 Task: Search one way flight ticket for 2 adults, 4 children and 1 infant on lap in business from Watertown: Watertown International Airport to Greensboro: Piedmont Triad International Airport on 5-1-2023. Price is upto 60000. Outbound departure time preference is 7:45.
Action: Mouse moved to (247, 409)
Screenshot: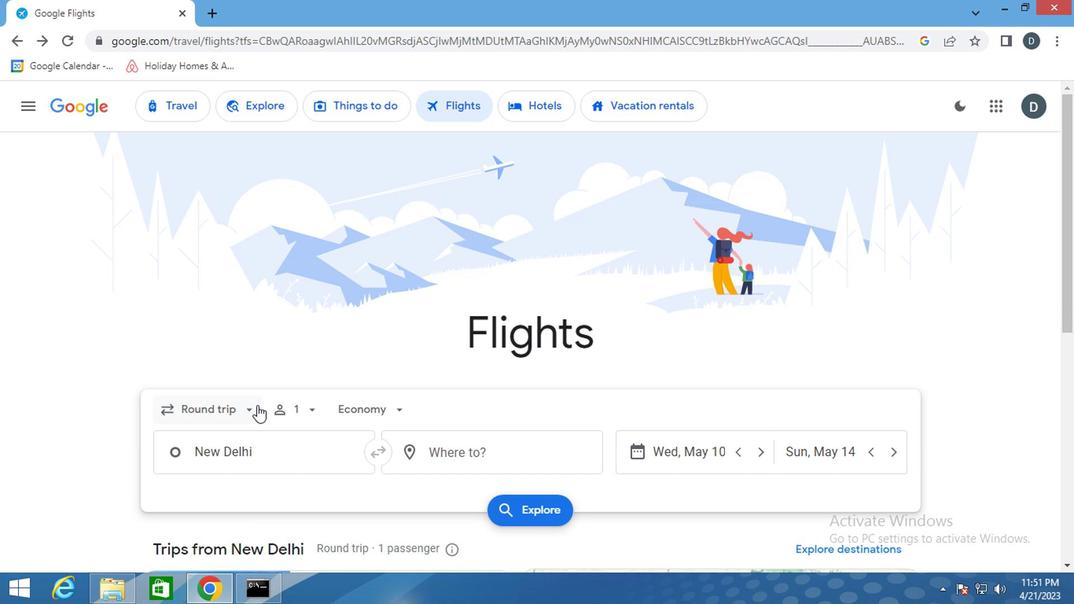 
Action: Mouse pressed left at (247, 409)
Screenshot: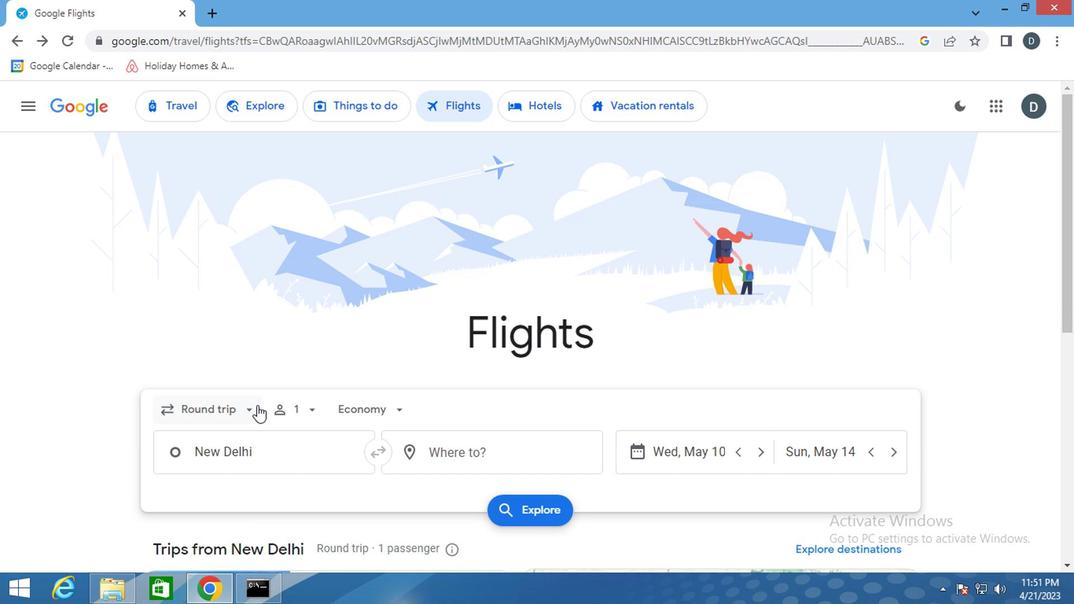 
Action: Mouse moved to (246, 469)
Screenshot: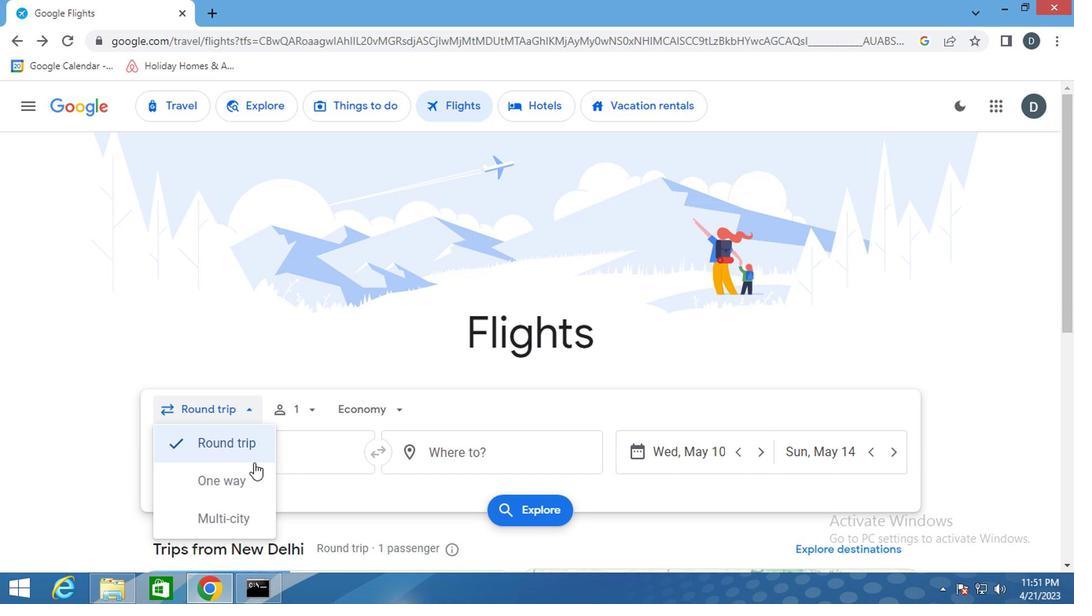
Action: Mouse pressed left at (246, 469)
Screenshot: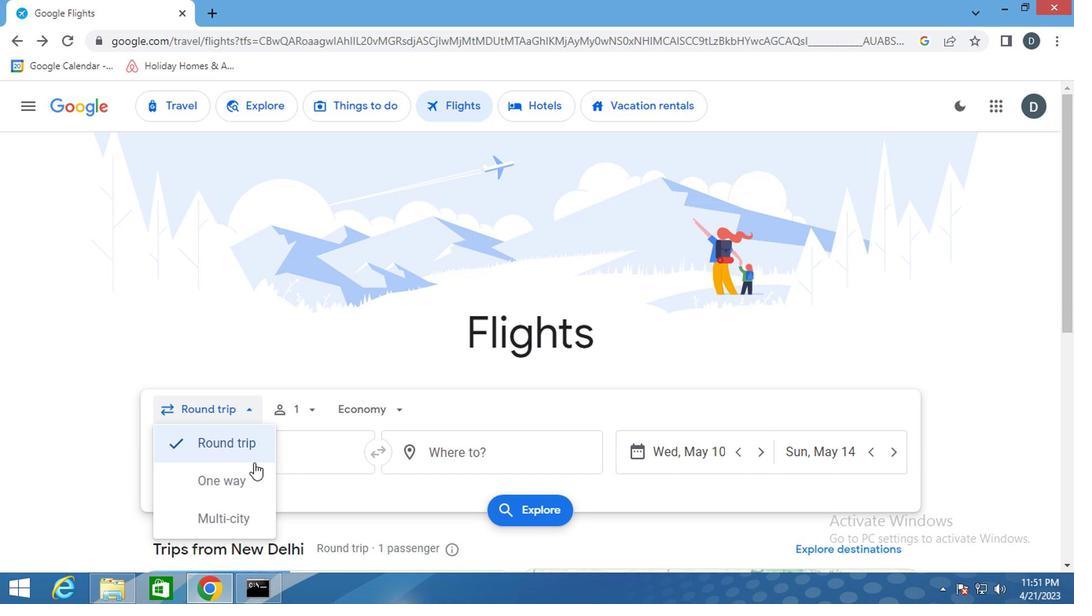 
Action: Mouse moved to (304, 409)
Screenshot: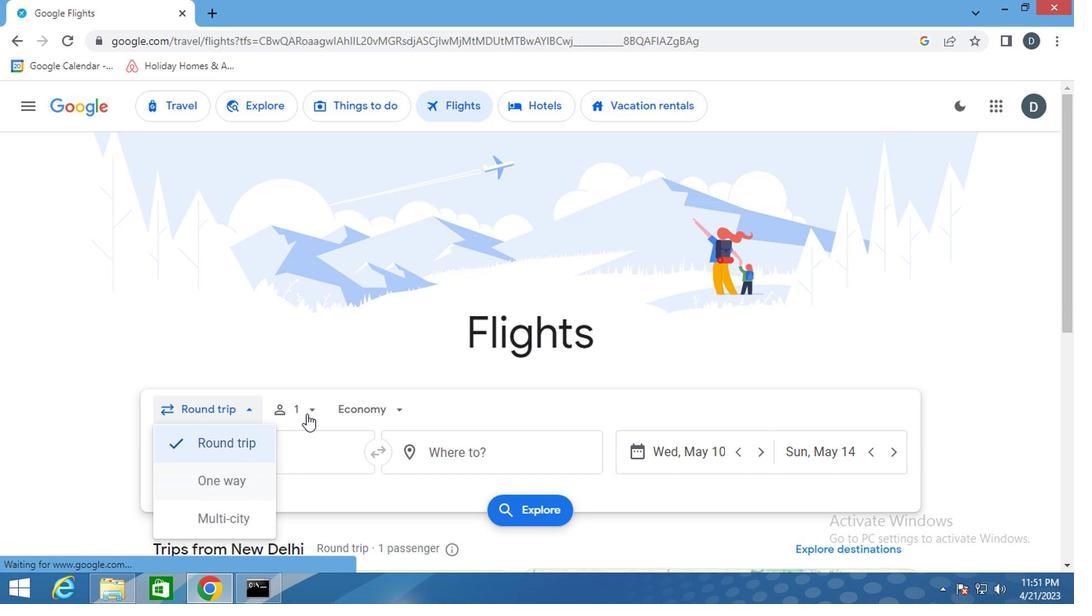 
Action: Mouse pressed left at (304, 409)
Screenshot: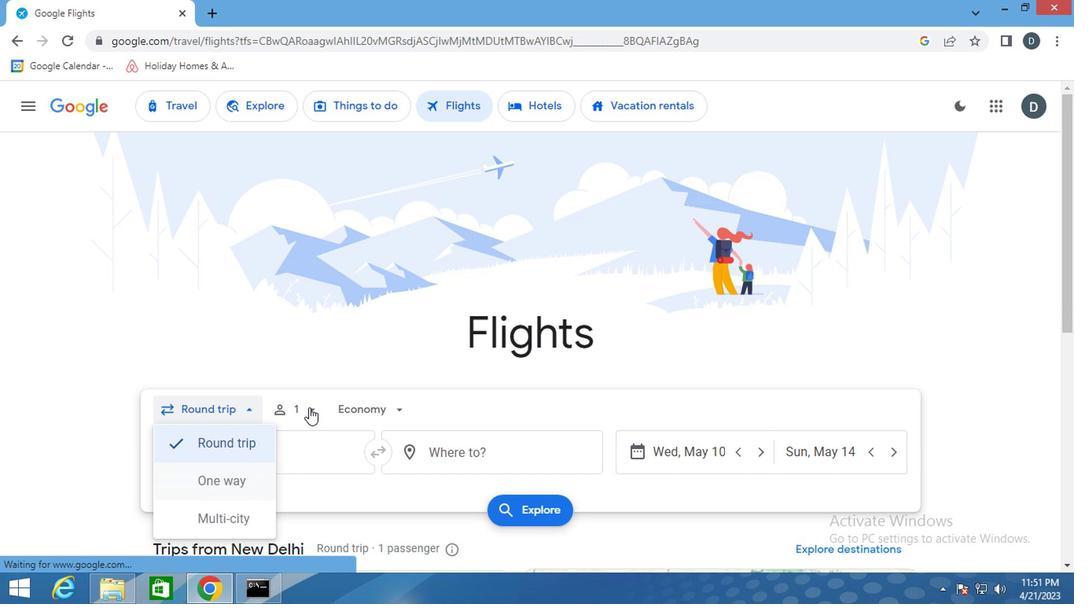 
Action: Mouse moved to (416, 450)
Screenshot: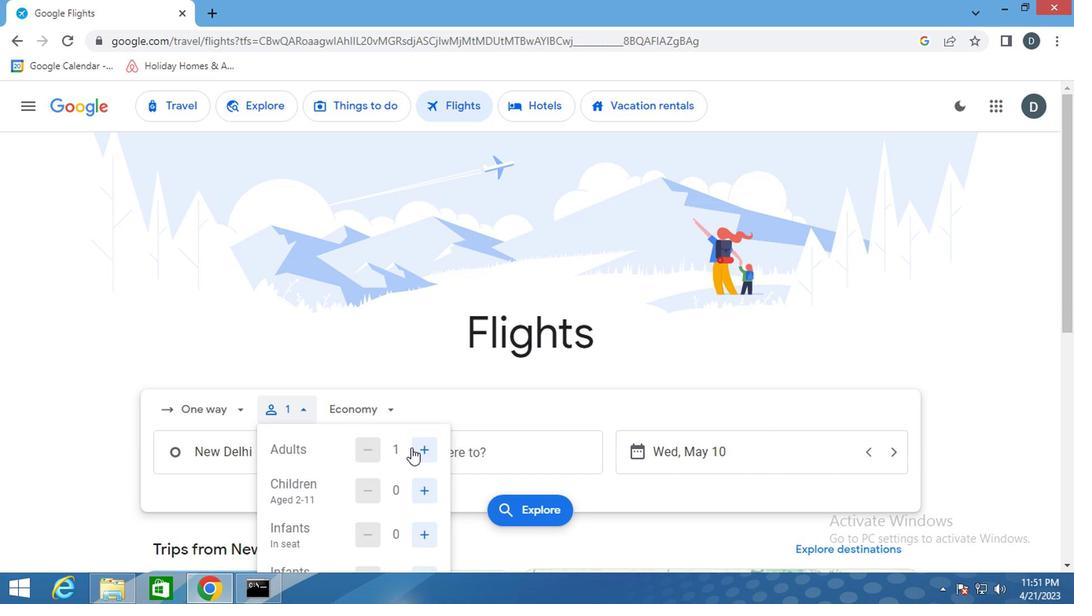 
Action: Mouse pressed left at (416, 450)
Screenshot: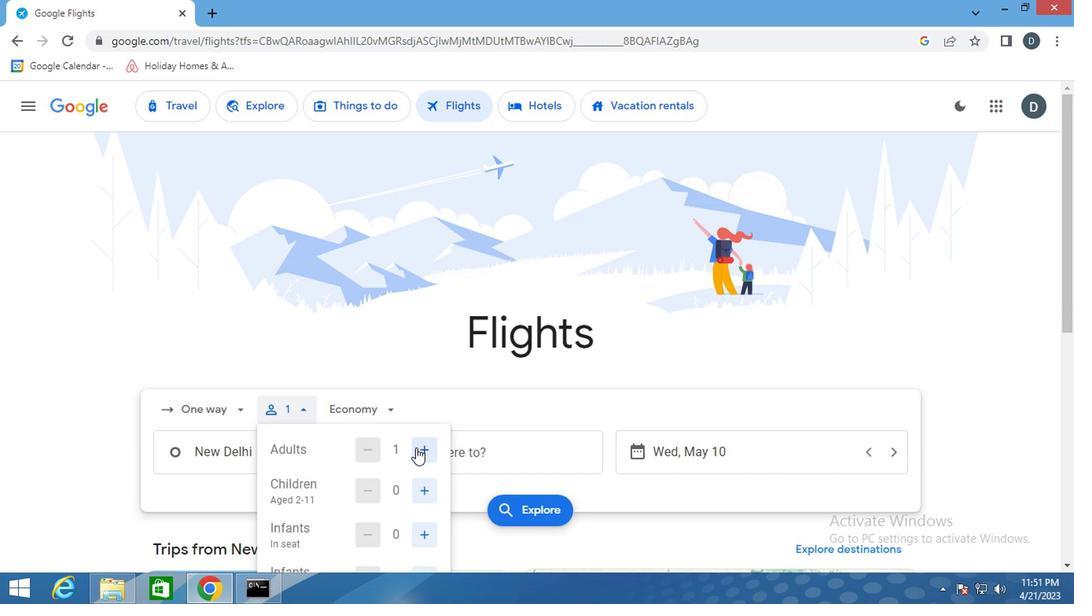 
Action: Mouse moved to (419, 494)
Screenshot: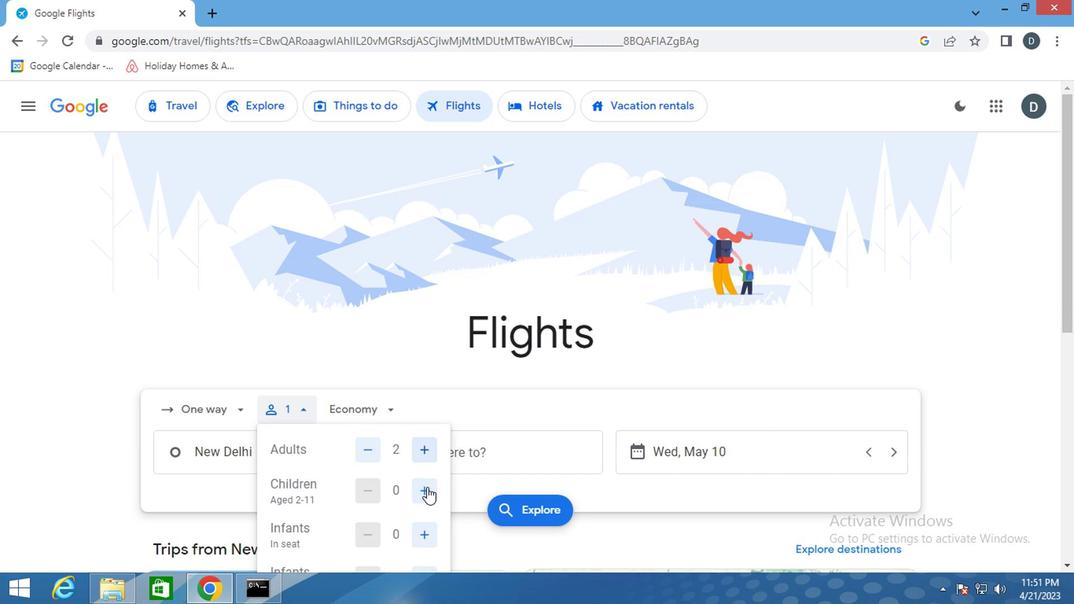 
Action: Mouse scrolled (419, 493) with delta (0, -1)
Screenshot: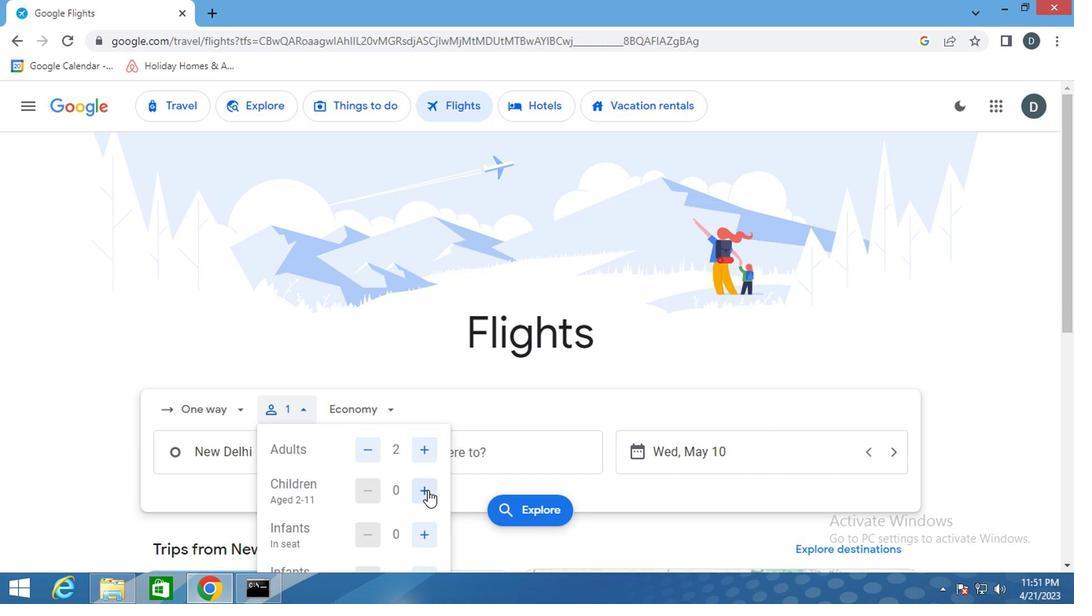 
Action: Mouse moved to (418, 406)
Screenshot: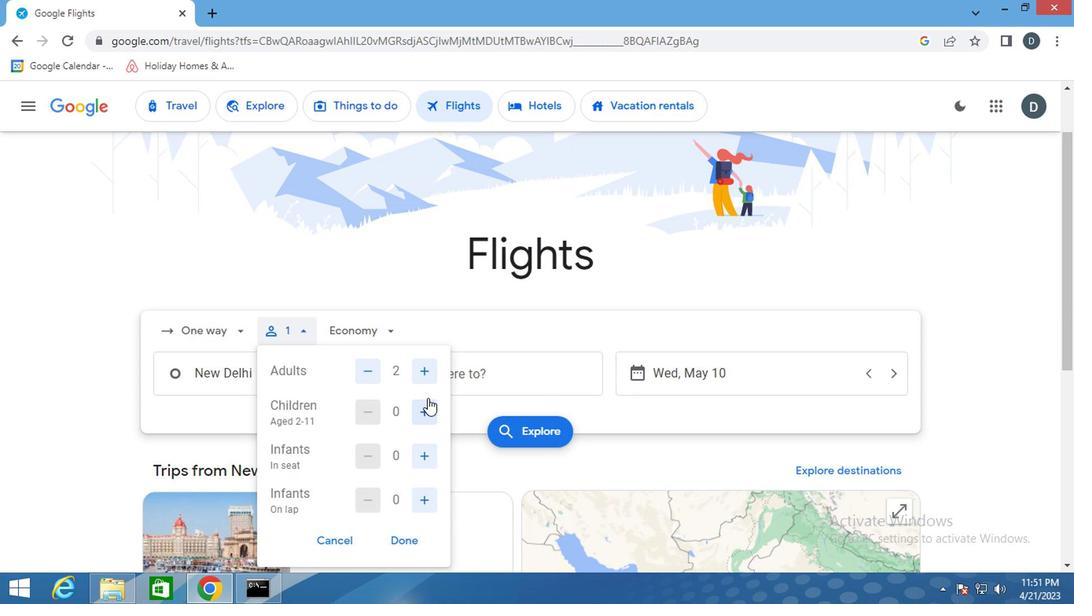 
Action: Mouse pressed left at (418, 406)
Screenshot: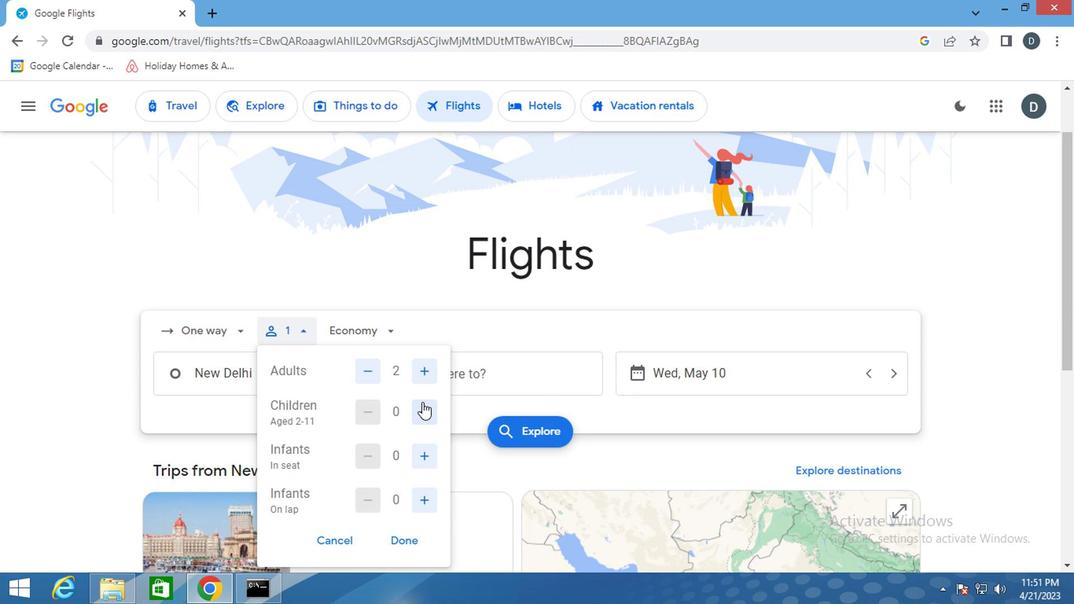 
Action: Mouse pressed left at (418, 406)
Screenshot: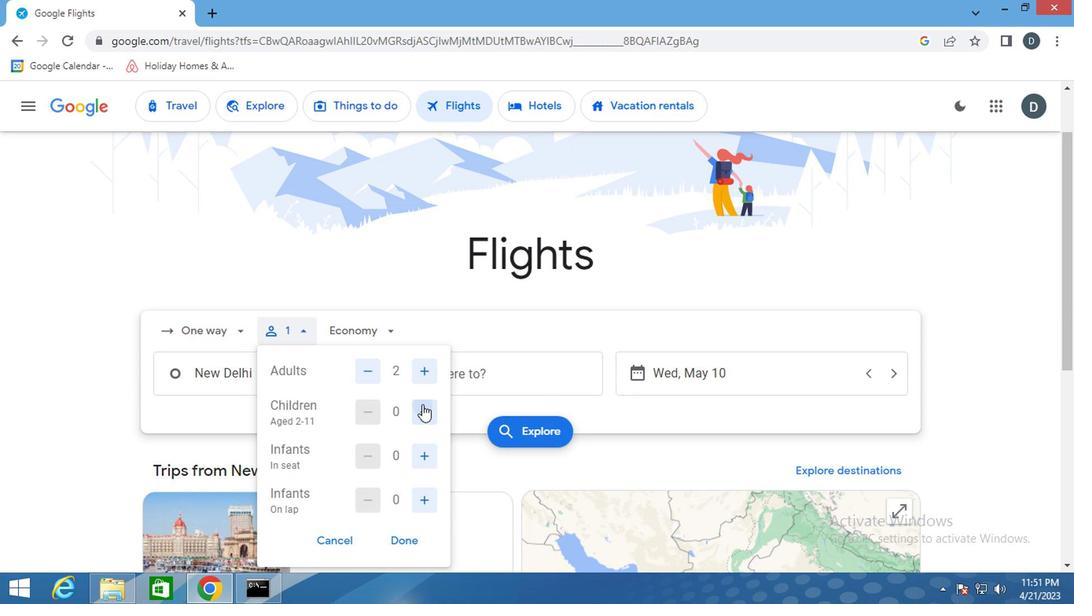 
Action: Mouse pressed left at (418, 406)
Screenshot: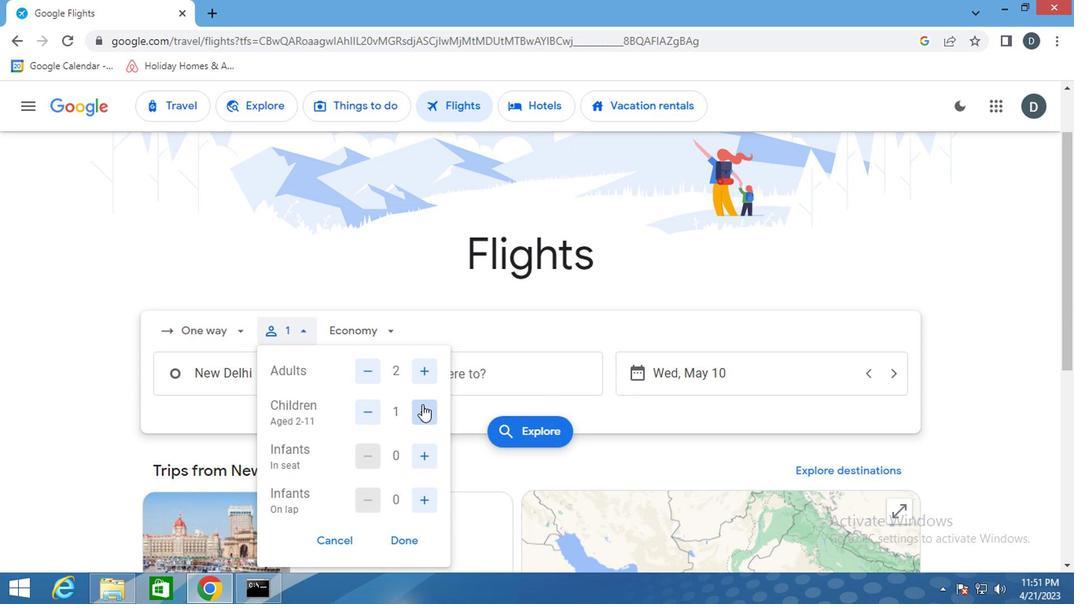 
Action: Mouse pressed left at (418, 406)
Screenshot: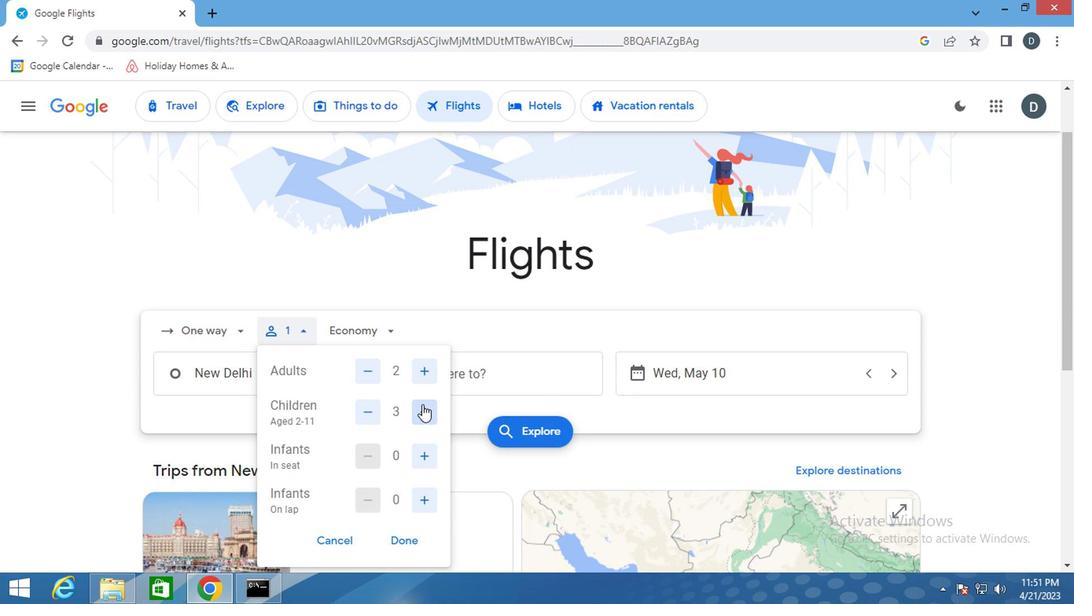 
Action: Mouse moved to (405, 501)
Screenshot: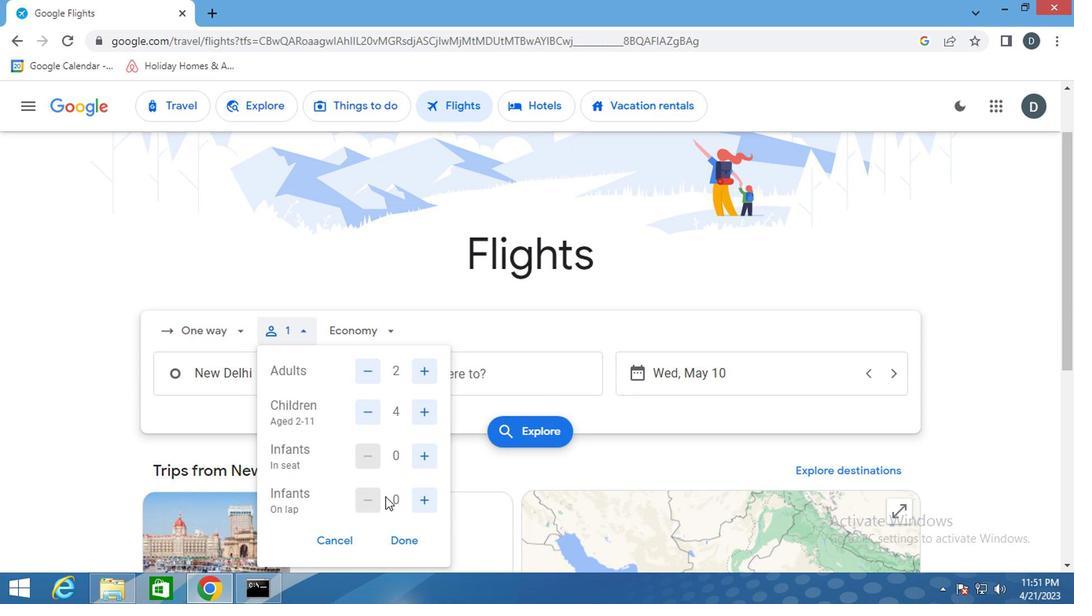 
Action: Mouse pressed left at (405, 501)
Screenshot: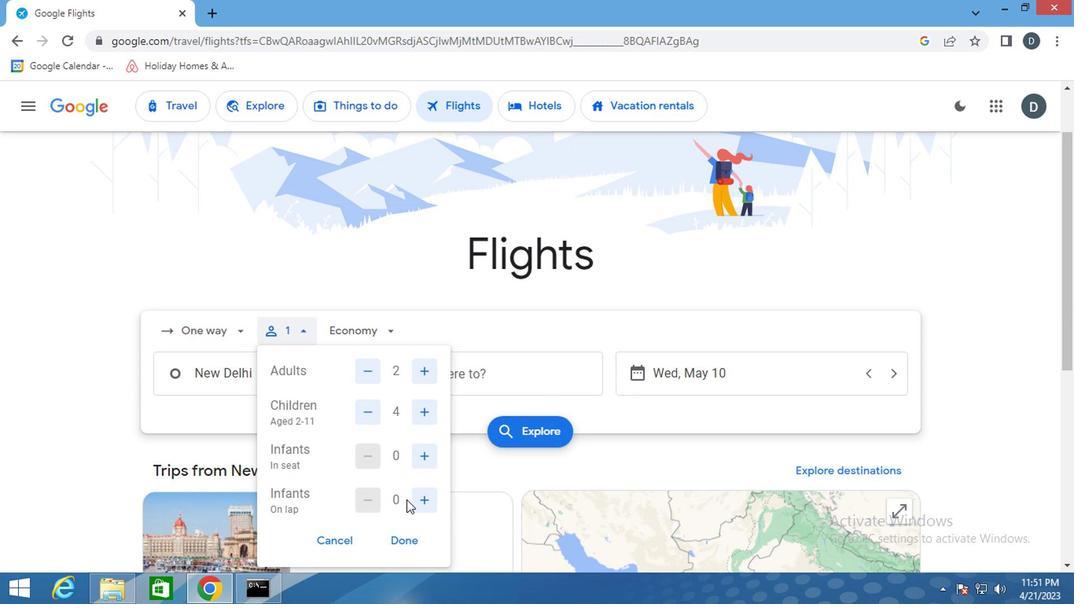 
Action: Mouse moved to (411, 545)
Screenshot: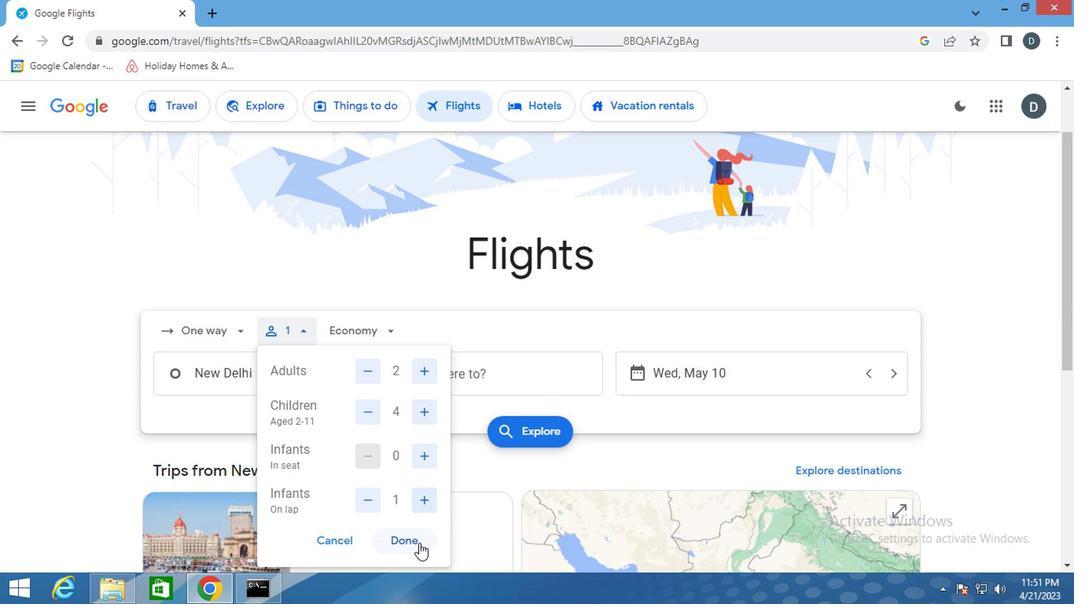 
Action: Mouse pressed left at (411, 545)
Screenshot: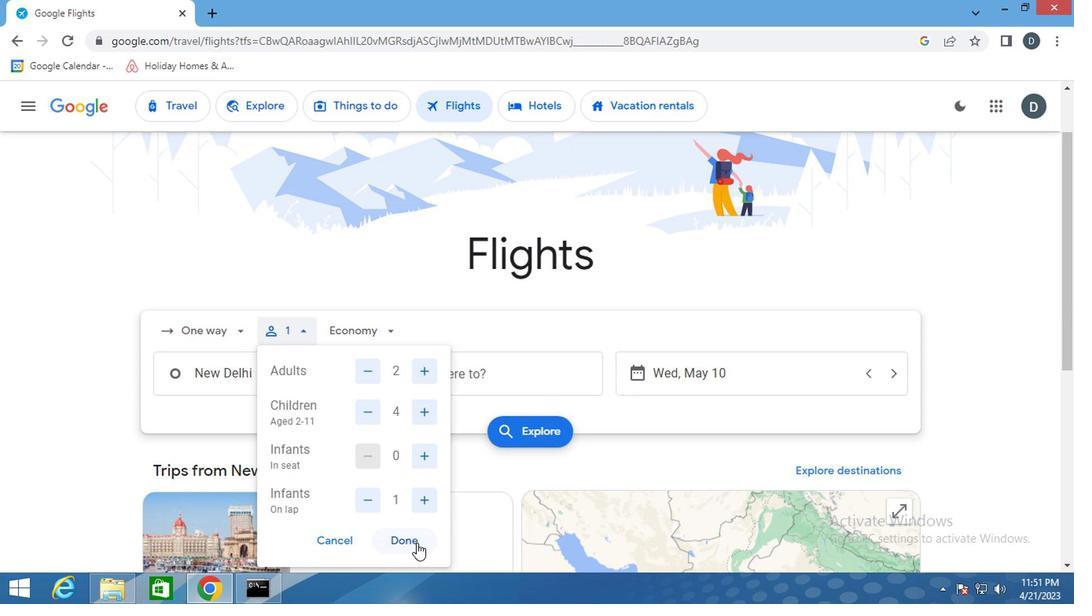 
Action: Mouse moved to (360, 340)
Screenshot: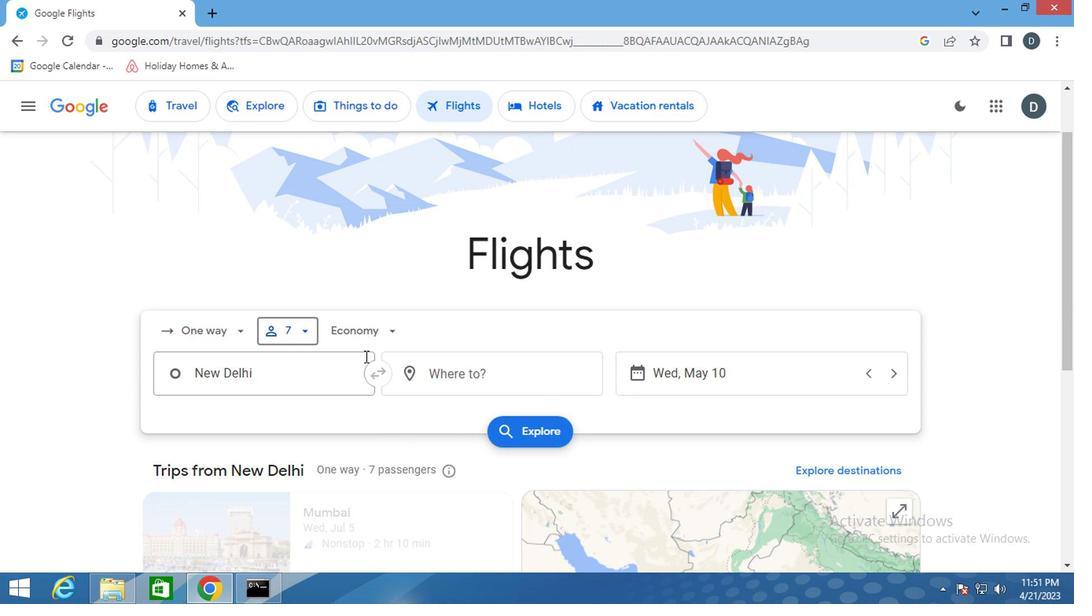 
Action: Mouse pressed left at (360, 340)
Screenshot: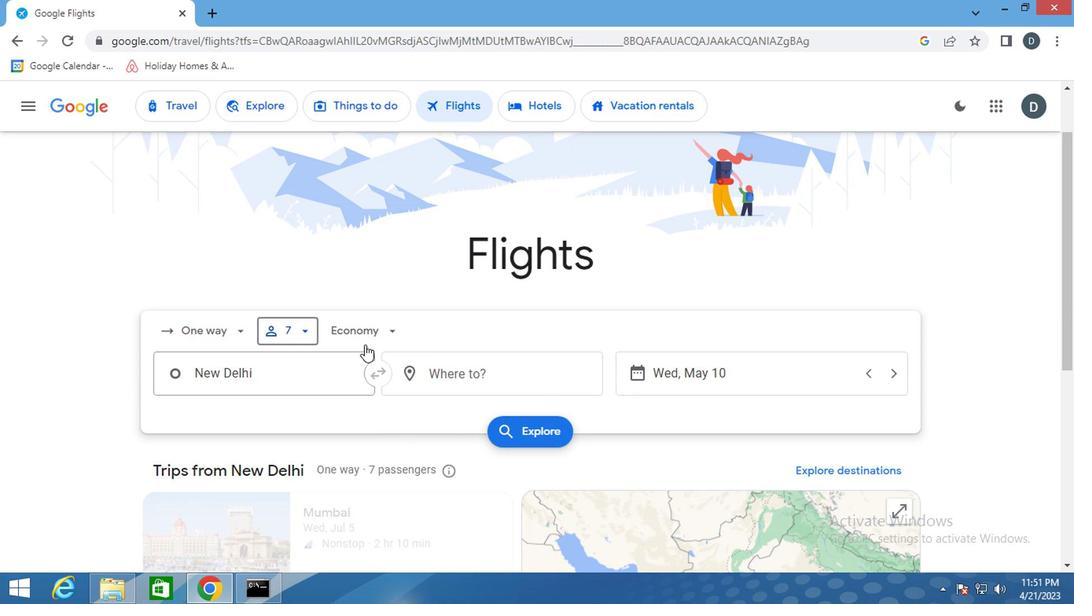 
Action: Mouse moved to (434, 427)
Screenshot: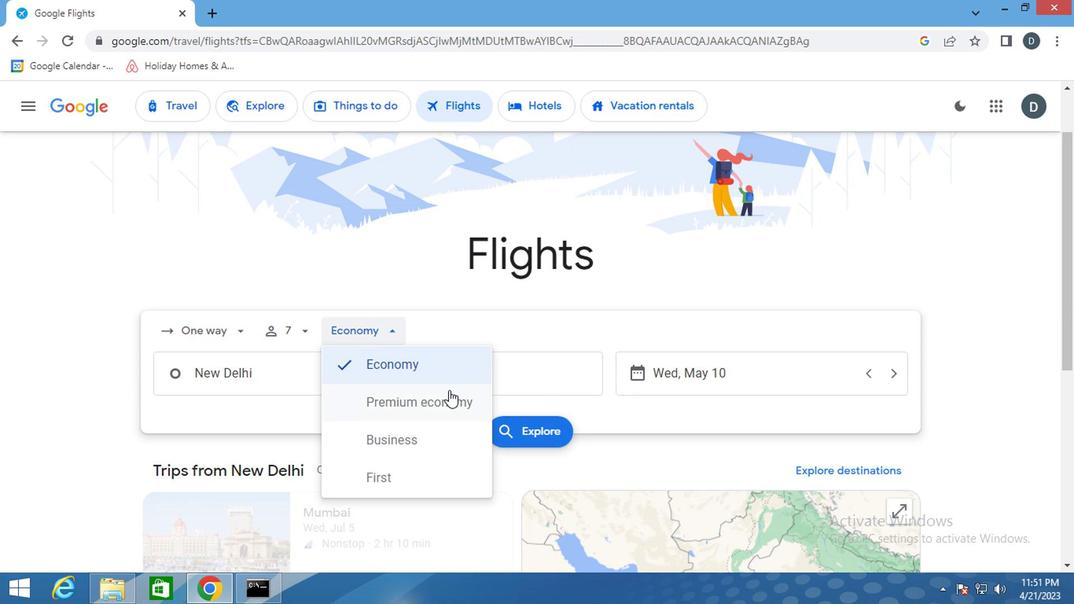 
Action: Mouse pressed left at (434, 427)
Screenshot: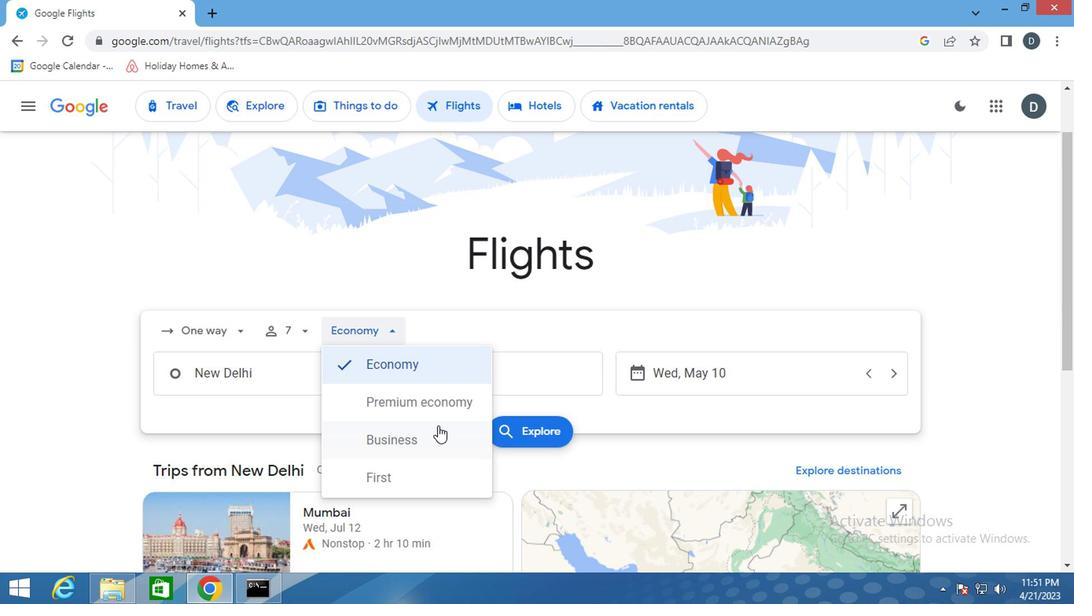 
Action: Mouse moved to (285, 371)
Screenshot: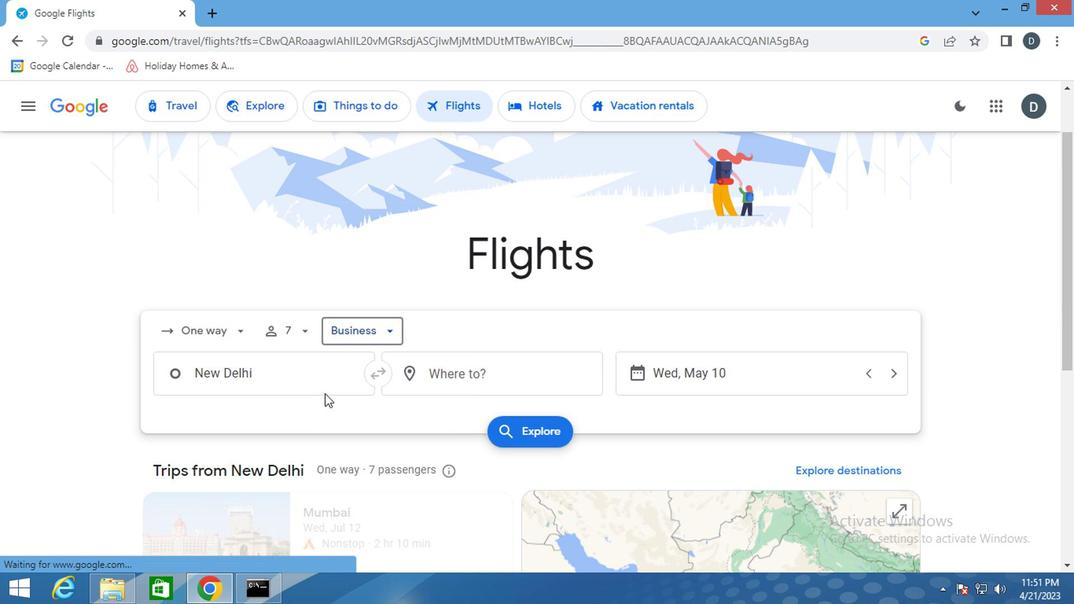 
Action: Mouse pressed left at (285, 371)
Screenshot: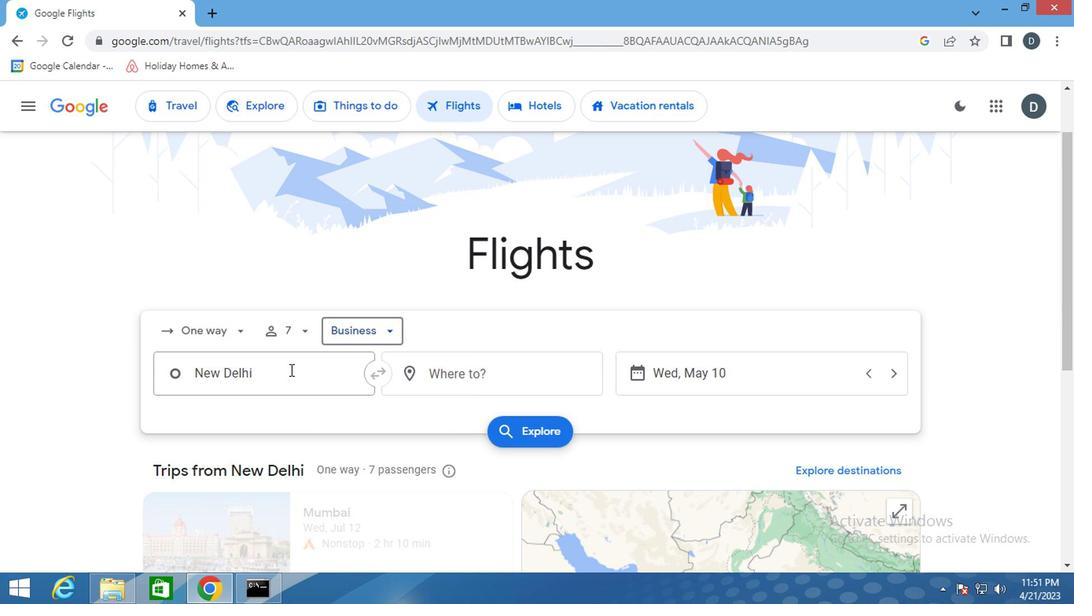 
Action: Mouse moved to (284, 371)
Screenshot: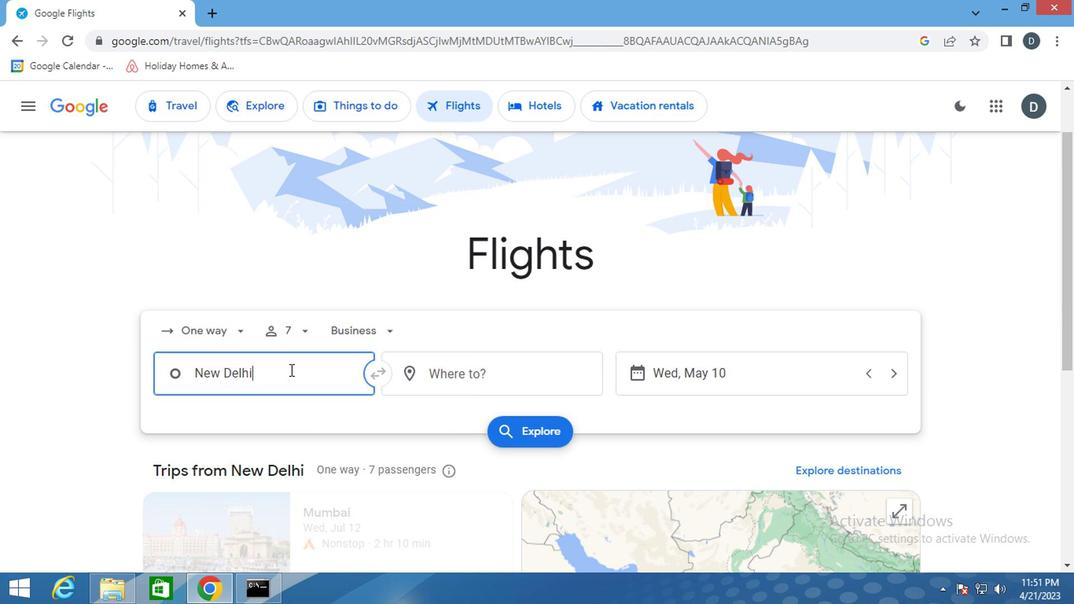 
Action: Key pressed <Key.shift>WARE<Key.backspace><Key.backspace>TERTOWN
Screenshot: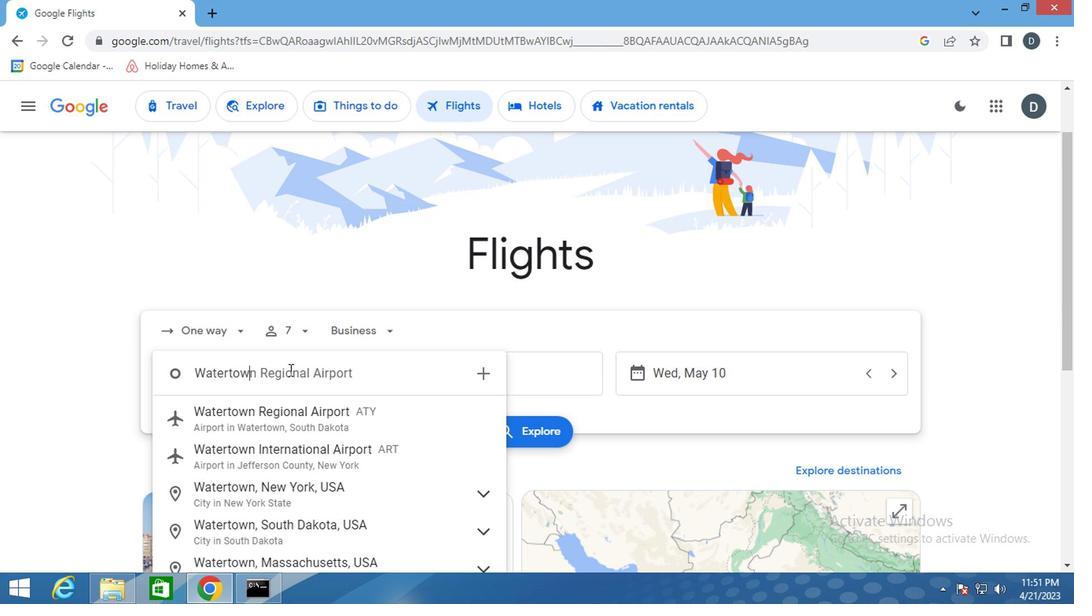 
Action: Mouse moved to (320, 469)
Screenshot: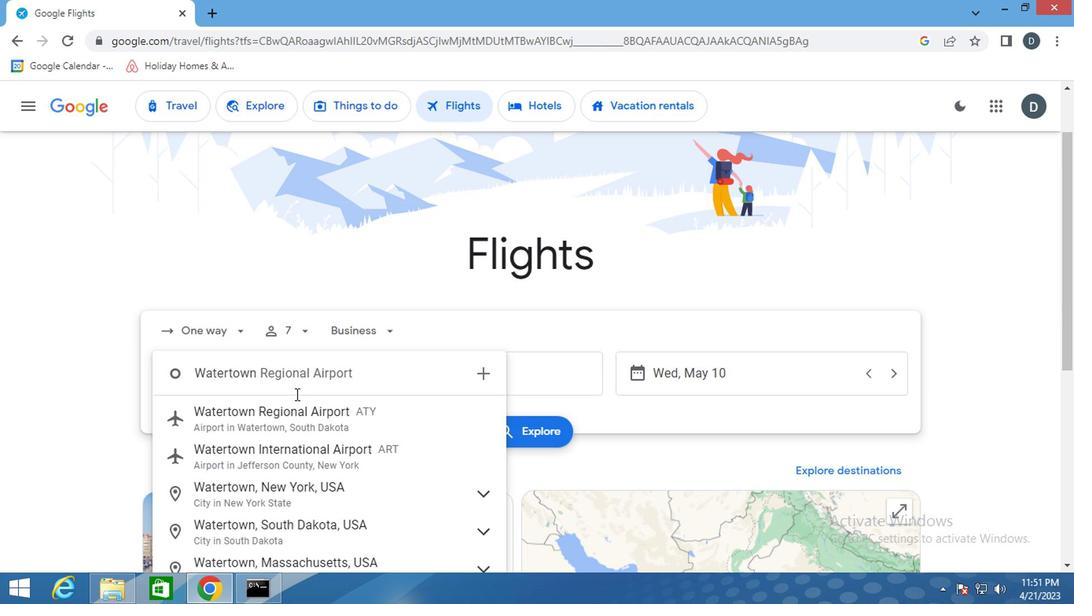 
Action: Mouse pressed left at (320, 469)
Screenshot: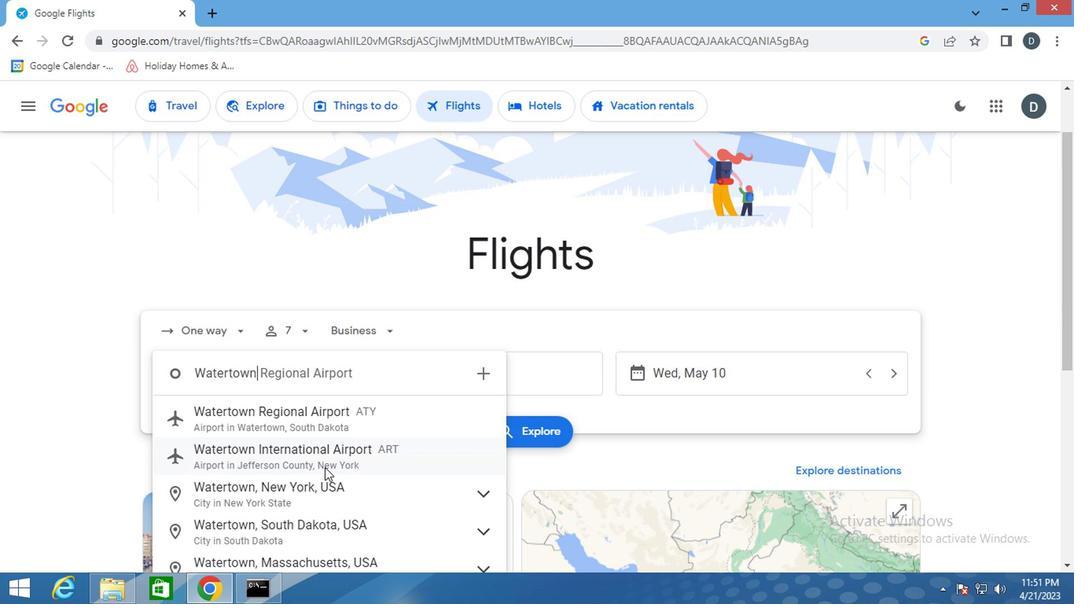 
Action: Mouse moved to (462, 380)
Screenshot: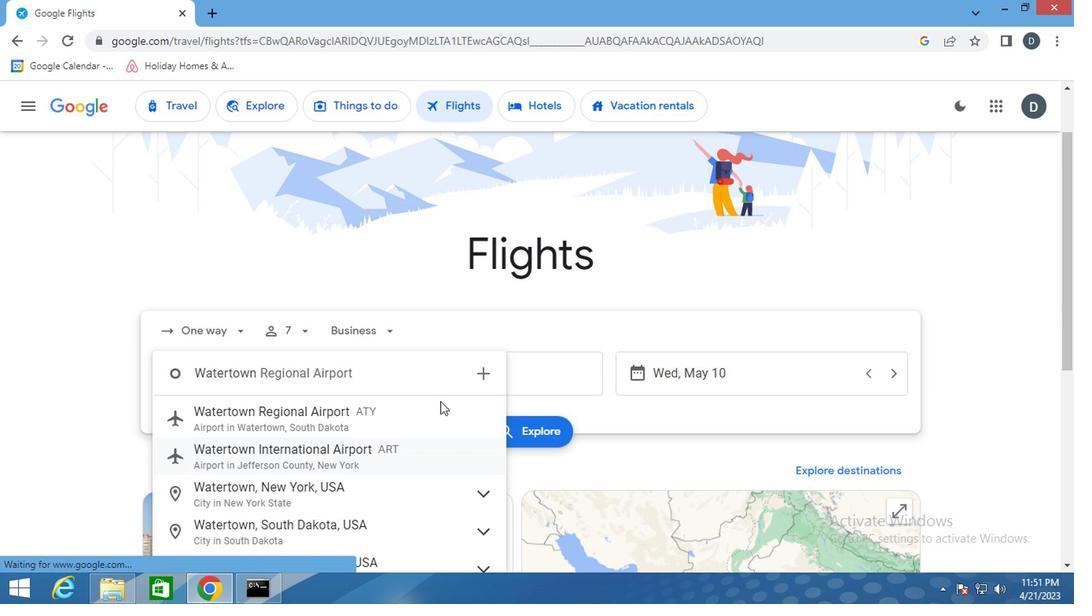 
Action: Mouse pressed left at (462, 380)
Screenshot: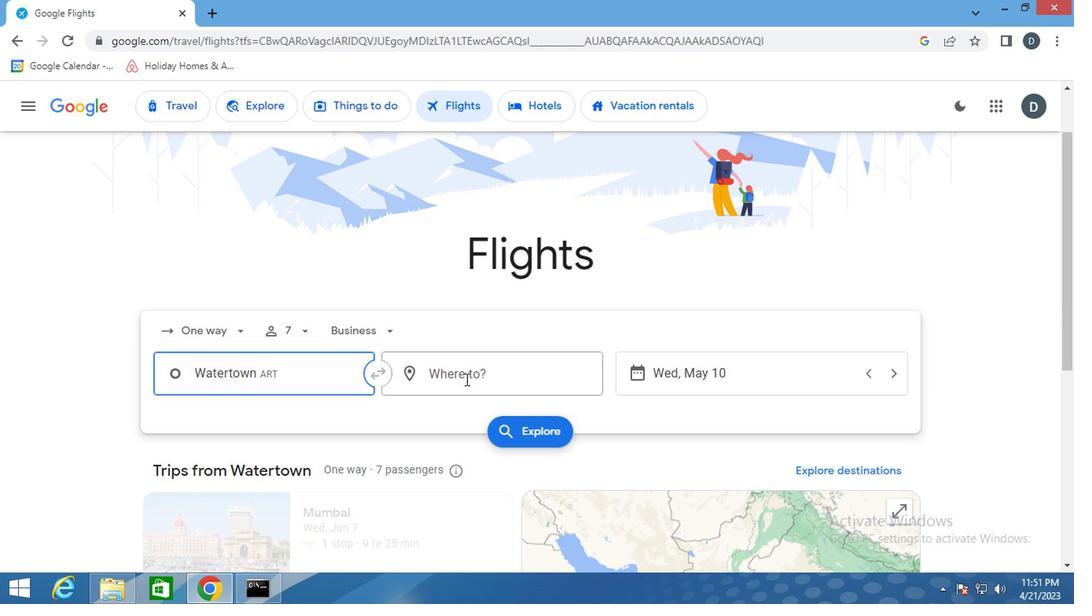 
Action: Mouse moved to (445, 386)
Screenshot: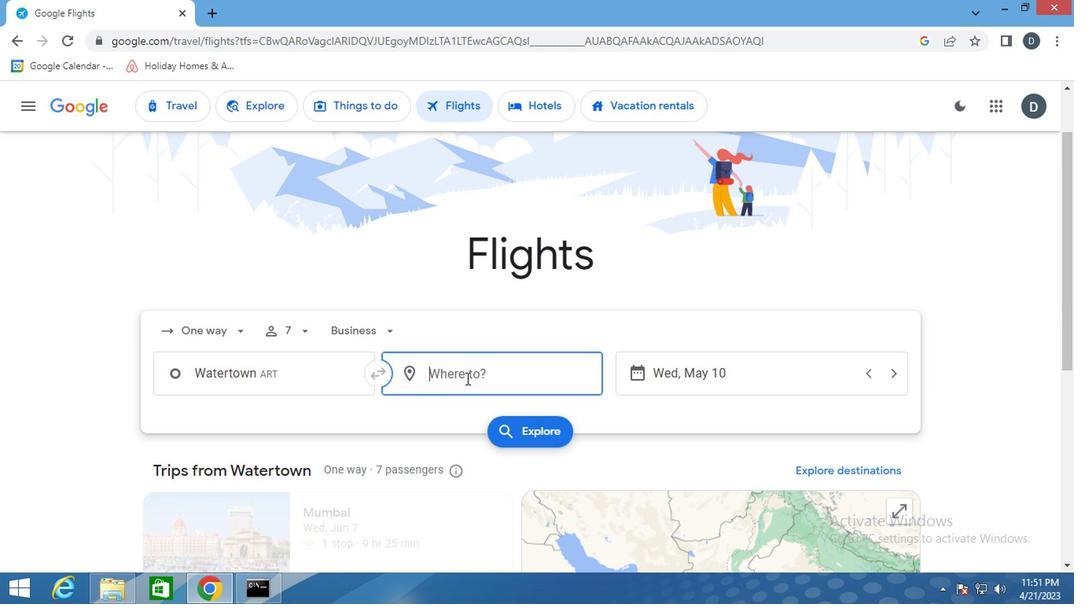 
Action: Key pressed <Key.shift>GREENSBORO
Screenshot: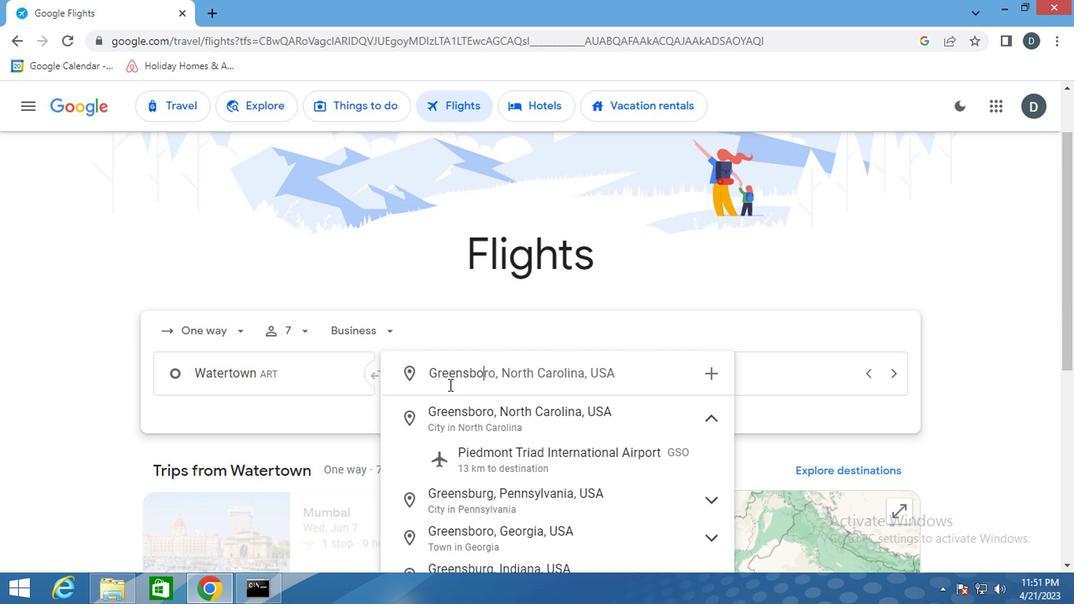 
Action: Mouse moved to (489, 460)
Screenshot: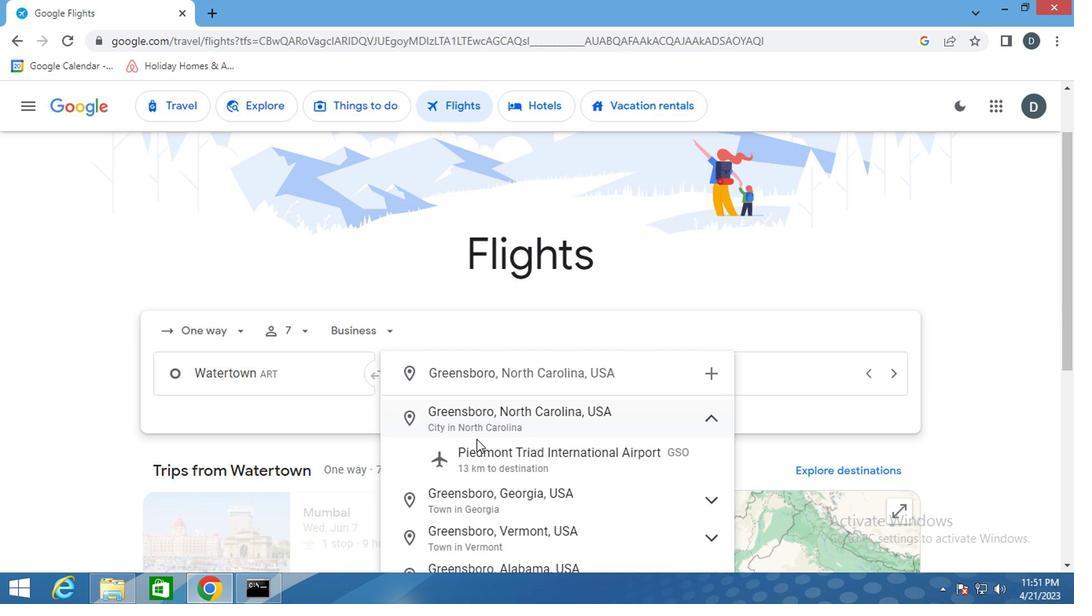 
Action: Mouse pressed left at (489, 460)
Screenshot: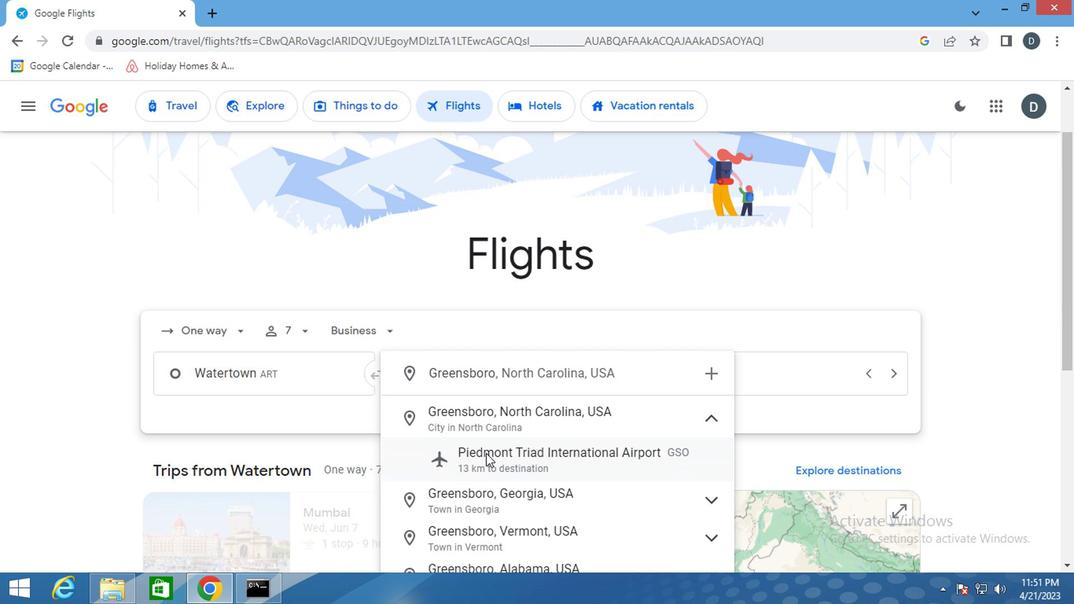 
Action: Mouse moved to (777, 387)
Screenshot: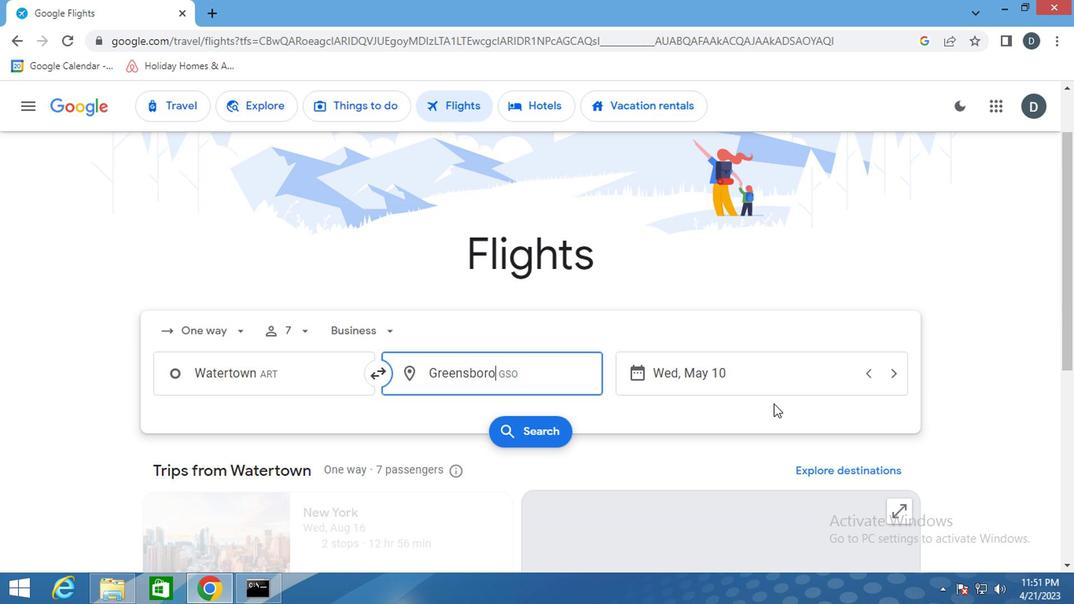 
Action: Mouse pressed left at (777, 387)
Screenshot: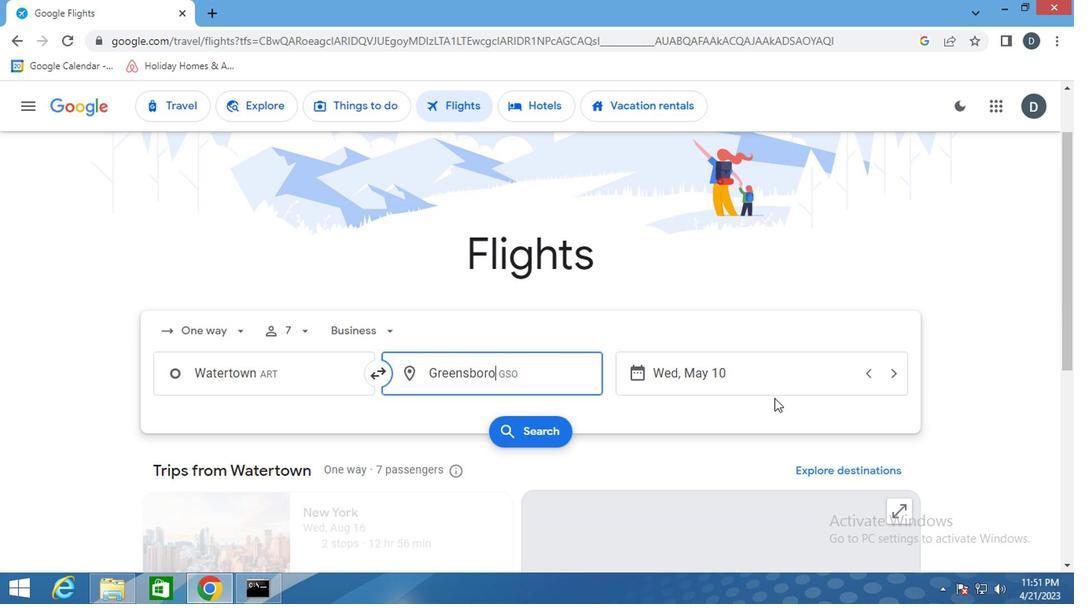 
Action: Mouse moved to (692, 292)
Screenshot: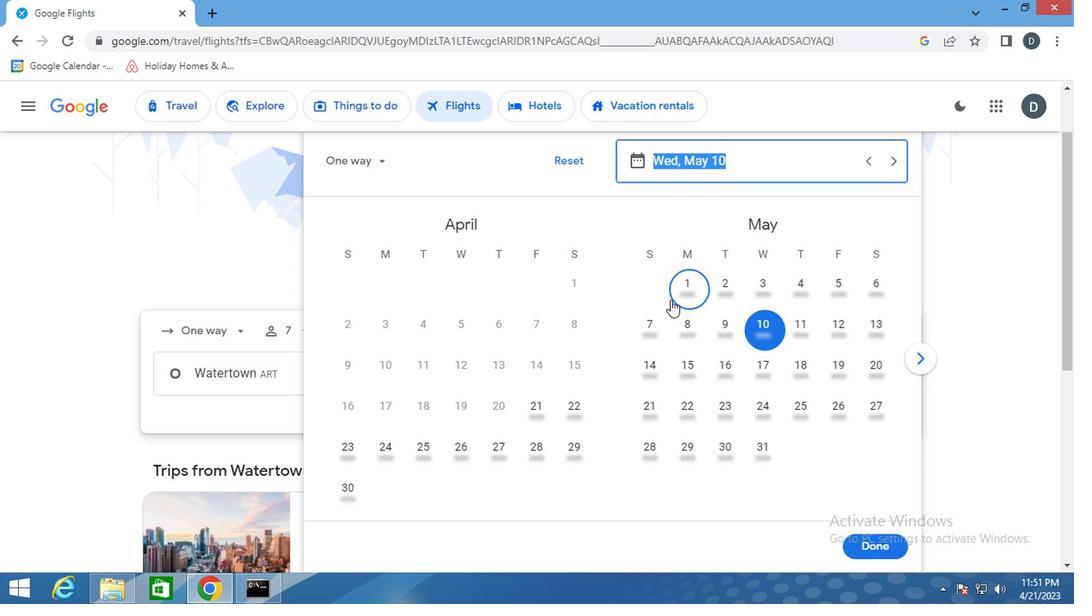 
Action: Mouse pressed left at (692, 292)
Screenshot: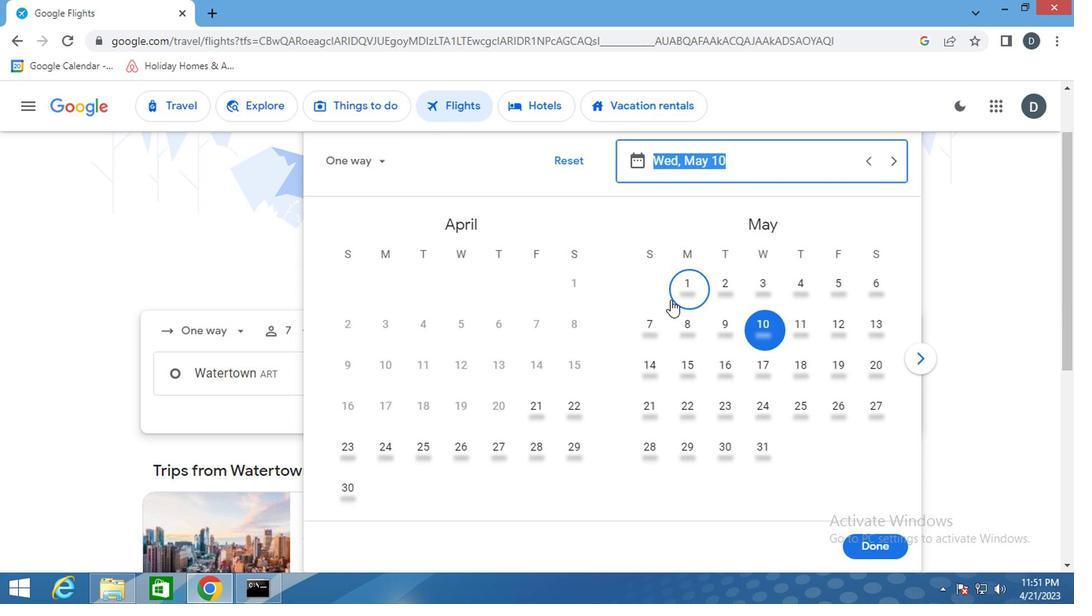 
Action: Mouse moved to (883, 552)
Screenshot: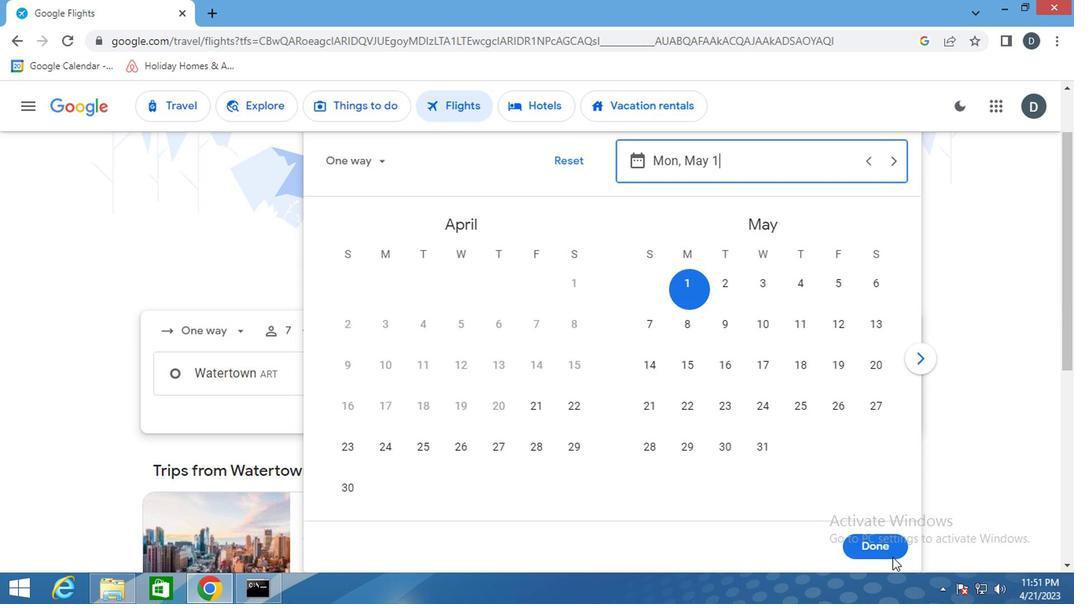 
Action: Mouse pressed left at (883, 552)
Screenshot: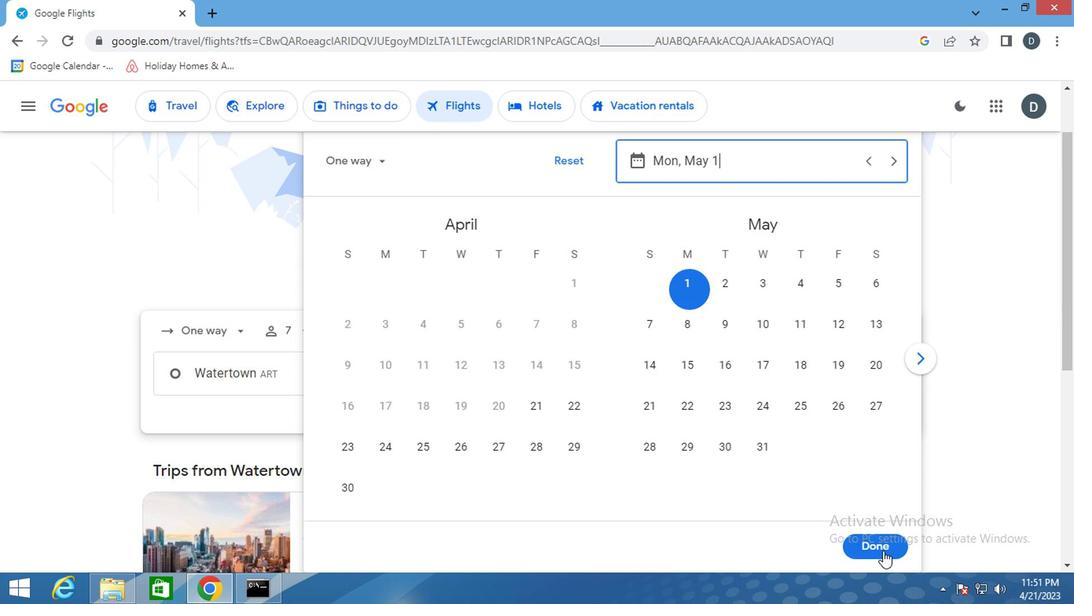 
Action: Mouse moved to (527, 437)
Screenshot: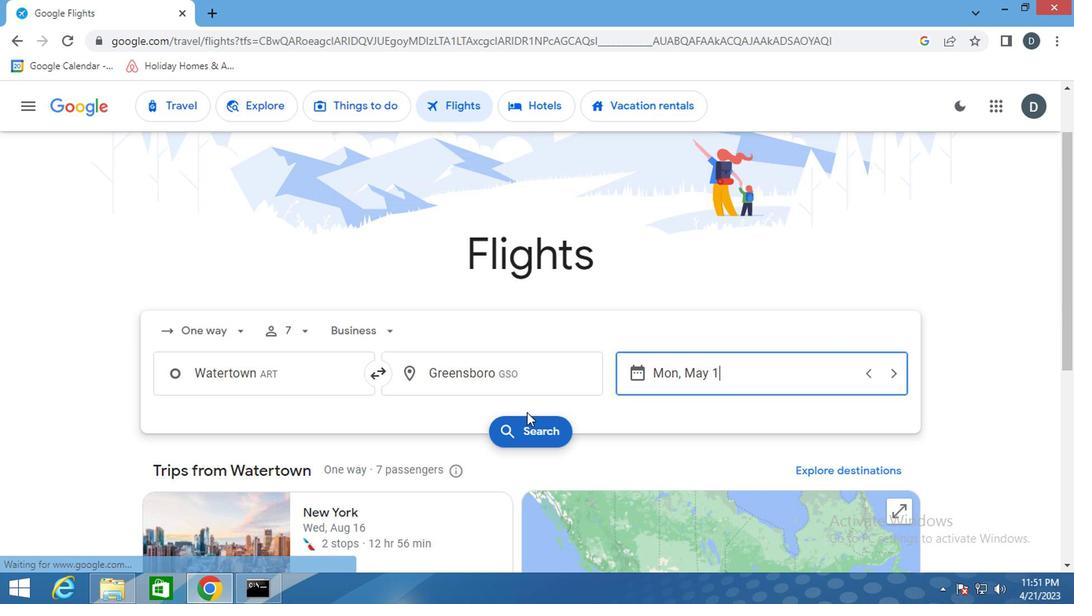 
Action: Mouse pressed left at (527, 437)
Screenshot: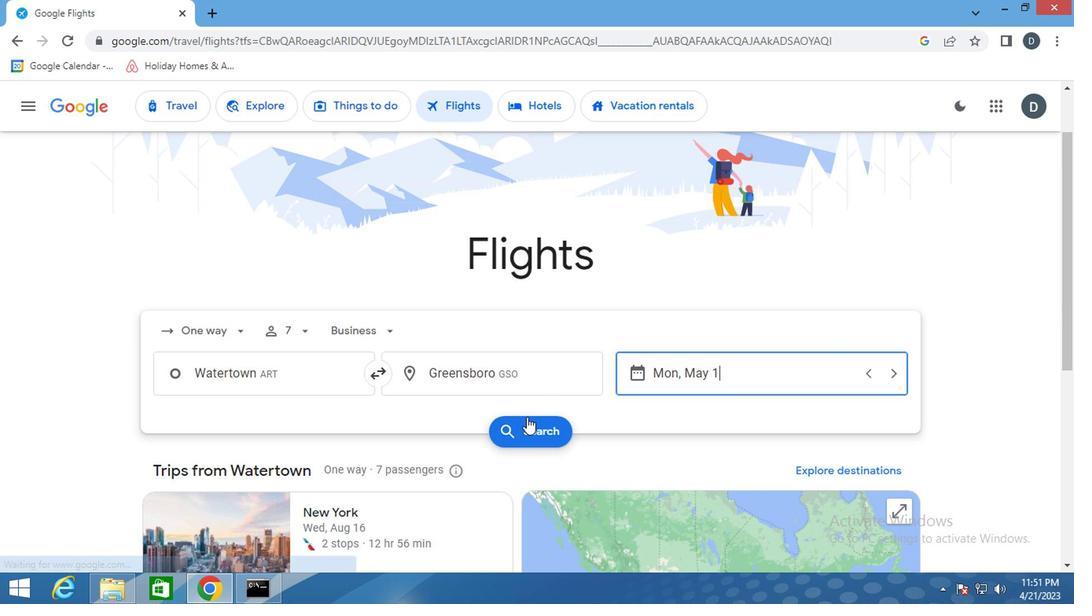 
Action: Mouse moved to (160, 238)
Screenshot: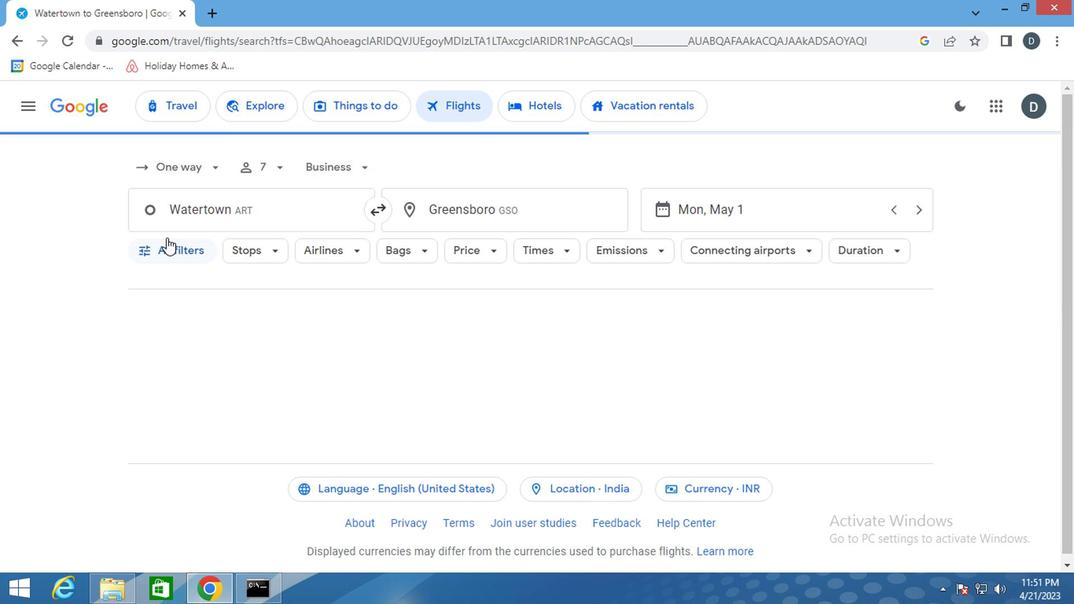 
Action: Mouse pressed left at (160, 238)
Screenshot: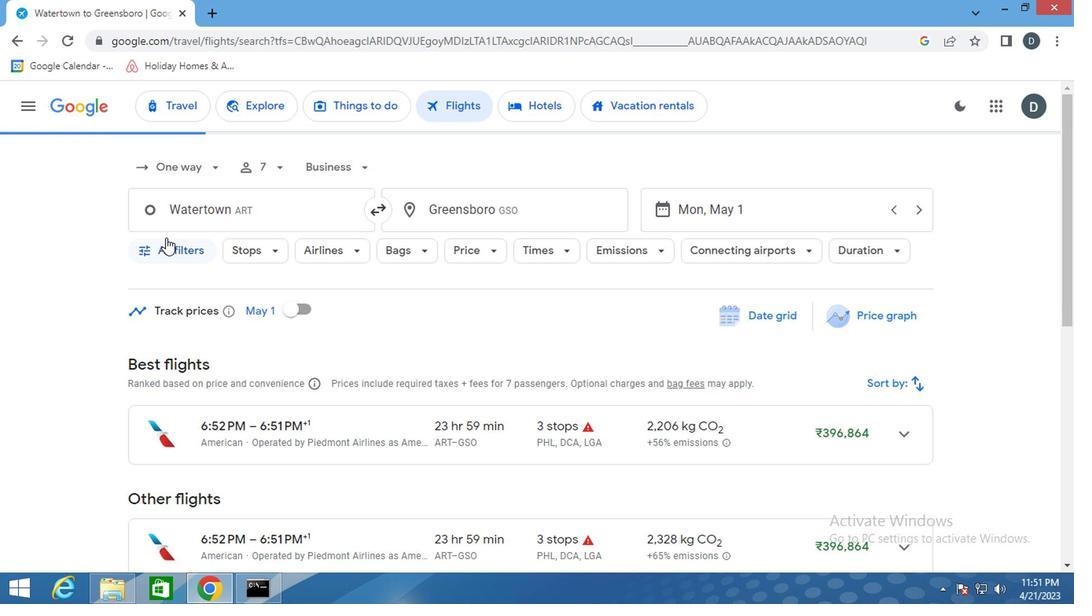
Action: Mouse moved to (249, 375)
Screenshot: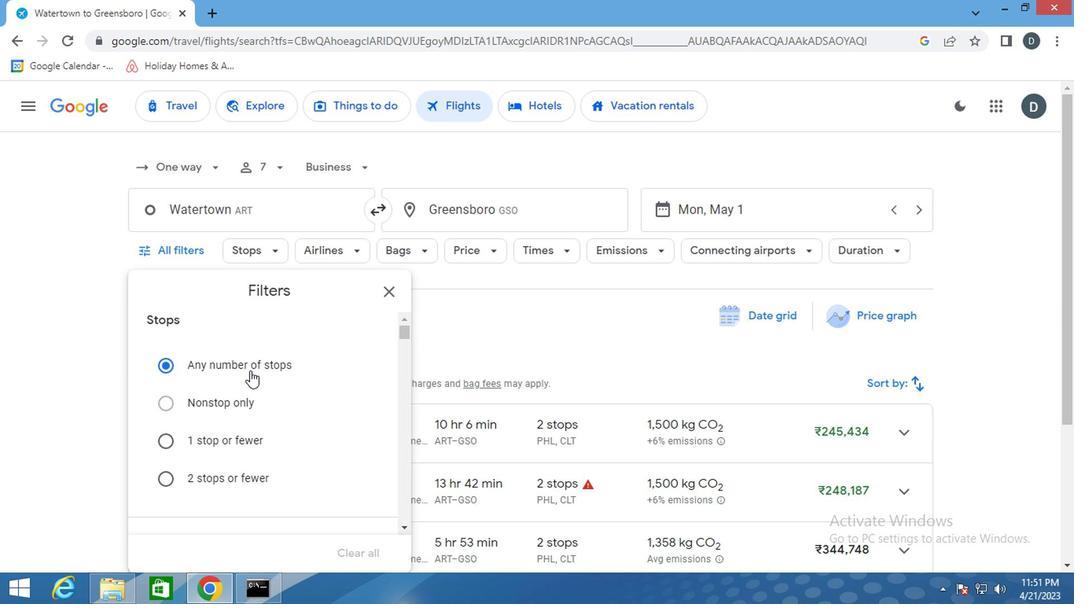
Action: Mouse scrolled (249, 374) with delta (0, -1)
Screenshot: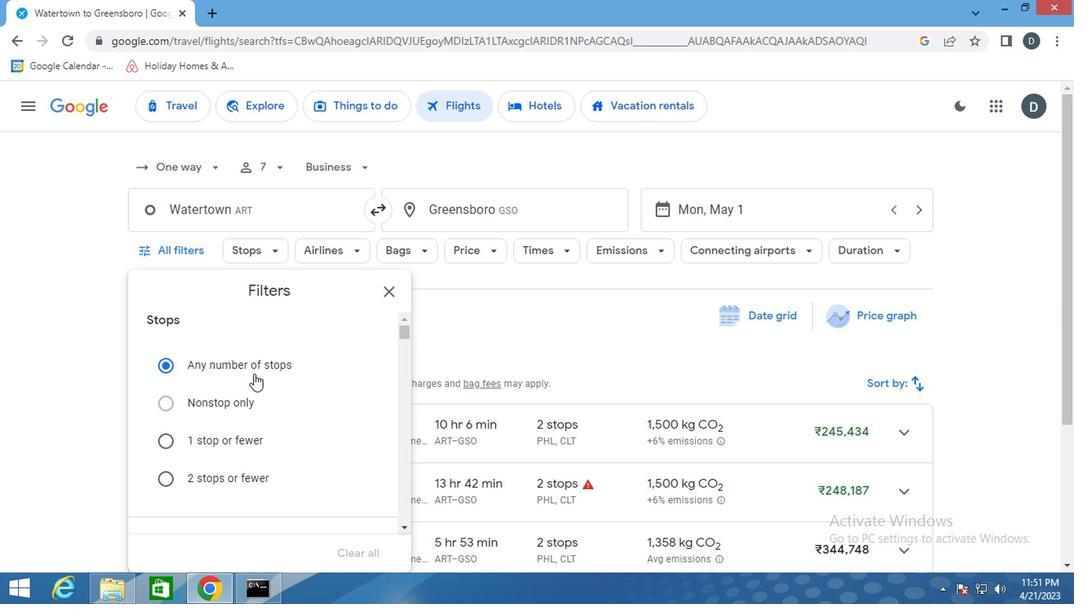 
Action: Mouse scrolled (249, 374) with delta (0, -1)
Screenshot: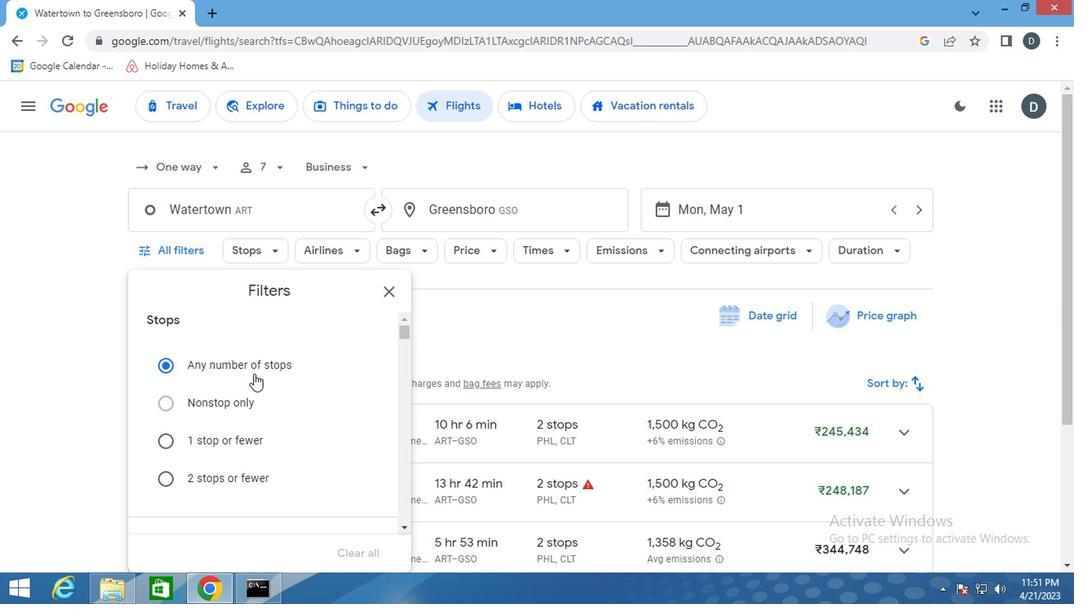 
Action: Mouse moved to (334, 391)
Screenshot: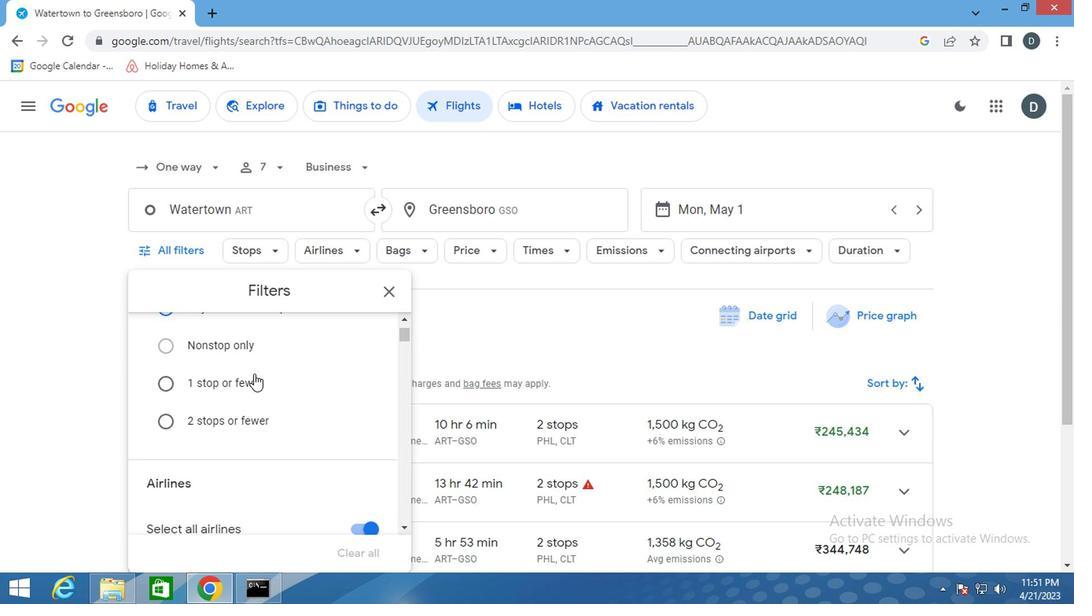 
Action: Mouse scrolled (334, 391) with delta (0, 0)
Screenshot: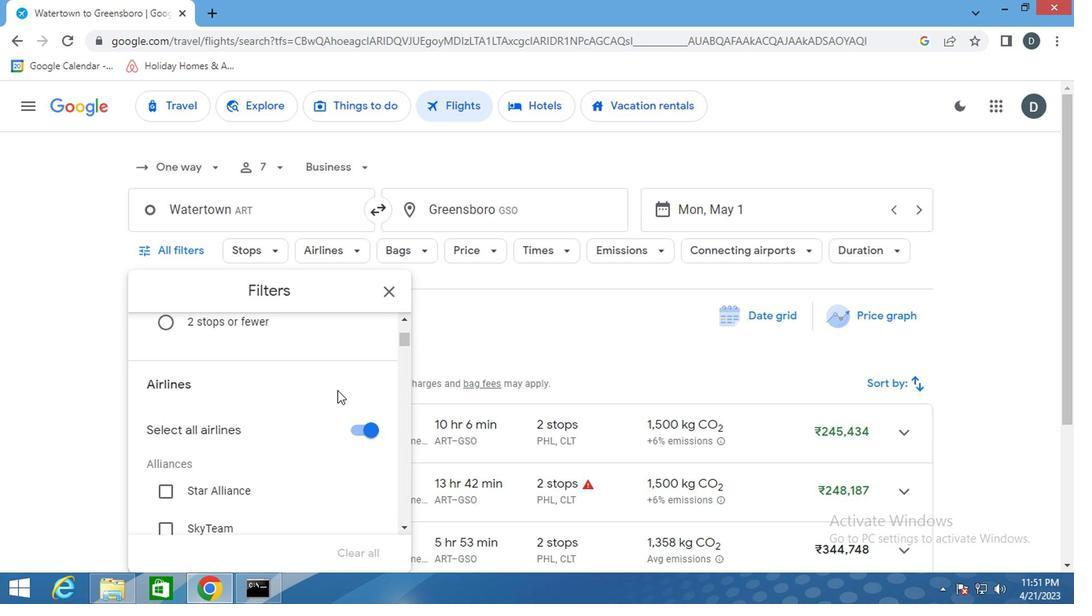 
Action: Mouse moved to (354, 400)
Screenshot: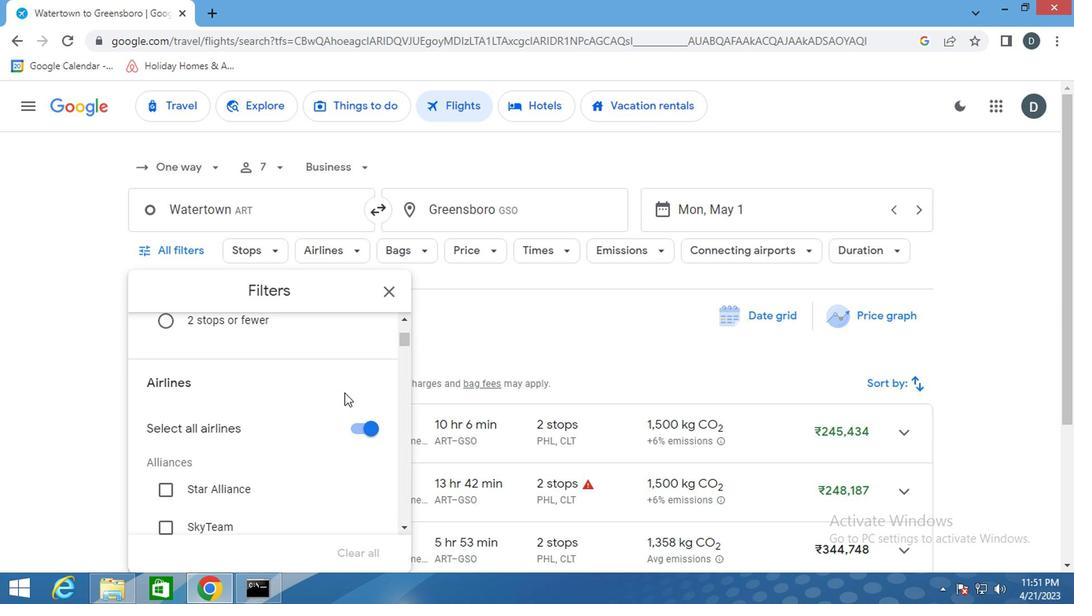 
Action: Mouse scrolled (354, 399) with delta (0, -1)
Screenshot: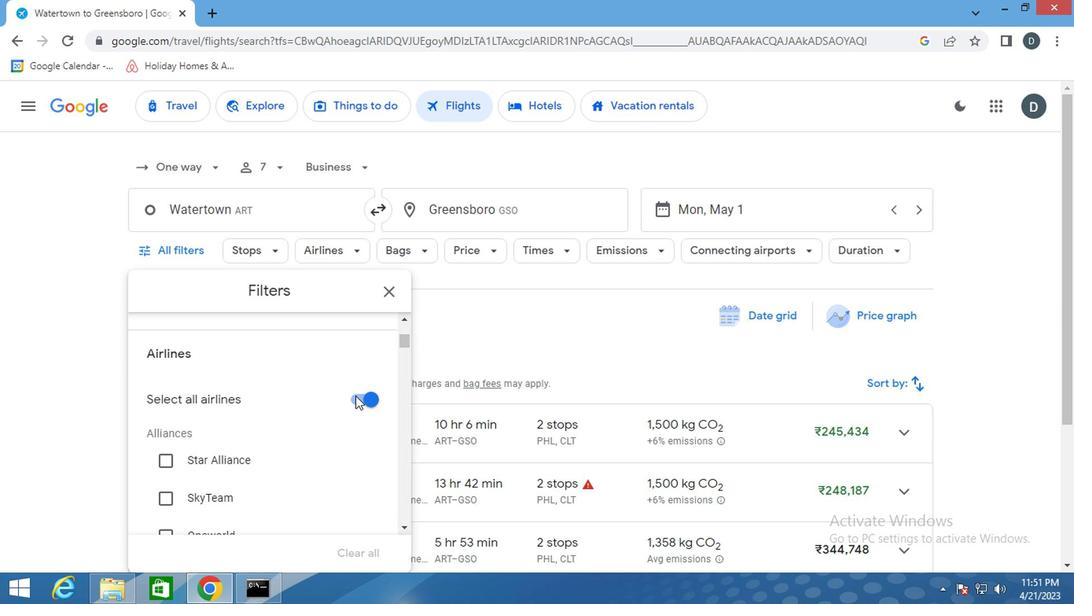 
Action: Mouse moved to (354, 400)
Screenshot: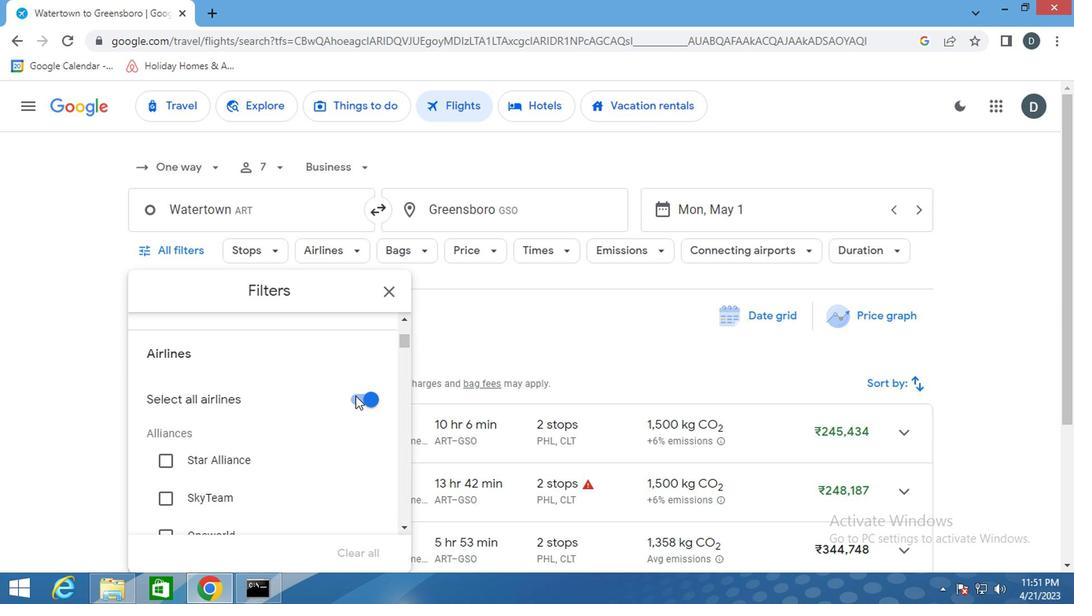 
Action: Mouse scrolled (354, 399) with delta (0, -1)
Screenshot: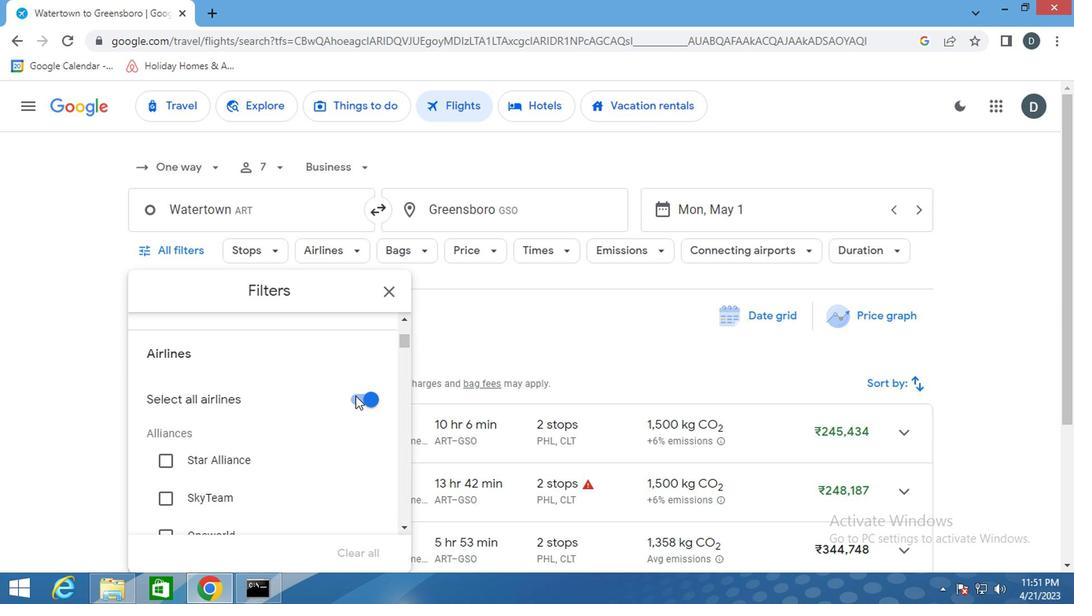 
Action: Mouse scrolled (354, 399) with delta (0, -1)
Screenshot: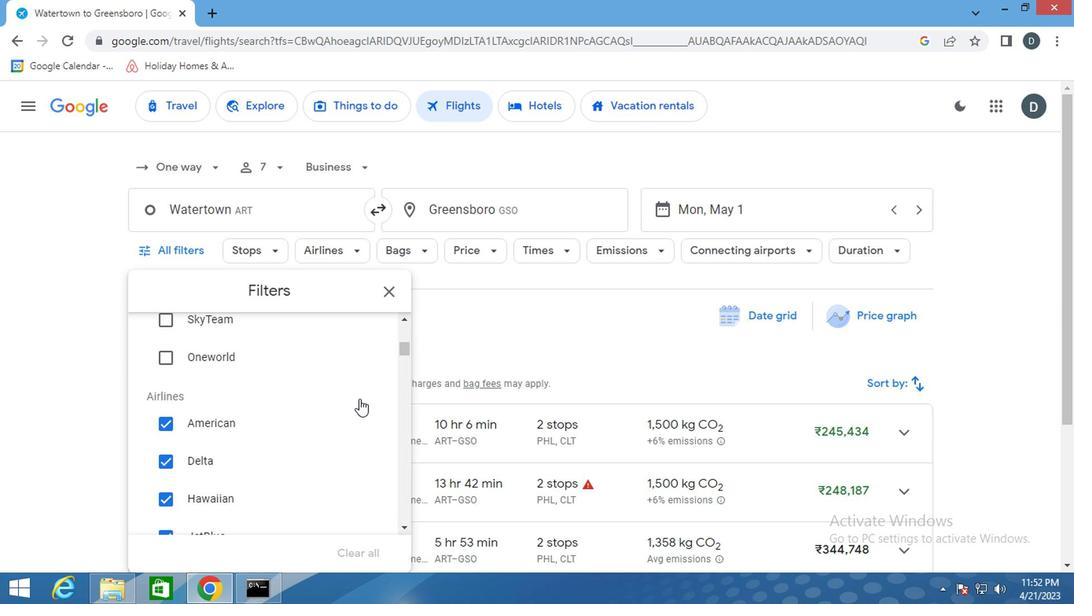 
Action: Mouse scrolled (354, 399) with delta (0, -1)
Screenshot: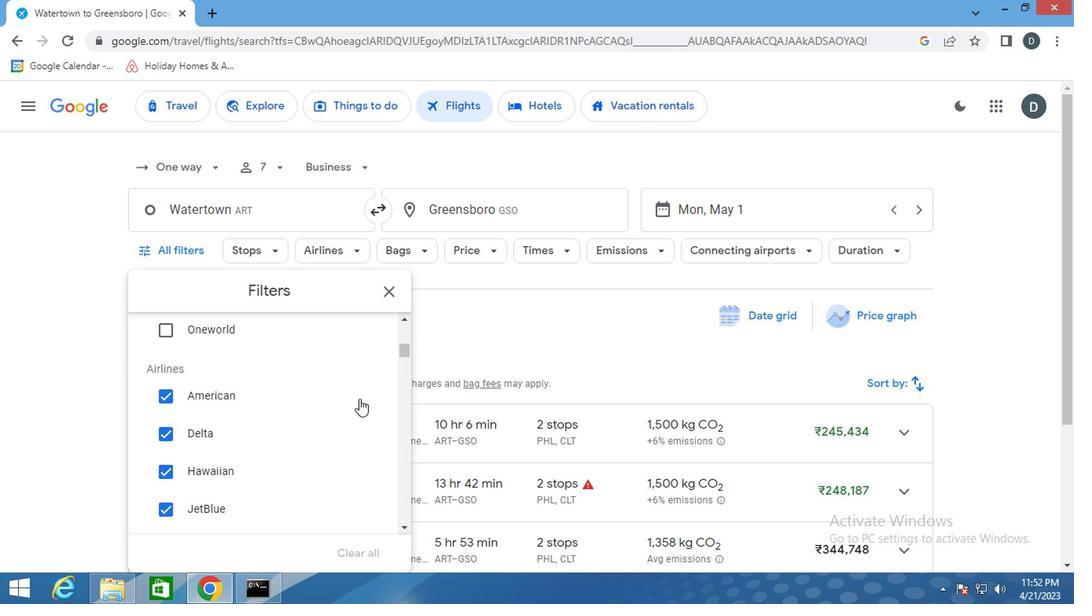 
Action: Mouse scrolled (354, 399) with delta (0, -1)
Screenshot: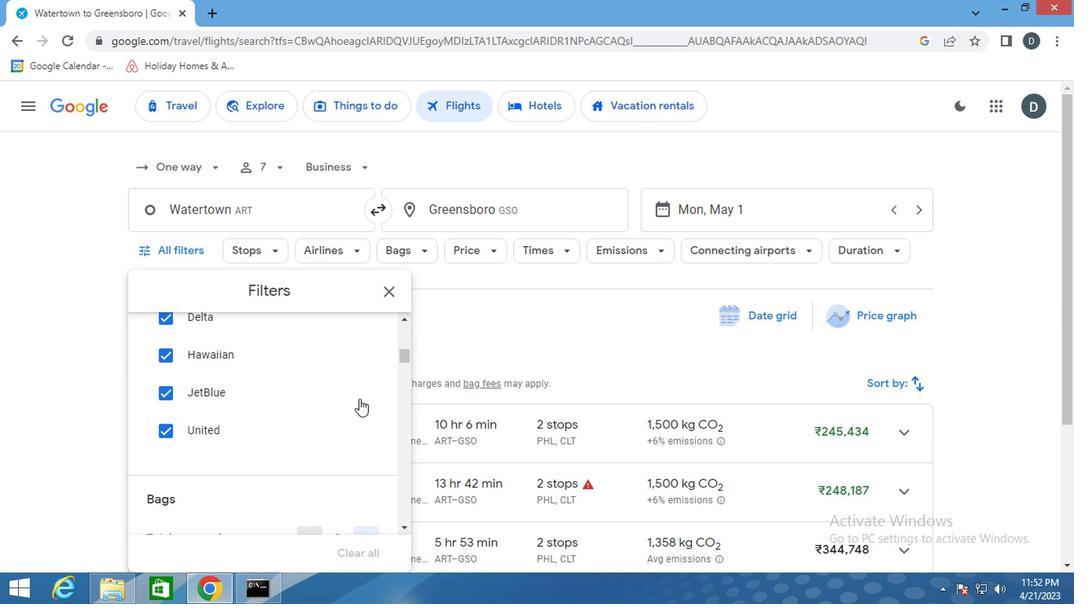 
Action: Mouse scrolled (354, 399) with delta (0, -1)
Screenshot: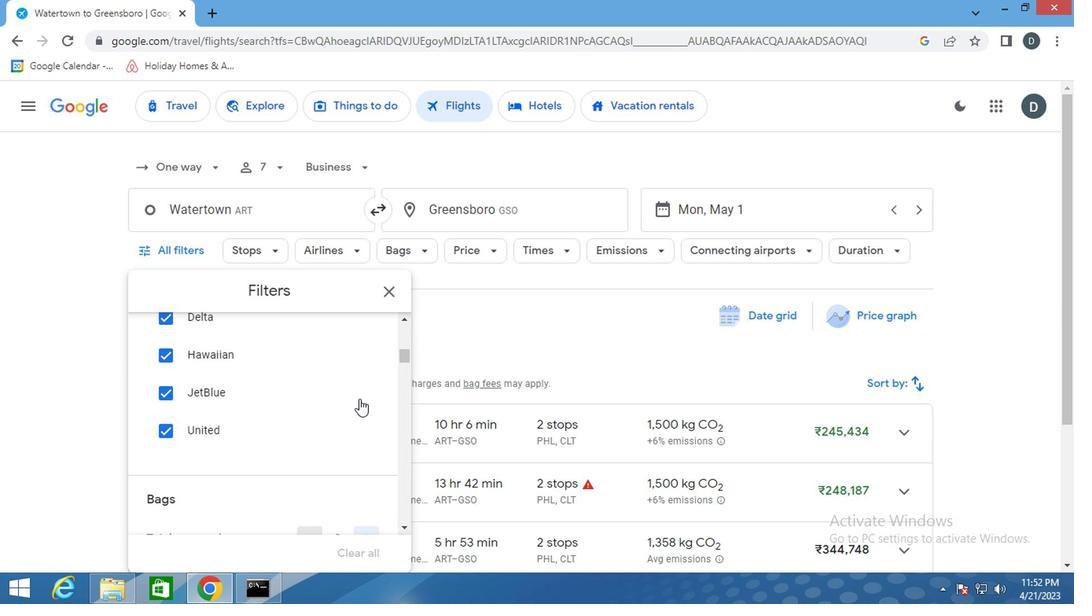 
Action: Mouse scrolled (354, 399) with delta (0, -1)
Screenshot: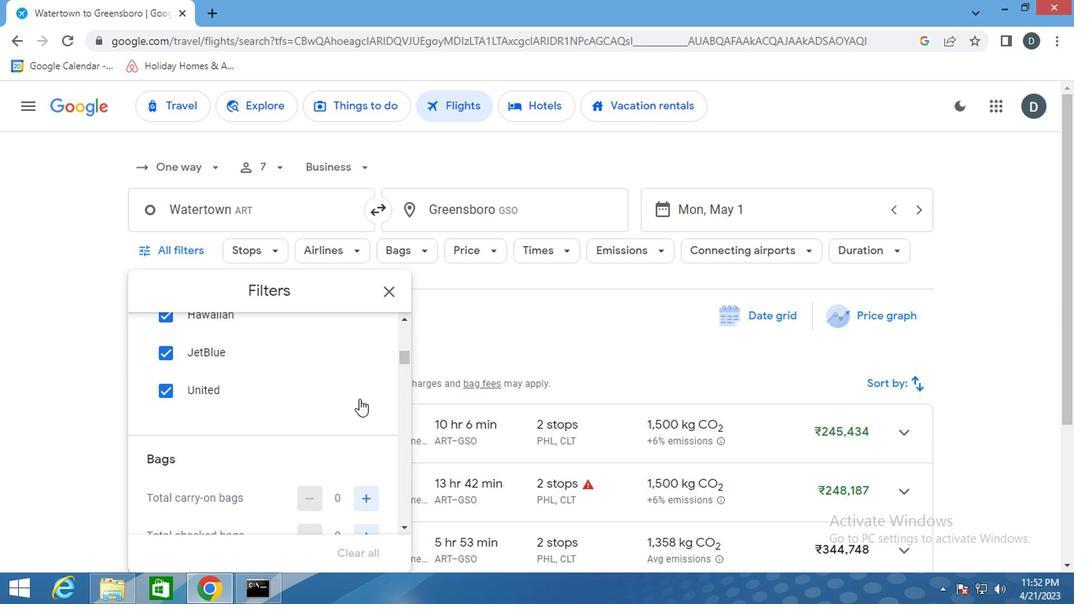 
Action: Mouse moved to (364, 452)
Screenshot: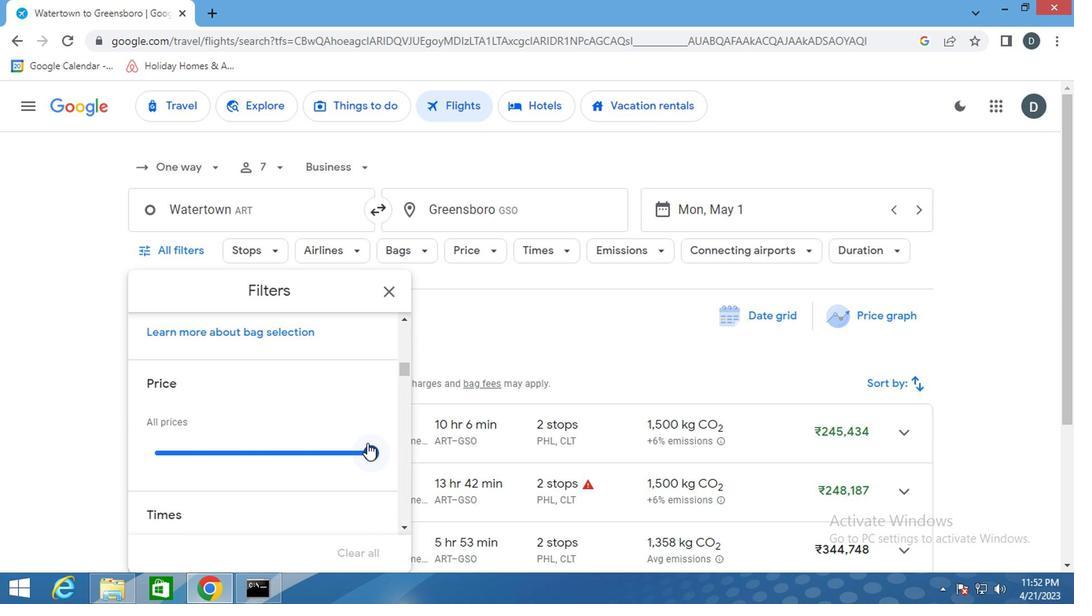 
Action: Mouse pressed left at (364, 452)
Screenshot: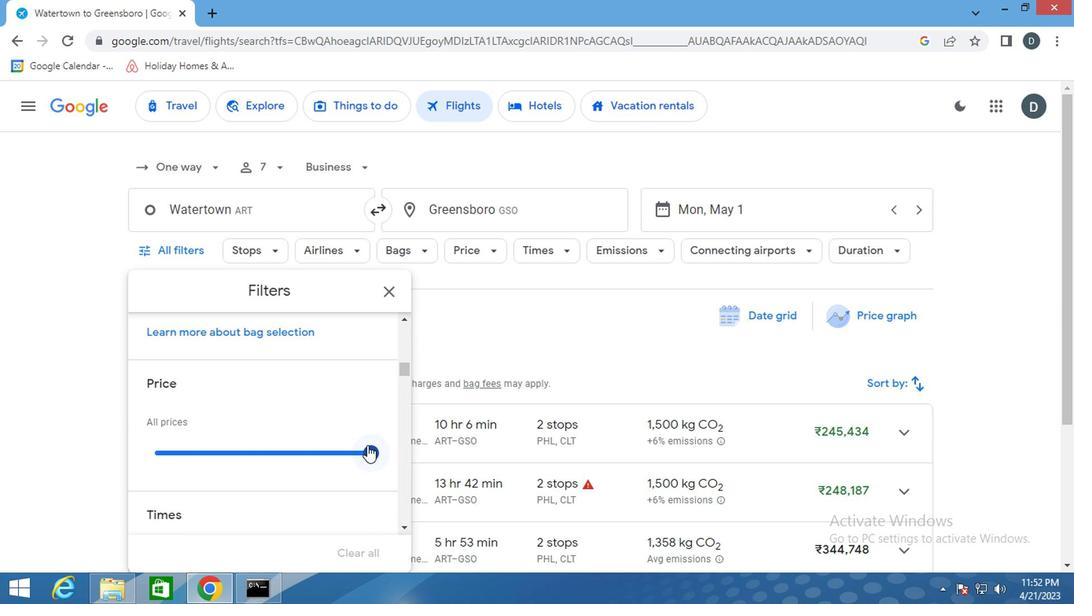 
Action: Mouse moved to (233, 475)
Screenshot: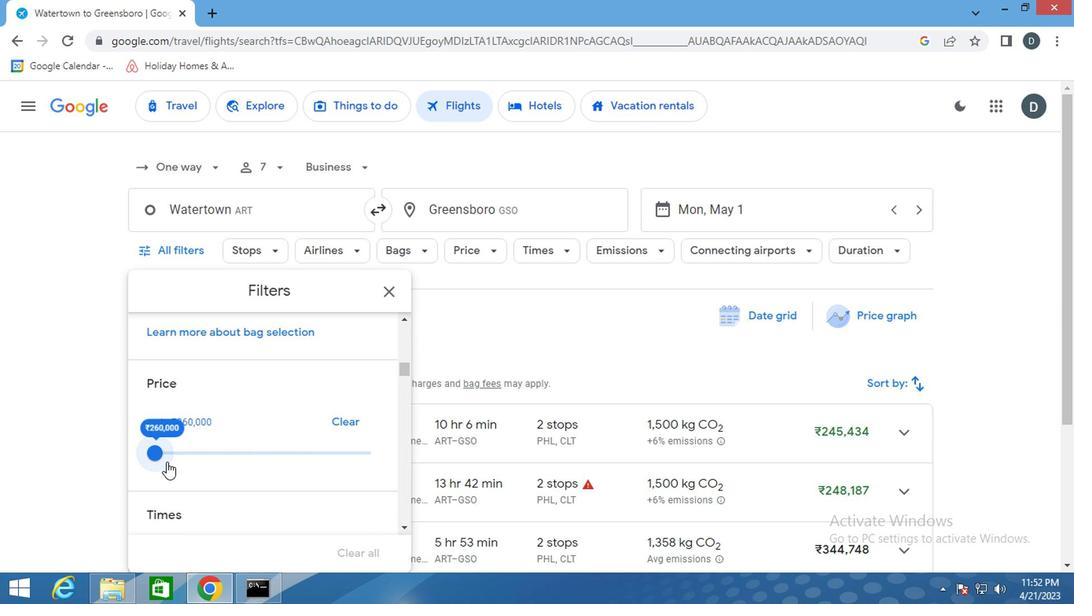 
Action: Mouse scrolled (233, 475) with delta (0, 0)
Screenshot: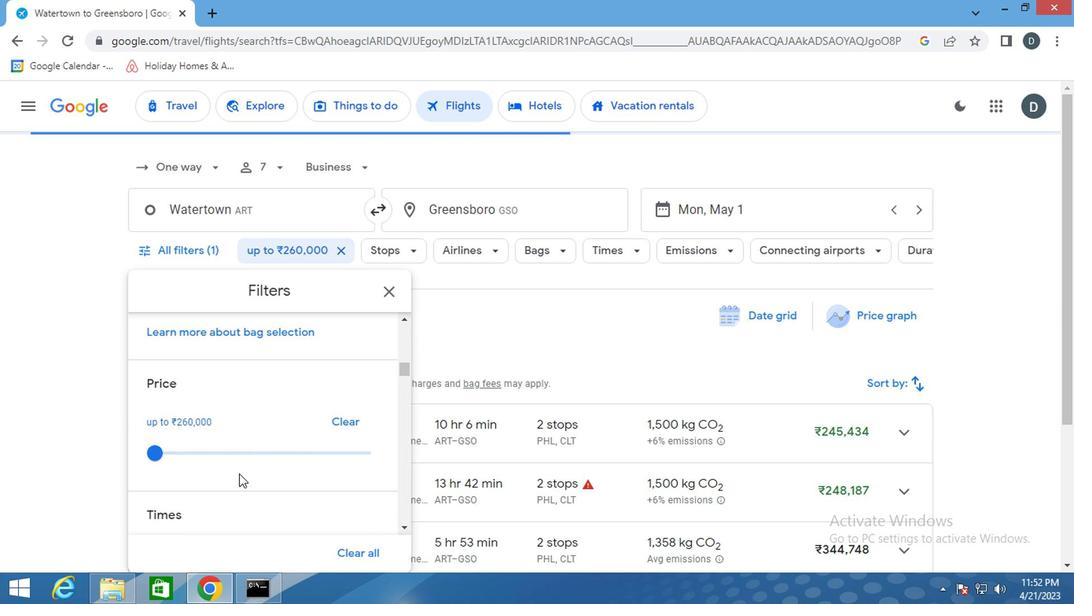 
Action: Mouse moved to (221, 458)
Screenshot: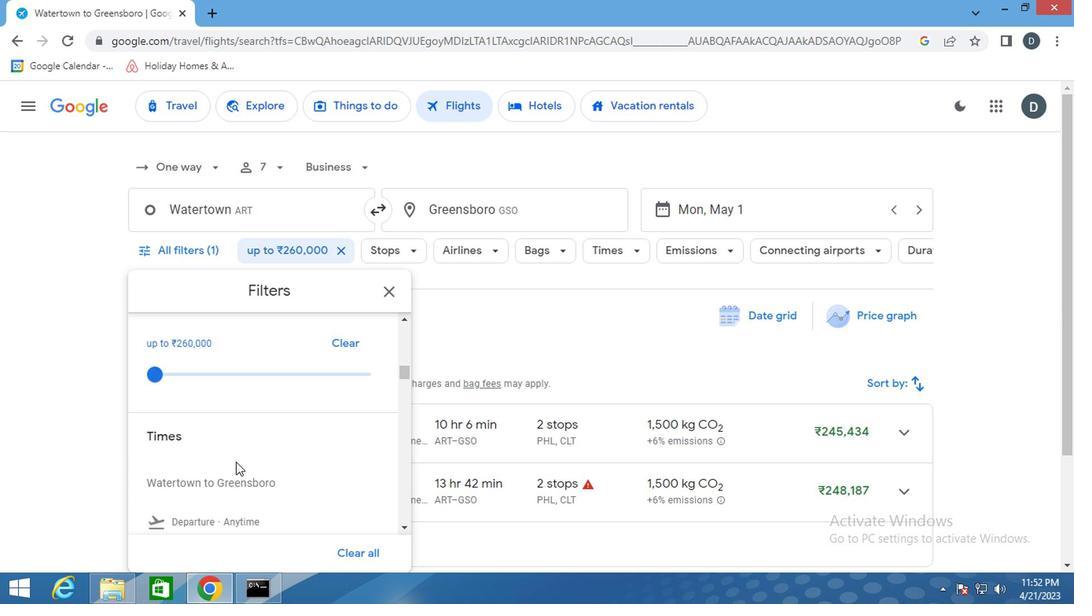 
Action: Mouse scrolled (221, 457) with delta (0, -1)
Screenshot: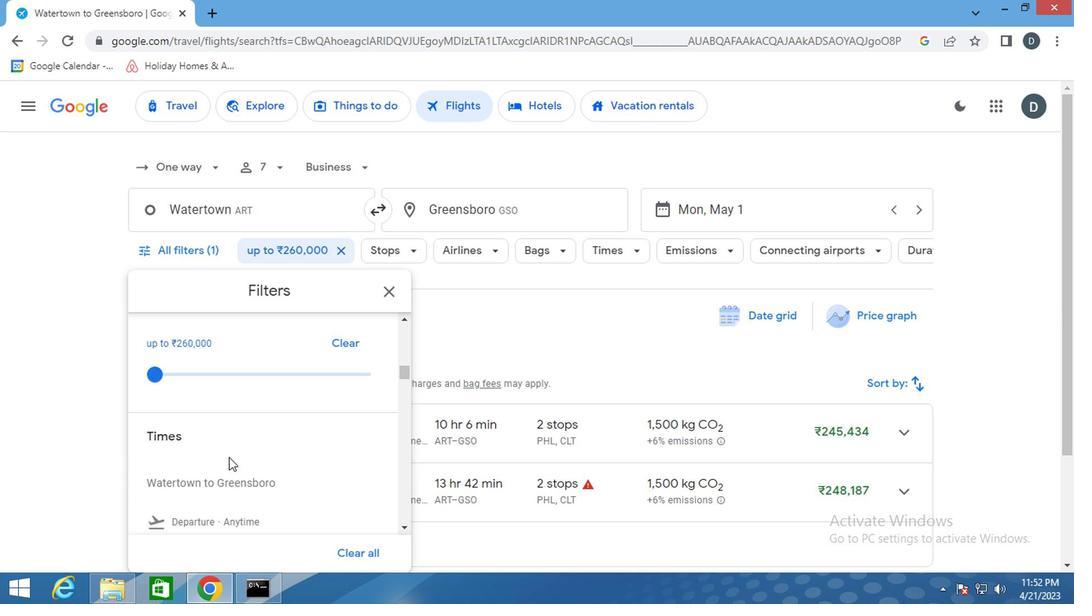 
Action: Mouse moved to (212, 447)
Screenshot: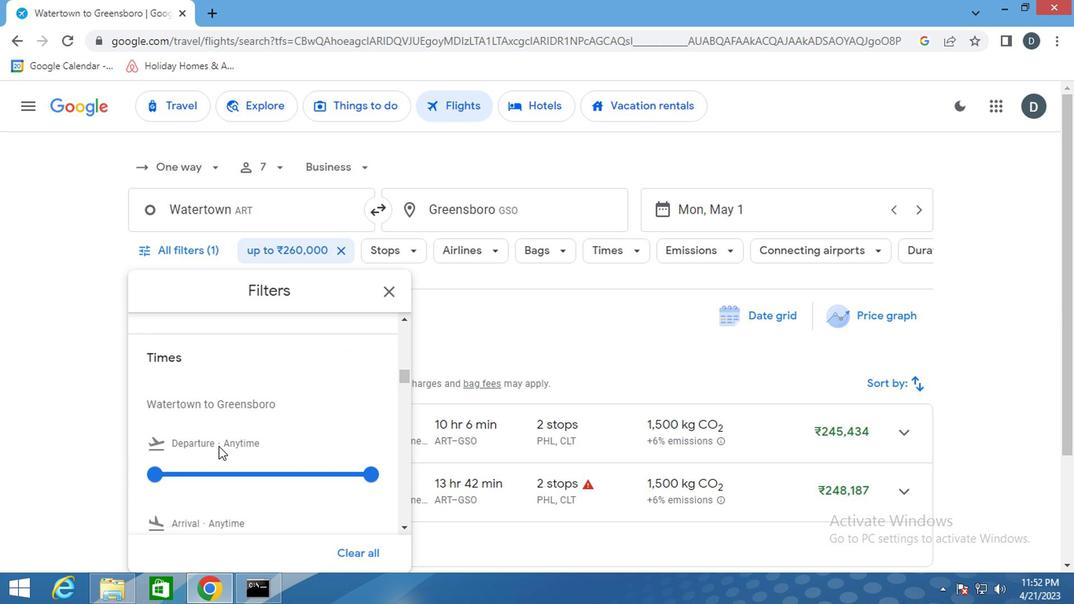 
Action: Mouse scrolled (212, 446) with delta (0, 0)
Screenshot: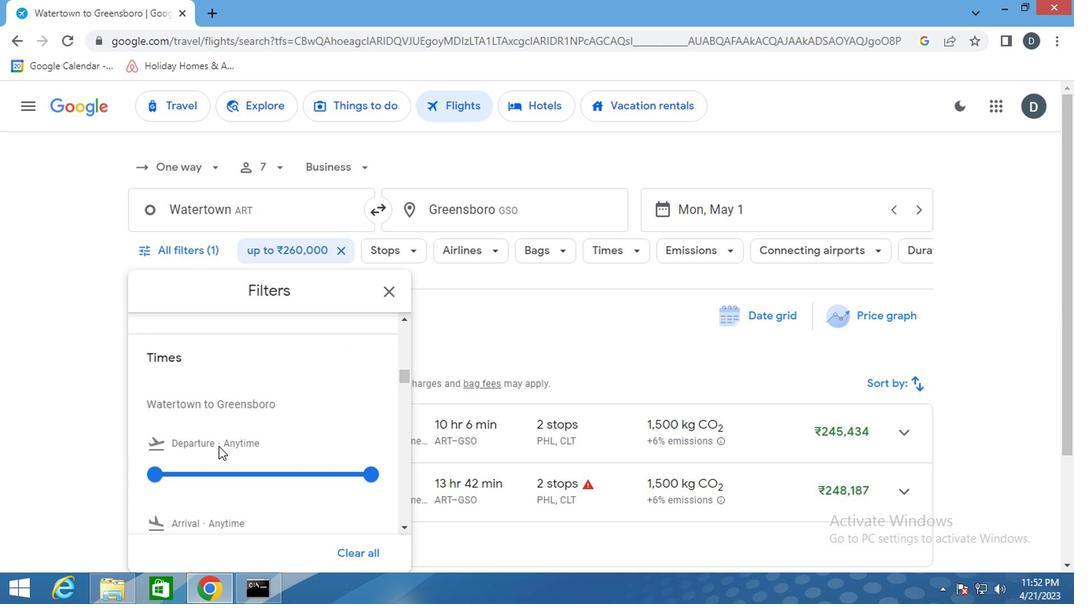 
Action: Mouse scrolled (212, 446) with delta (0, 0)
Screenshot: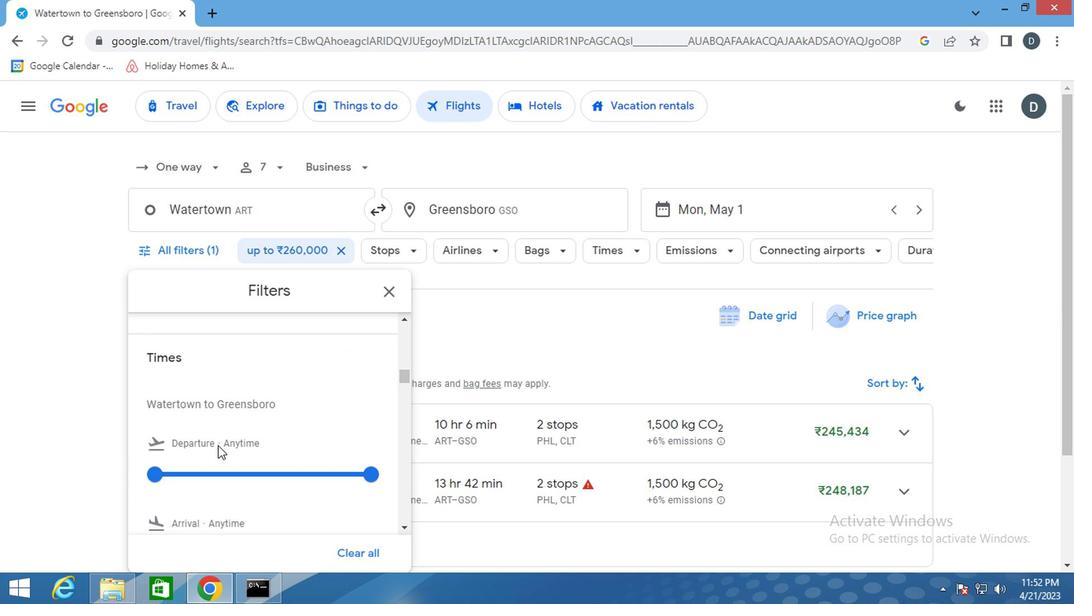 
Action: Mouse moved to (156, 334)
Screenshot: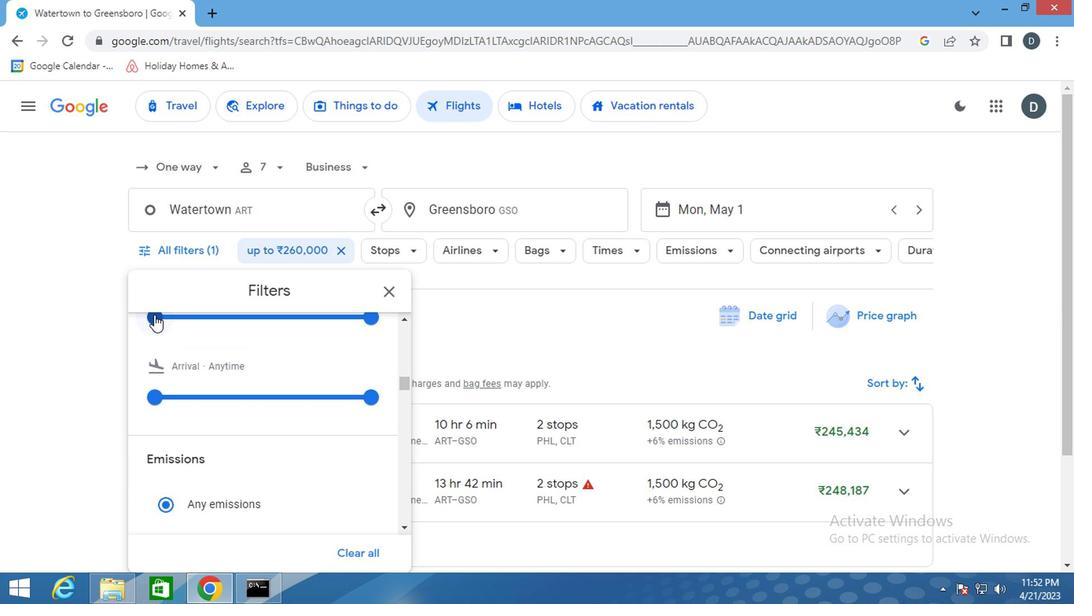 
Action: Mouse scrolled (156, 335) with delta (0, 1)
Screenshot: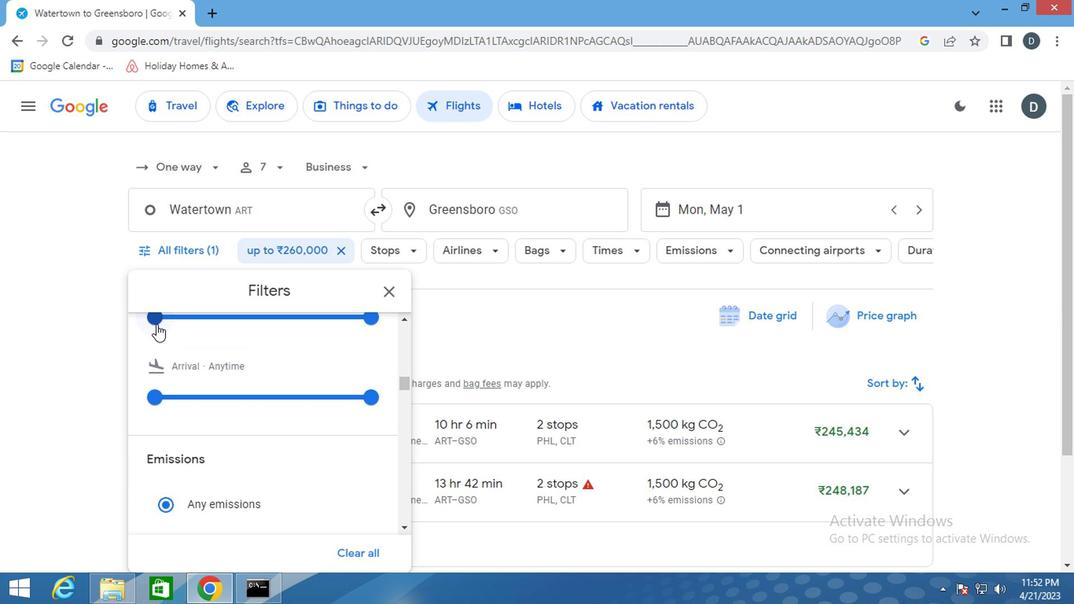 
Action: Mouse moved to (152, 395)
Screenshot: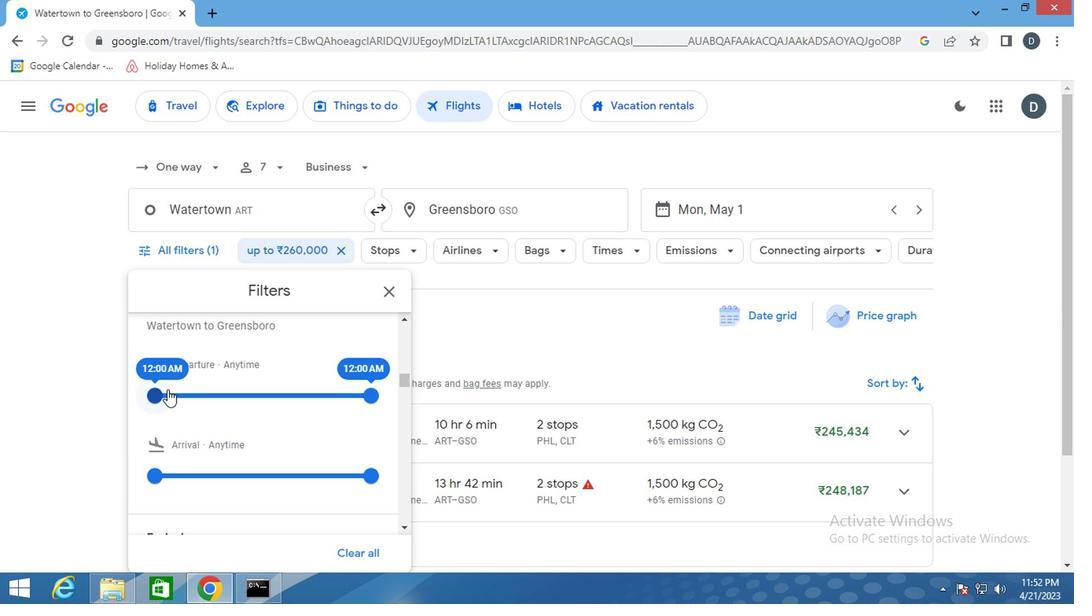 
Action: Mouse pressed left at (152, 395)
Screenshot: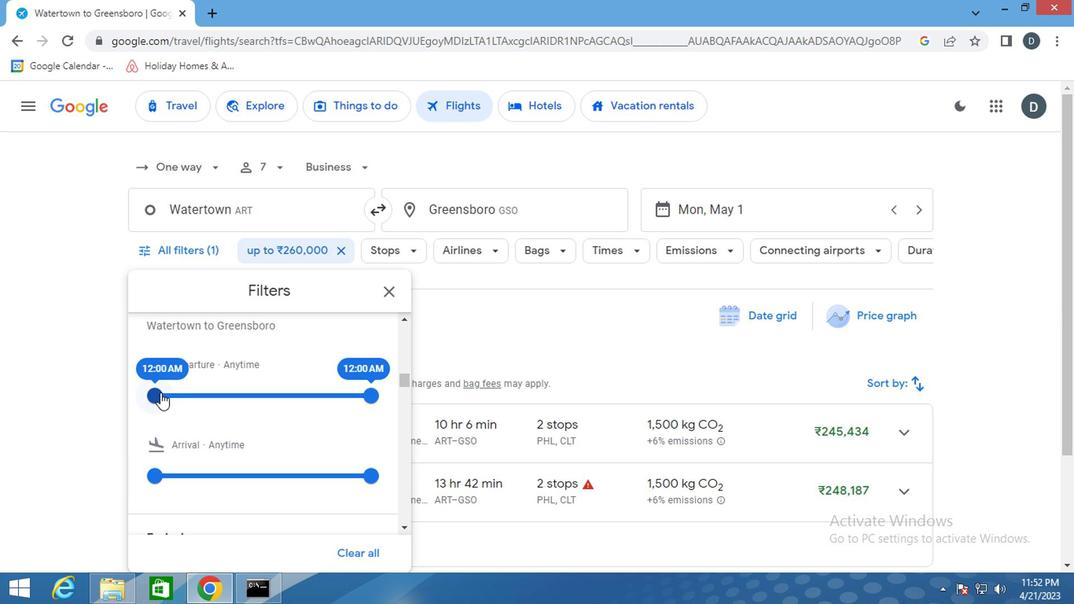 
Action: Mouse moved to (367, 393)
Screenshot: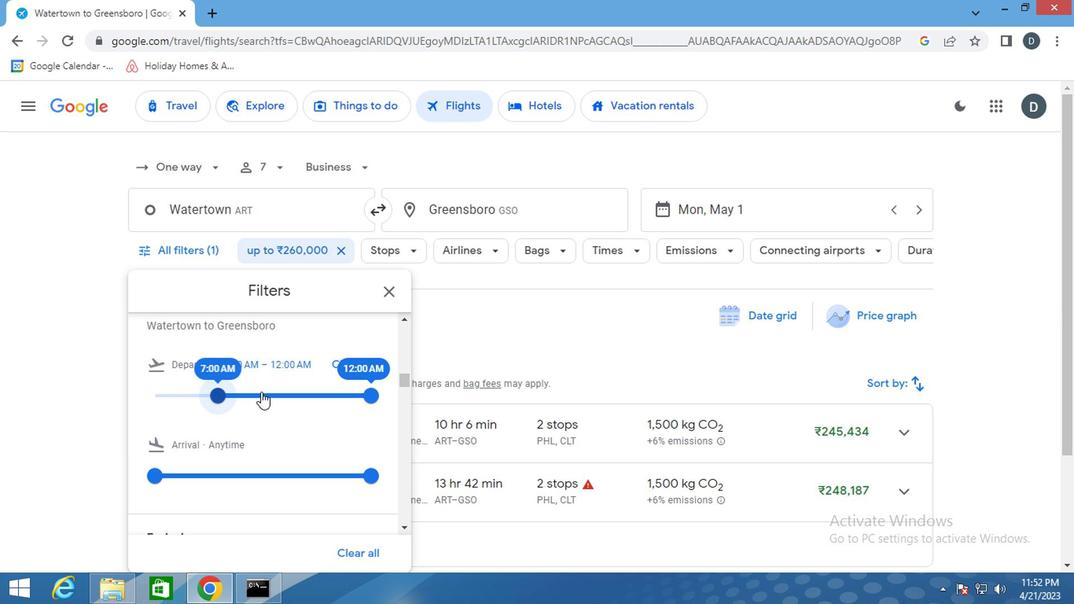 
Action: Mouse pressed left at (367, 393)
Screenshot: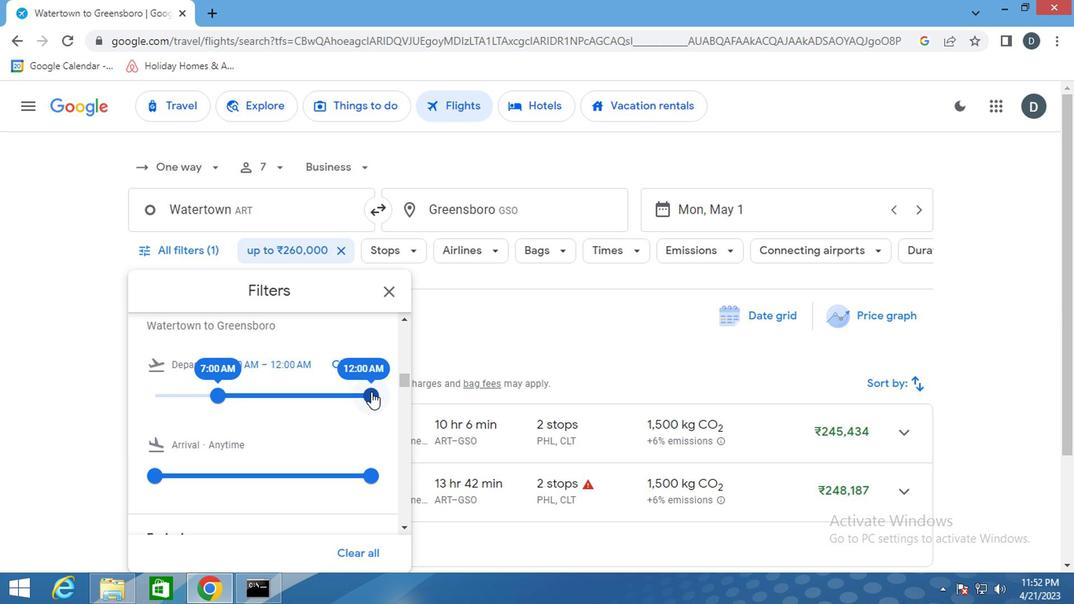 
Action: Mouse moved to (271, 454)
Screenshot: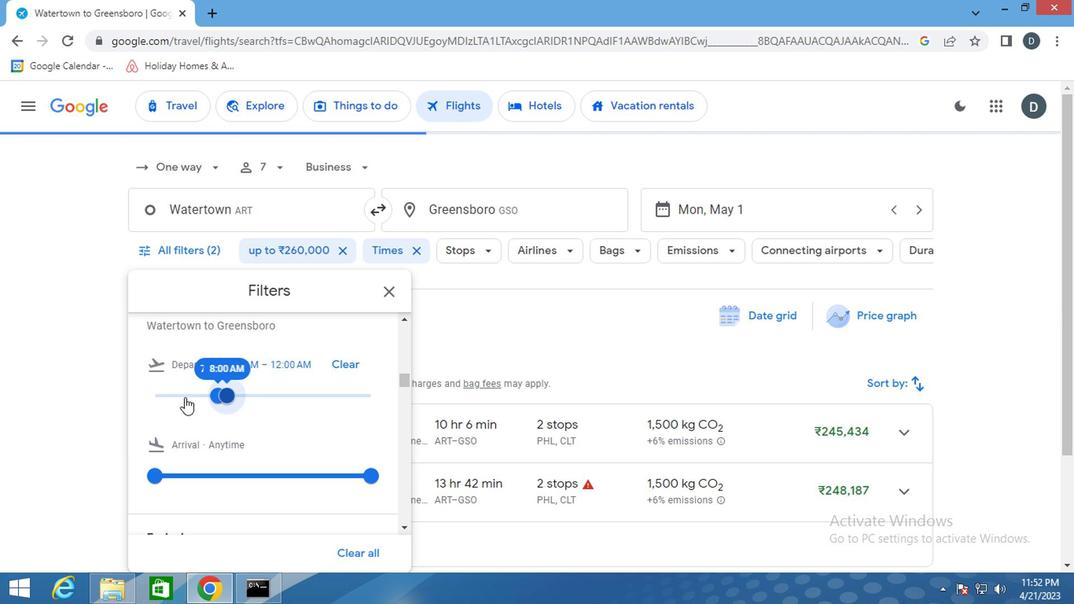 
Action: Mouse scrolled (271, 453) with delta (0, -1)
Screenshot: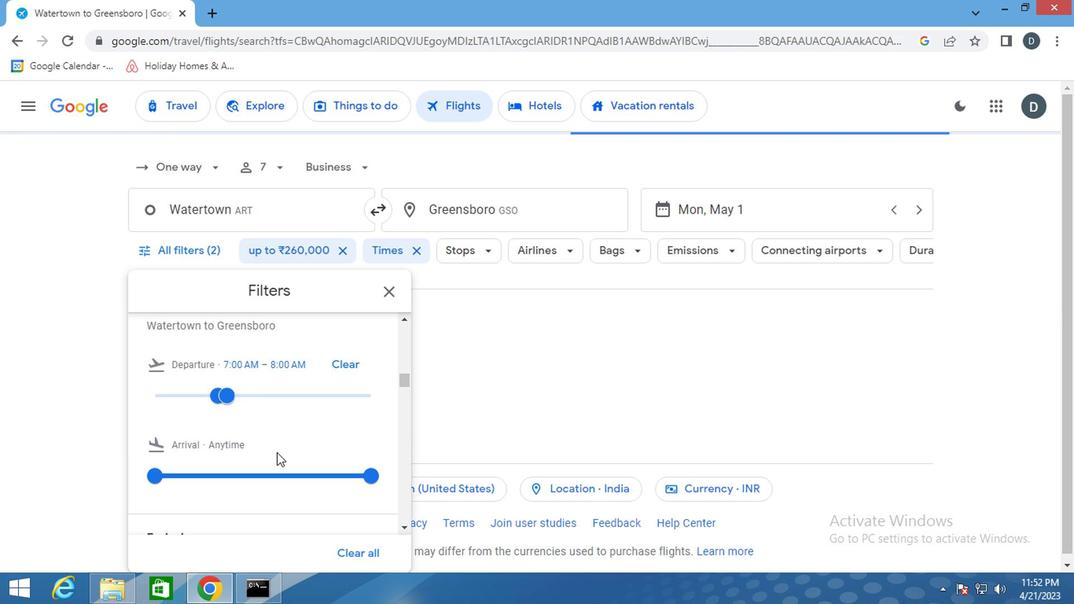 
Action: Mouse scrolled (271, 453) with delta (0, -1)
Screenshot: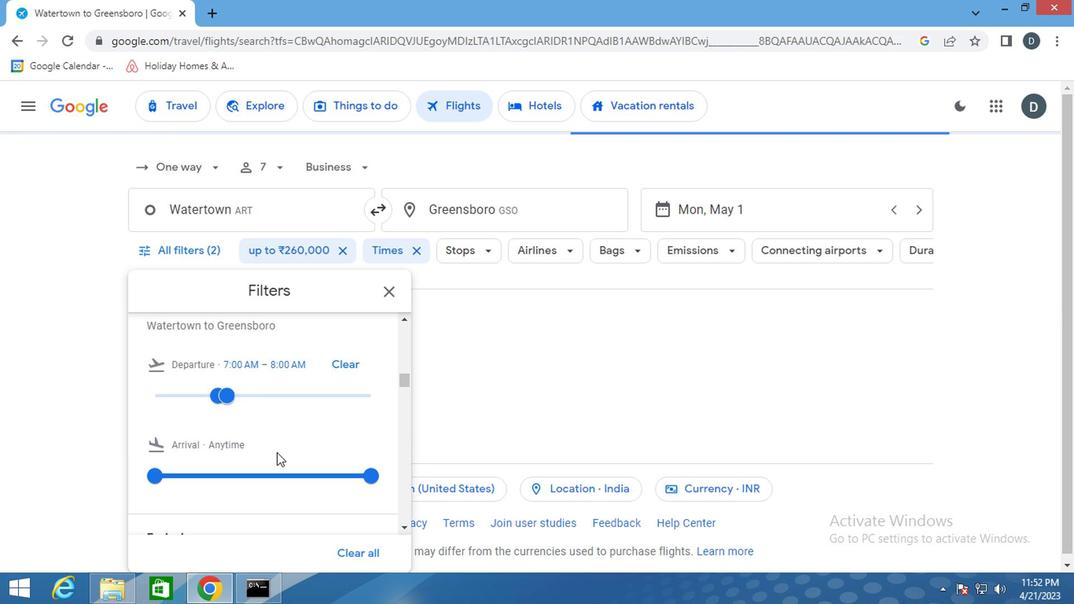 
Action: Mouse scrolled (271, 453) with delta (0, -1)
Screenshot: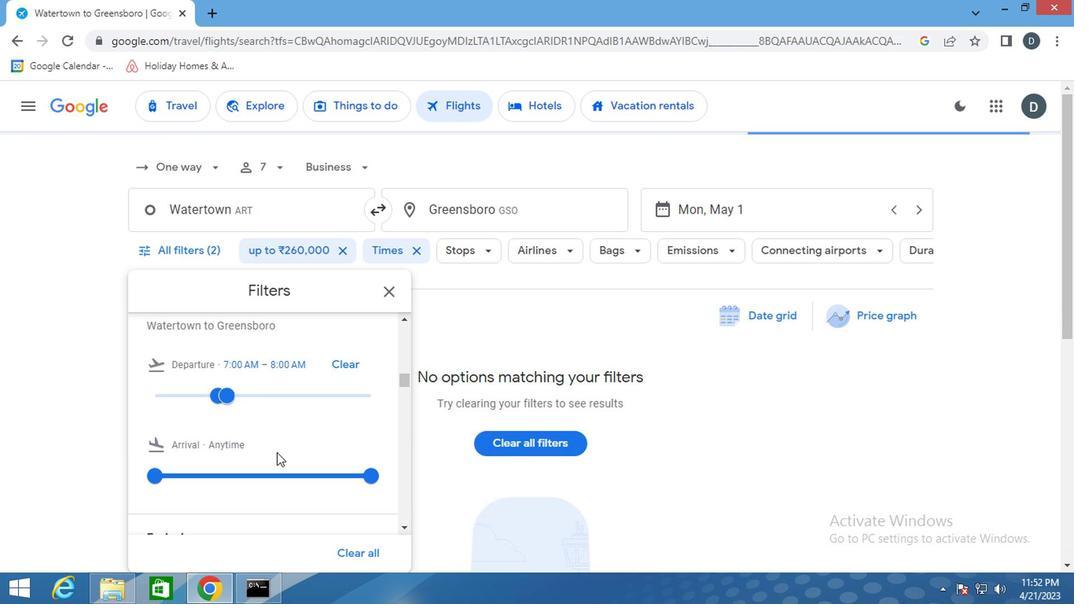 
Action: Mouse scrolled (271, 453) with delta (0, -1)
Screenshot: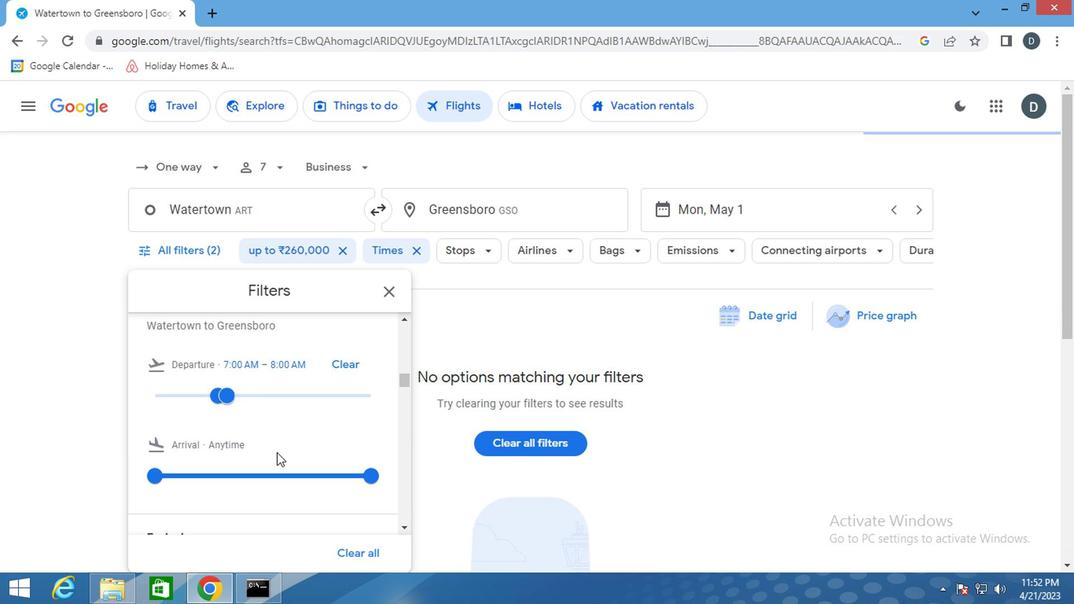
Action: Mouse moved to (274, 454)
Screenshot: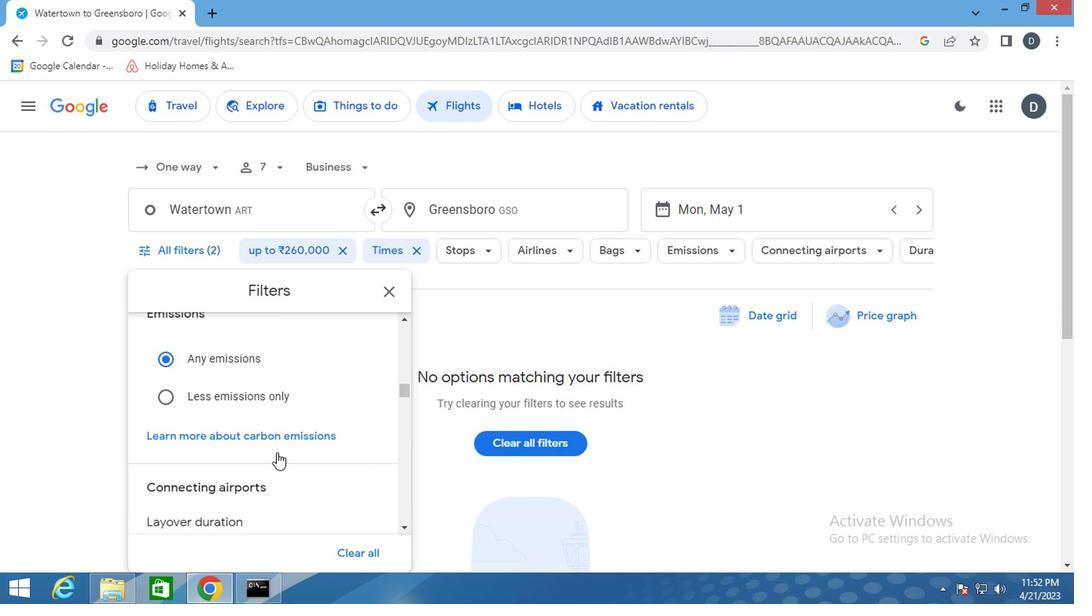 
Action: Mouse scrolled (274, 453) with delta (0, -1)
Screenshot: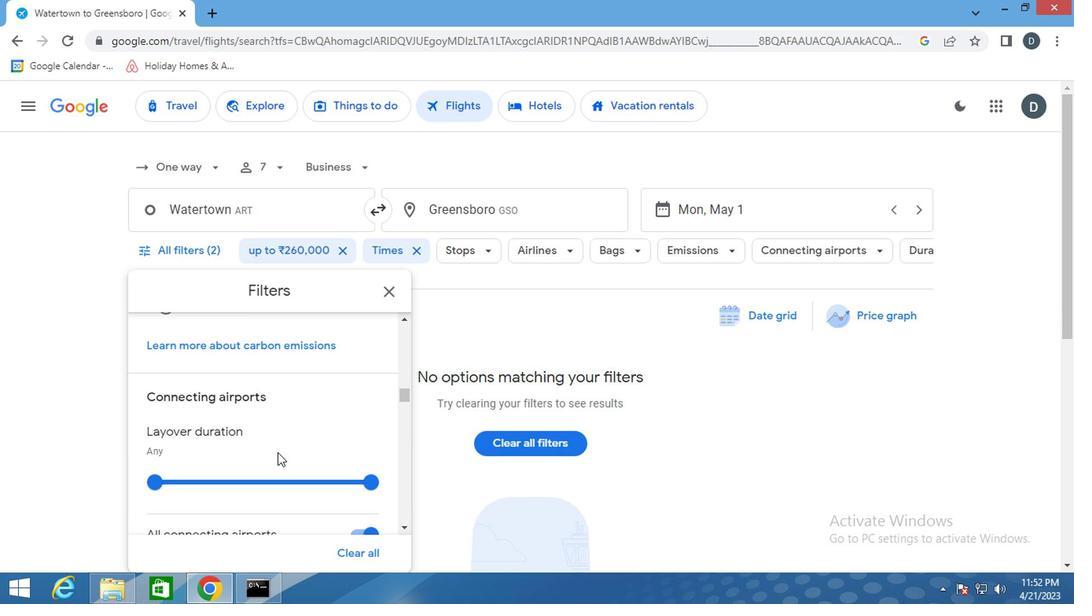 
Action: Mouse scrolled (274, 453) with delta (0, -1)
Screenshot: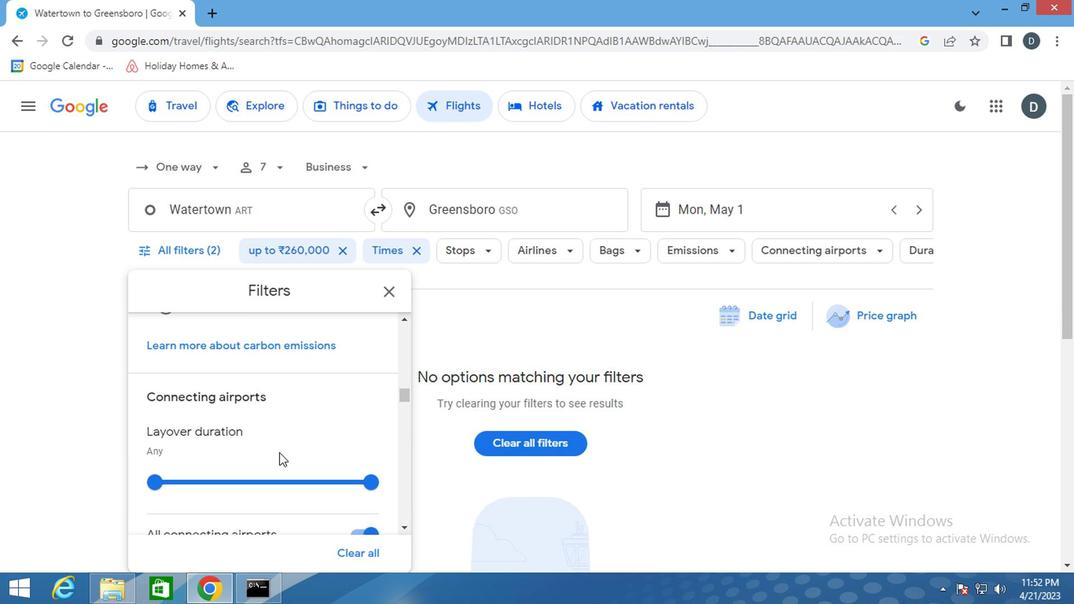 
Action: Mouse scrolled (274, 453) with delta (0, -1)
Screenshot: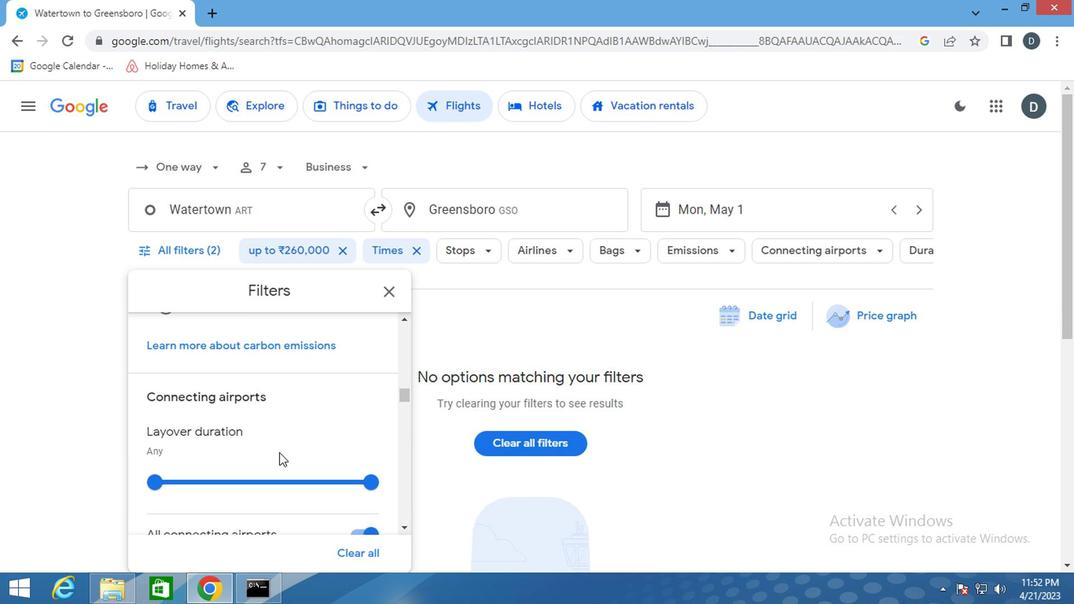 
Action: Mouse scrolled (274, 453) with delta (0, -1)
Screenshot: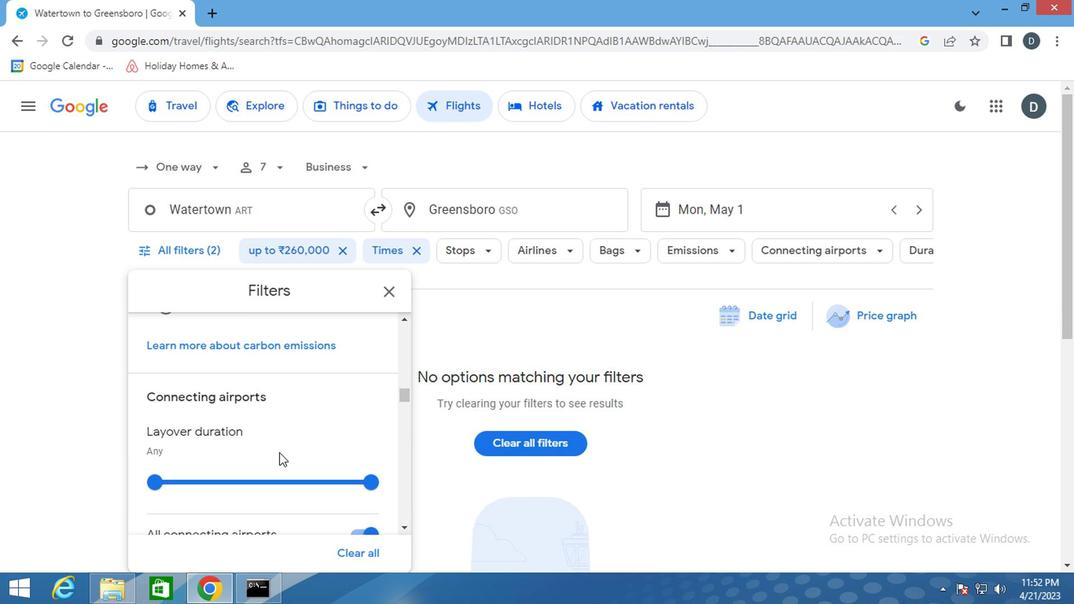 
Action: Mouse scrolled (274, 453) with delta (0, -1)
Screenshot: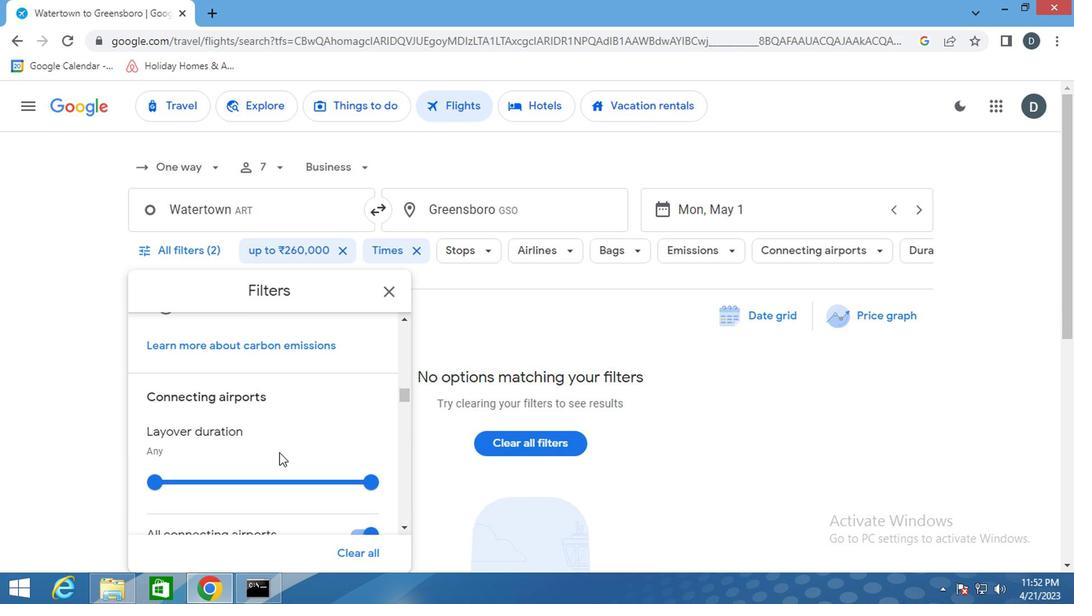 
Action: Mouse moved to (280, 453)
Screenshot: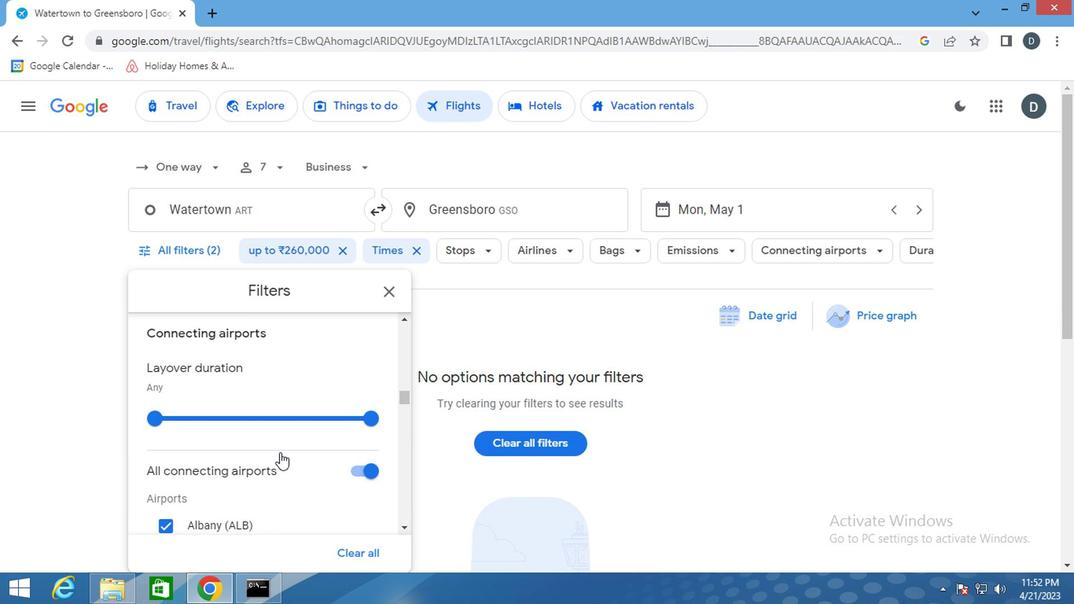 
Action: Mouse scrolled (280, 452) with delta (0, 0)
Screenshot: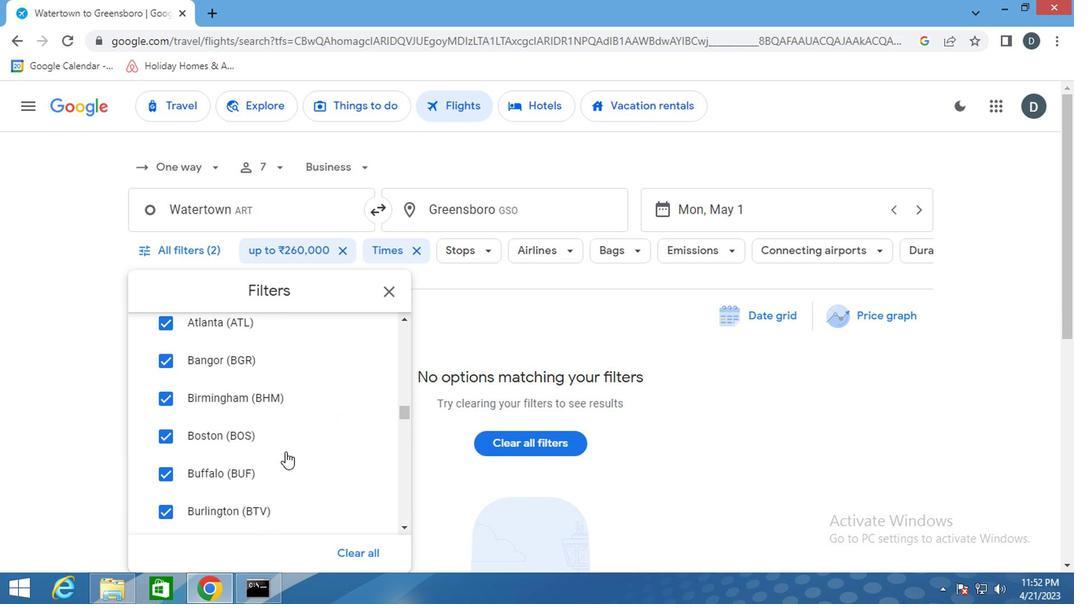 
Action: Mouse scrolled (280, 452) with delta (0, 0)
Screenshot: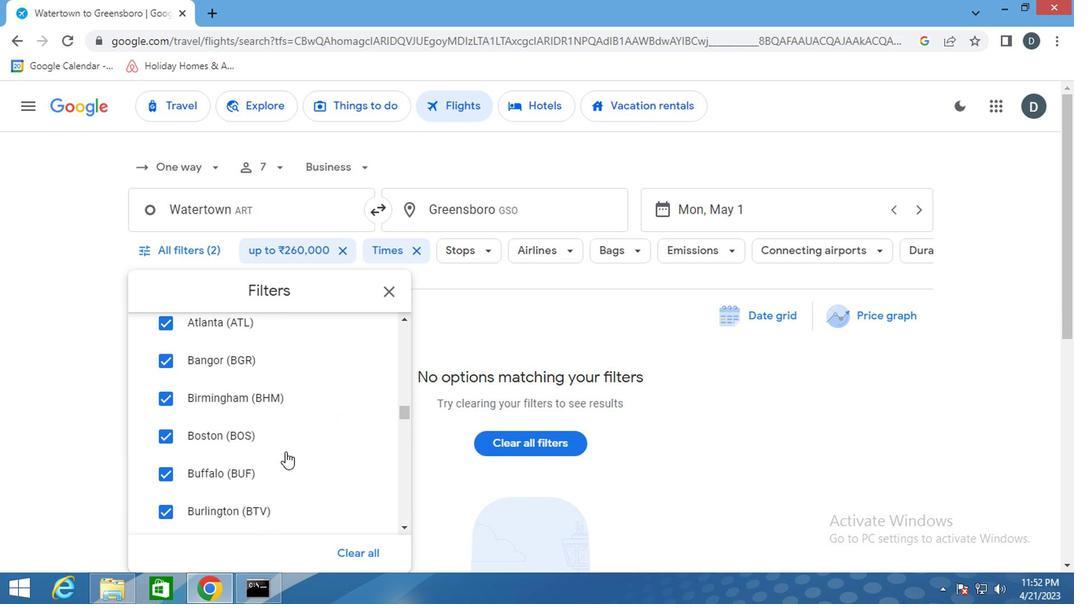 
Action: Mouse scrolled (280, 452) with delta (0, 0)
Screenshot: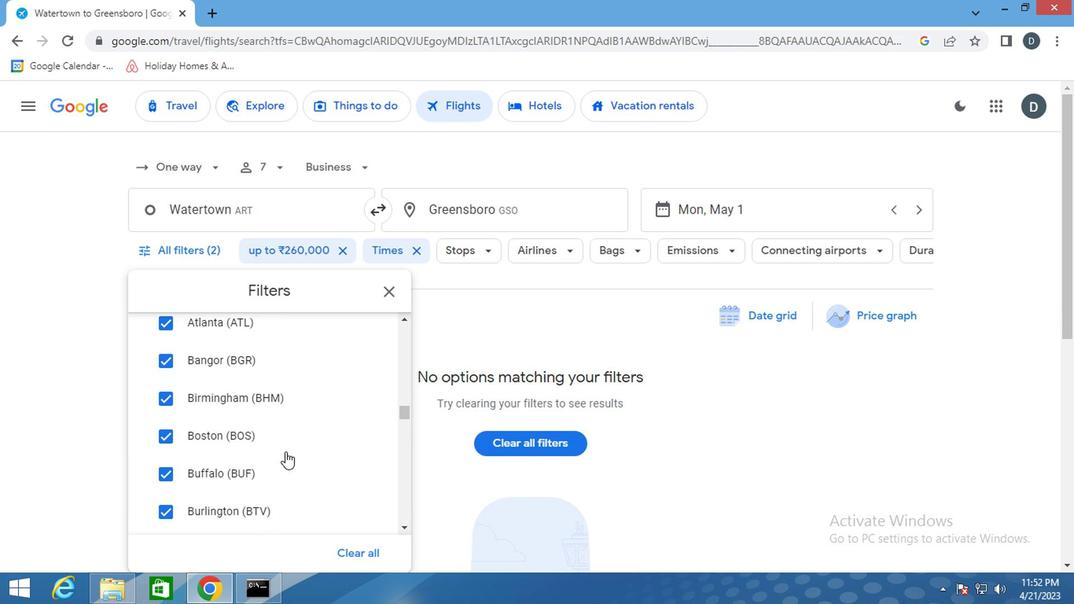 
Action: Mouse moved to (281, 453)
Screenshot: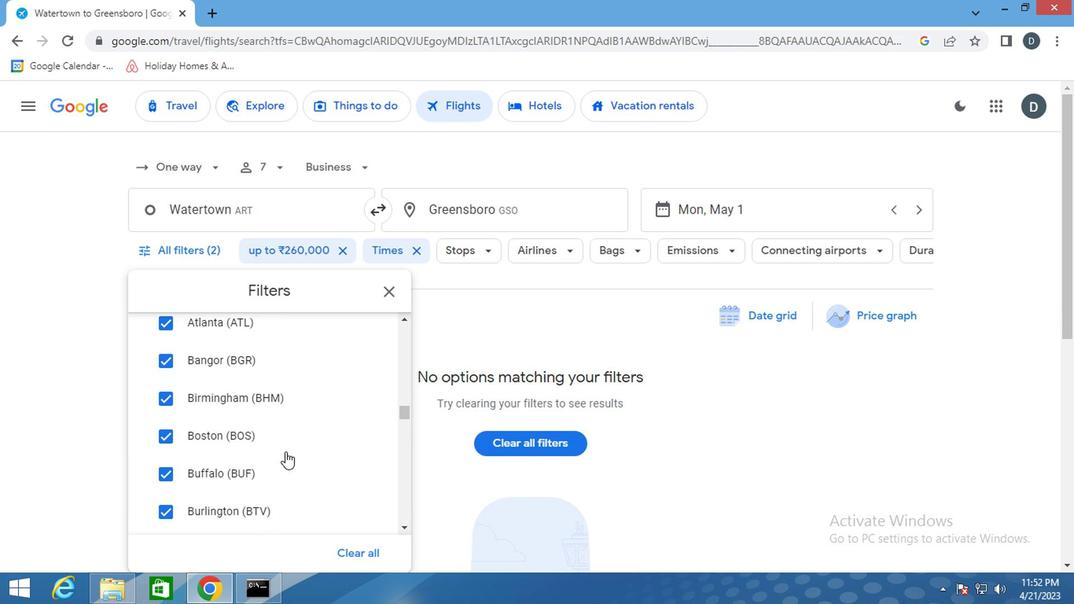 
Action: Mouse scrolled (281, 452) with delta (0, 0)
Screenshot: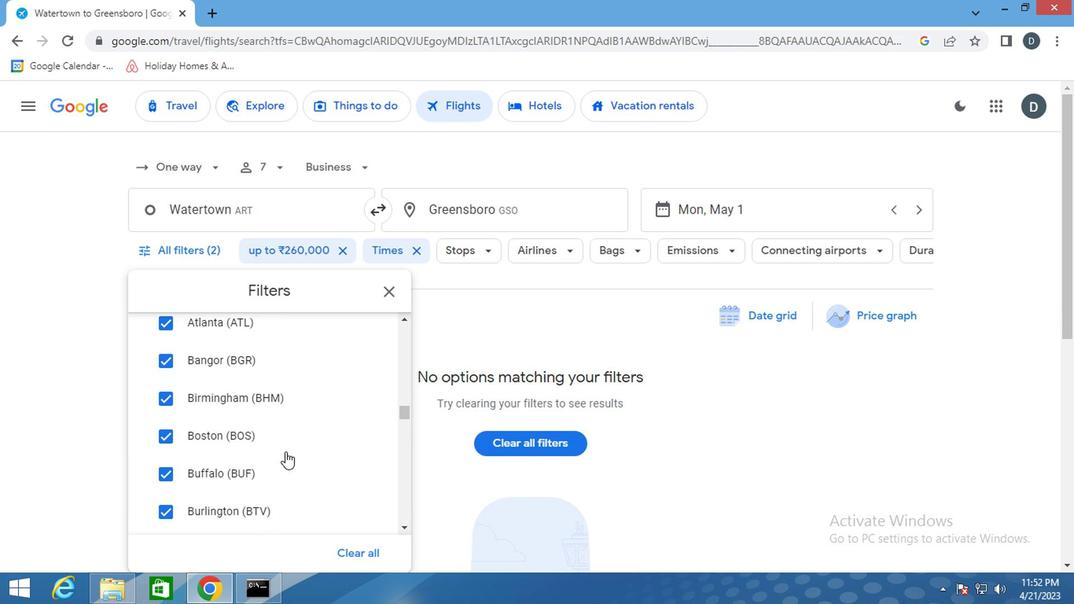 
Action: Mouse moved to (282, 452)
Screenshot: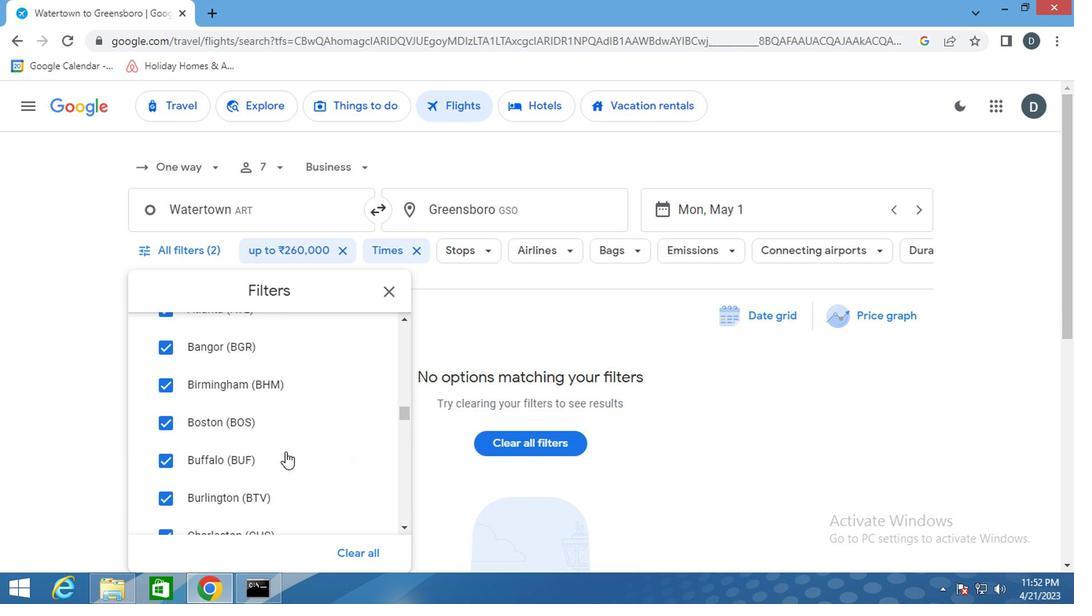 
Action: Mouse scrolled (282, 452) with delta (0, 0)
Screenshot: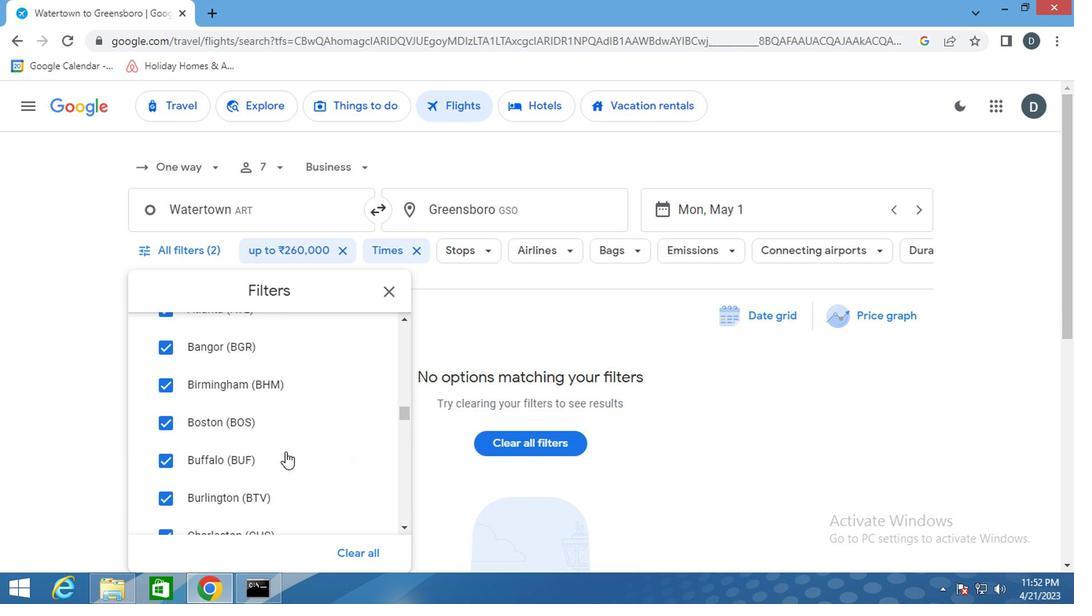 
Action: Mouse moved to (282, 452)
Screenshot: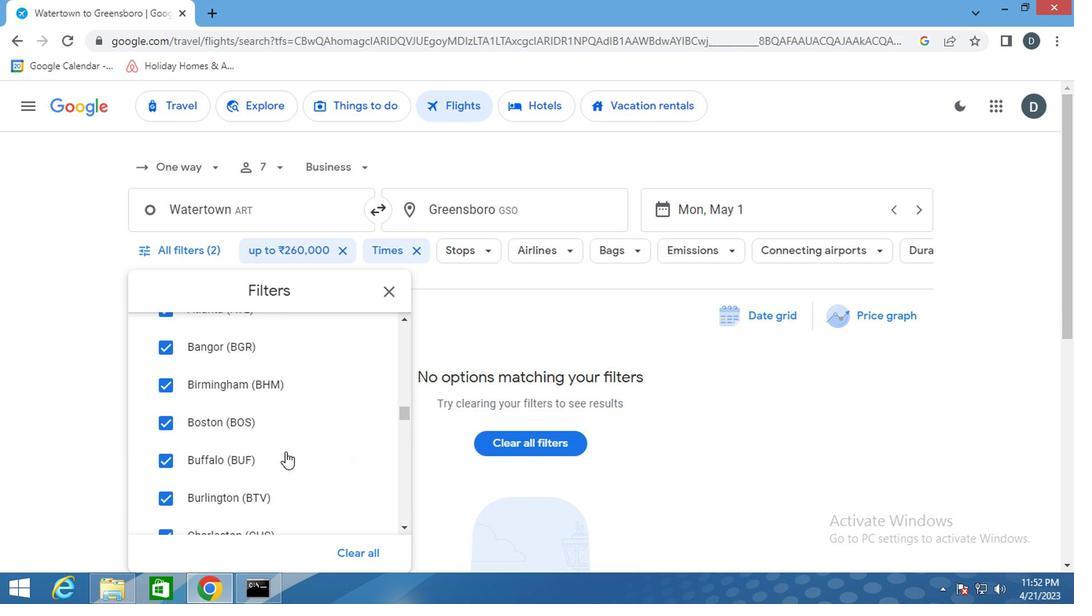 
Action: Mouse scrolled (282, 452) with delta (0, 0)
Screenshot: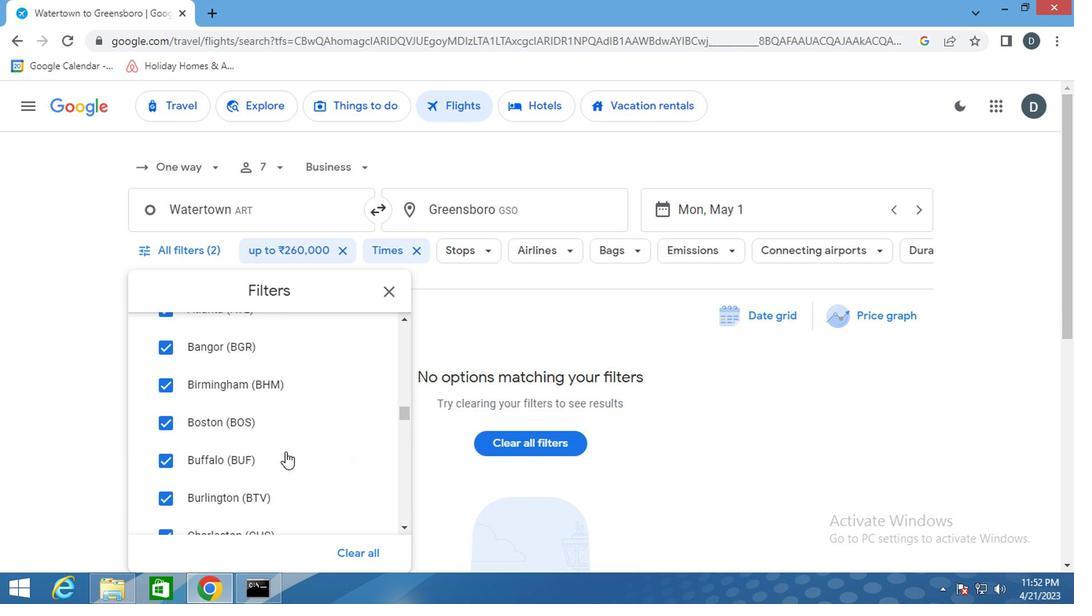 
Action: Mouse moved to (291, 450)
Screenshot: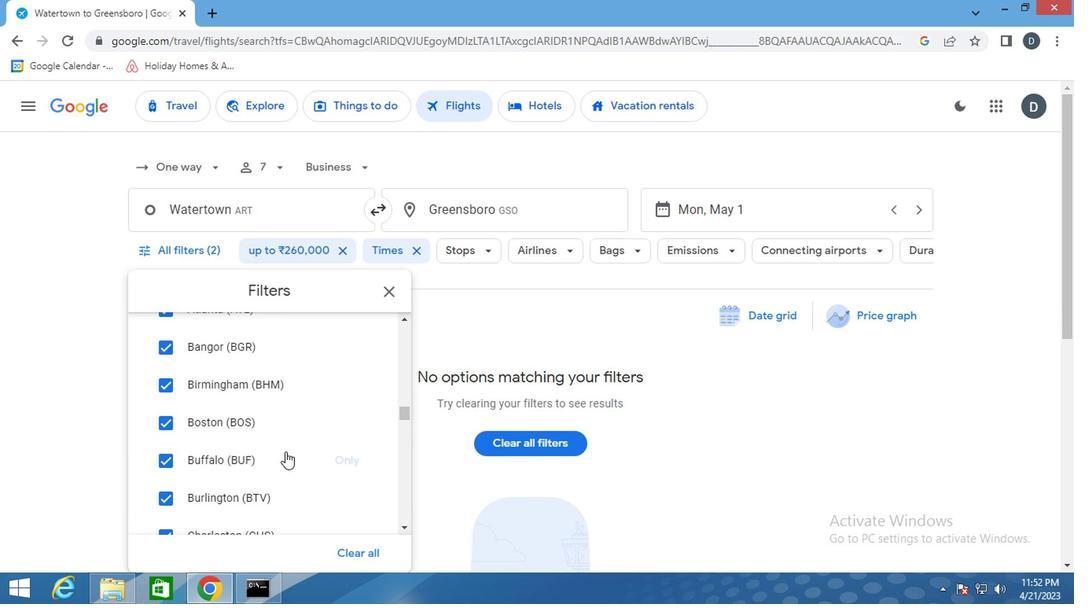
Action: Mouse scrolled (291, 449) with delta (0, -1)
Screenshot: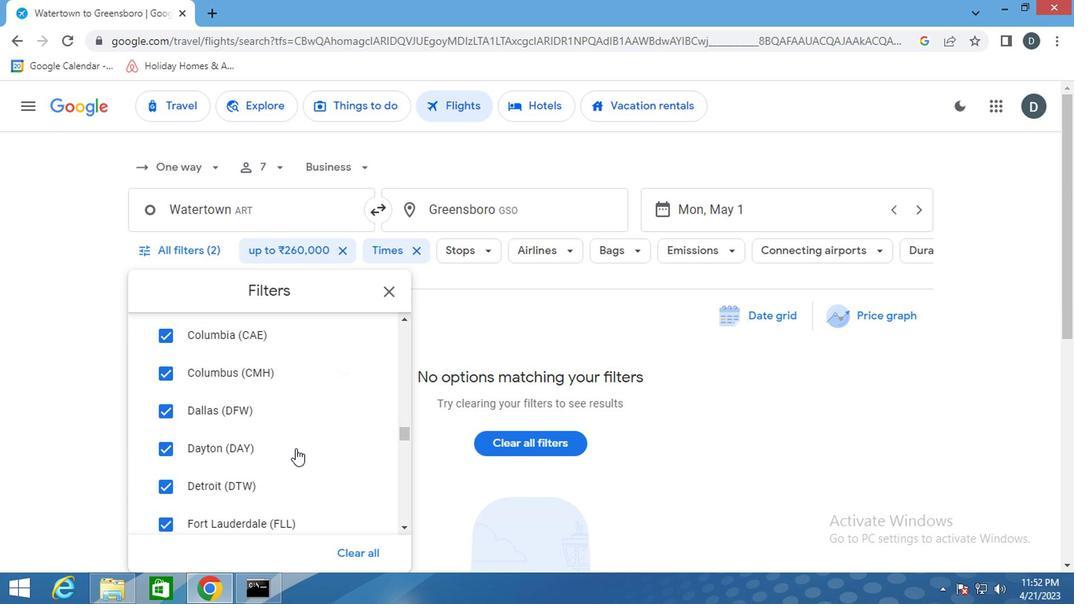 
Action: Mouse scrolled (291, 449) with delta (0, -1)
Screenshot: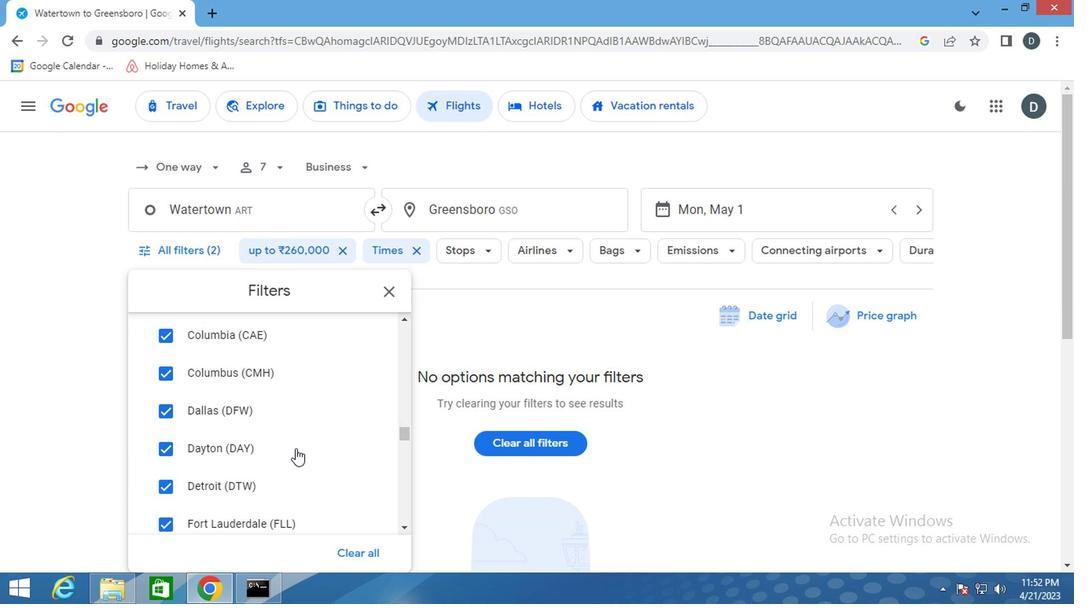 
Action: Mouse scrolled (291, 449) with delta (0, -1)
Screenshot: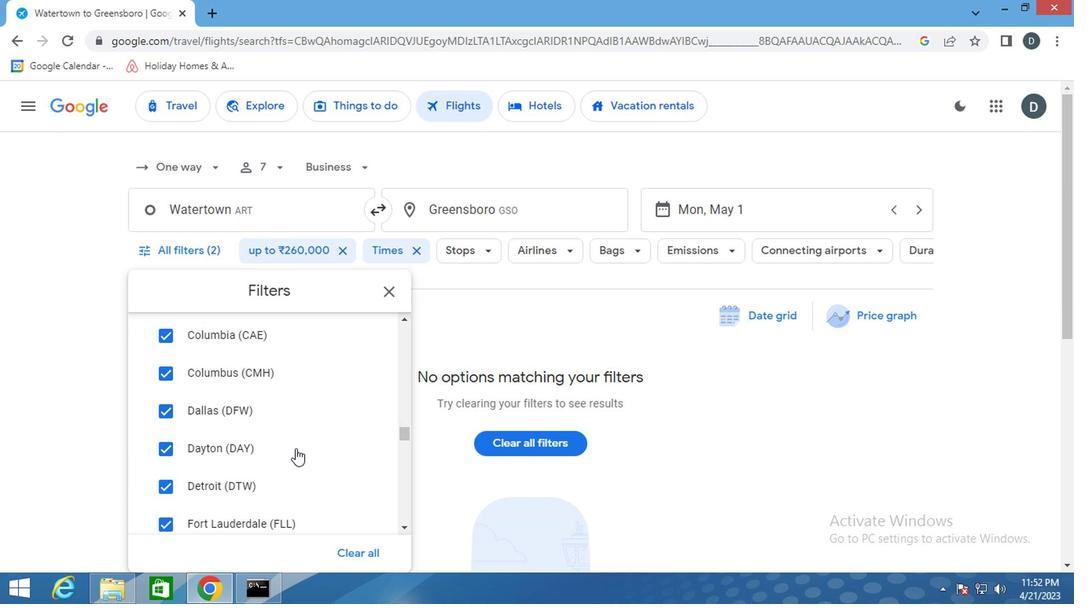 
Action: Mouse scrolled (291, 449) with delta (0, -1)
Screenshot: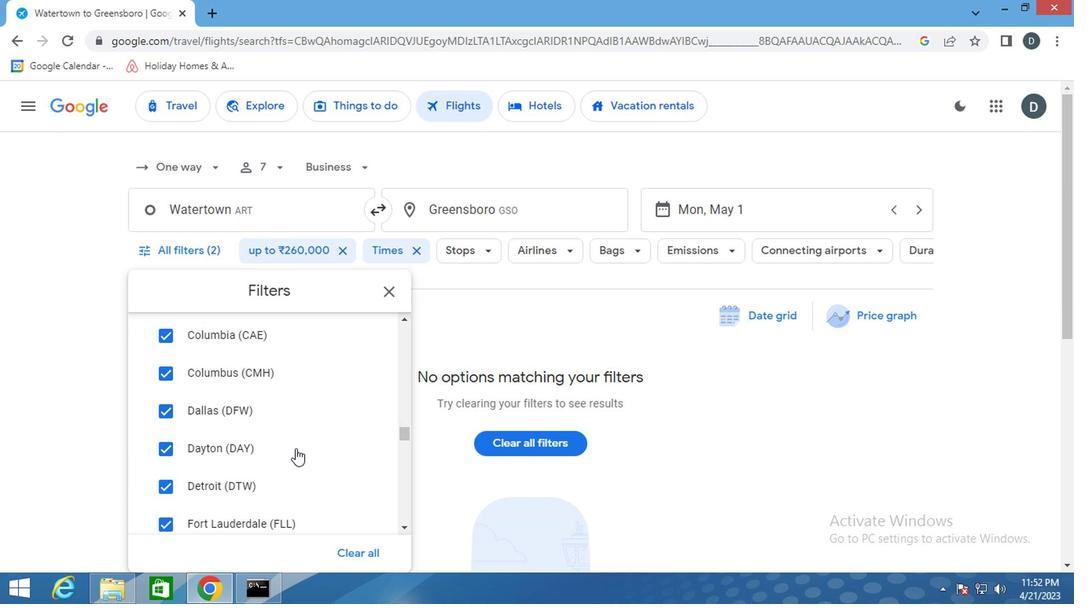 
Action: Mouse scrolled (291, 449) with delta (0, -1)
Screenshot: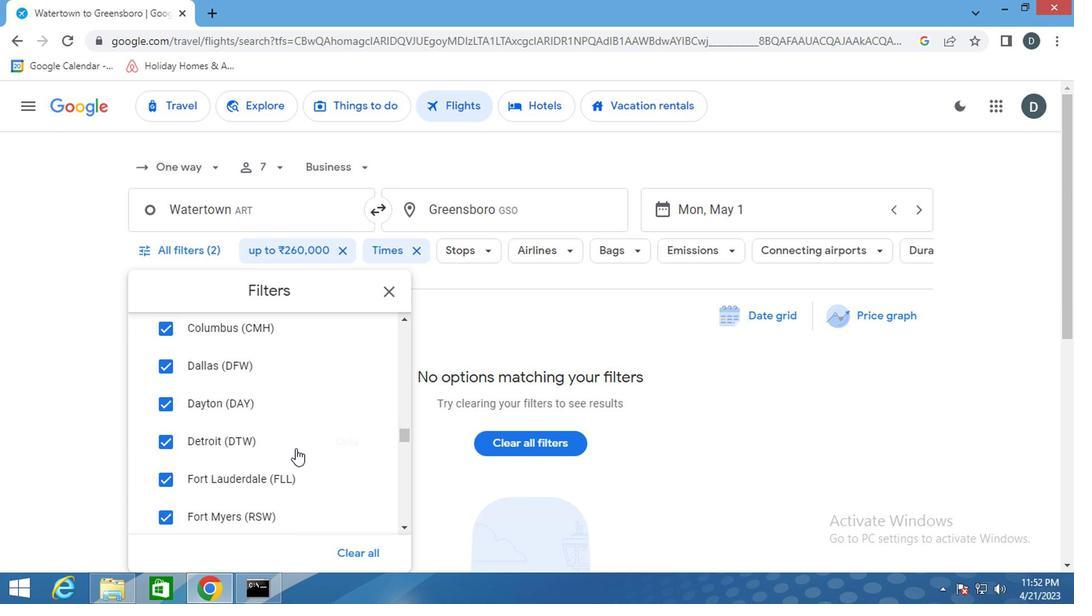 
Action: Mouse scrolled (291, 449) with delta (0, -1)
Screenshot: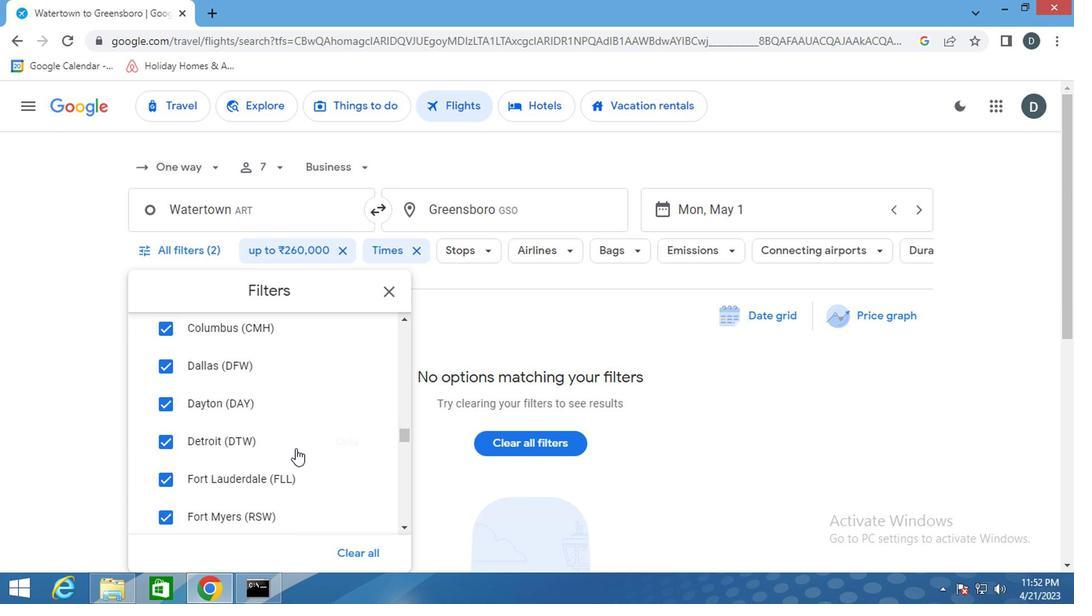 
Action: Mouse scrolled (291, 449) with delta (0, -1)
Screenshot: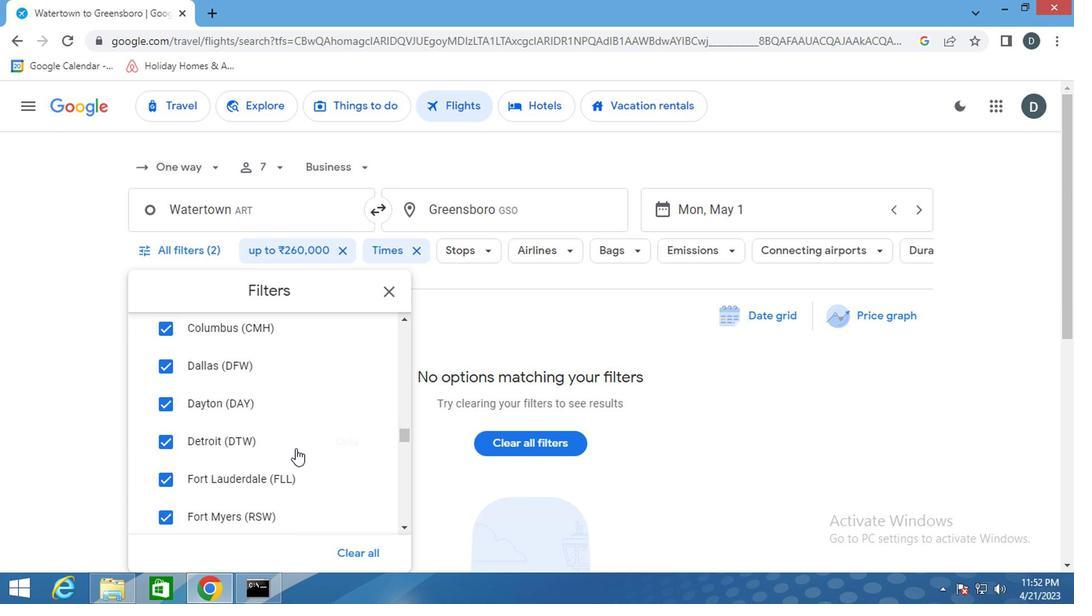 
Action: Mouse scrolled (291, 449) with delta (0, -1)
Screenshot: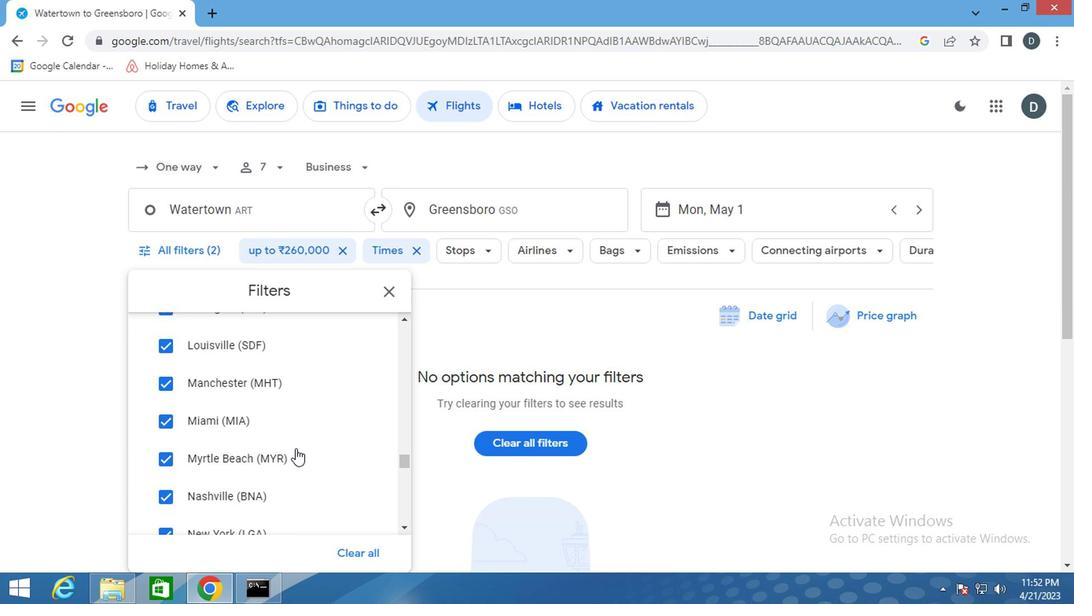 
Action: Mouse scrolled (291, 449) with delta (0, -1)
Screenshot: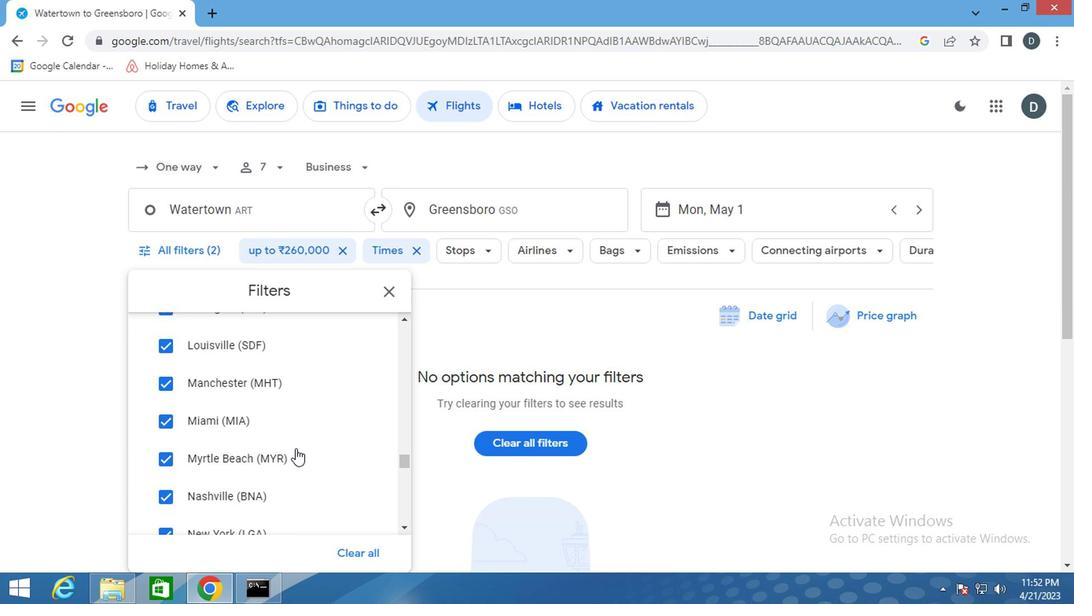 
Action: Mouse scrolled (291, 449) with delta (0, -1)
Screenshot: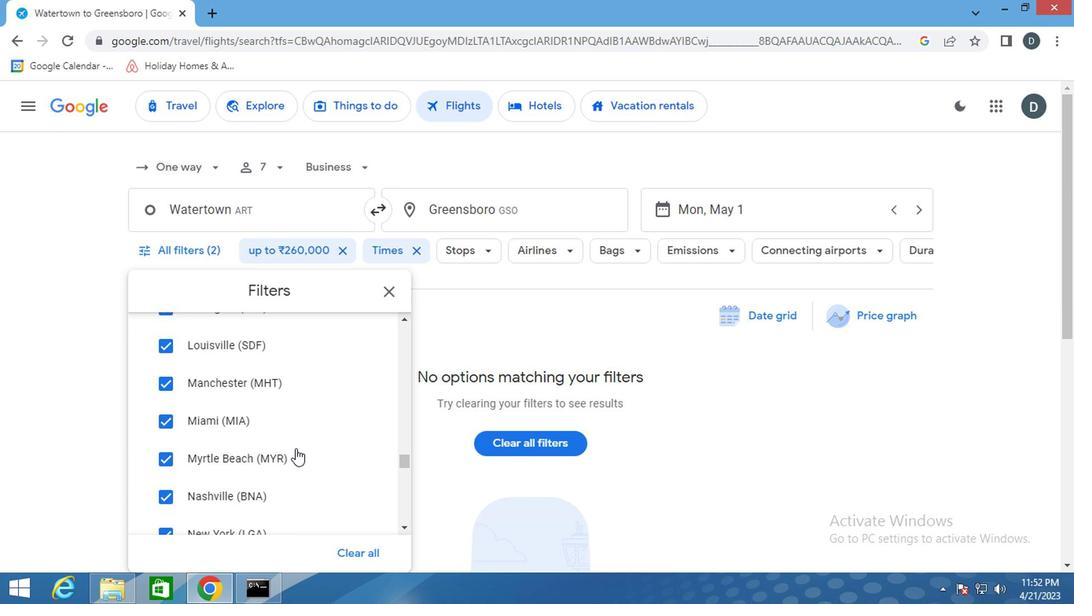 
Action: Mouse scrolled (291, 449) with delta (0, -1)
Screenshot: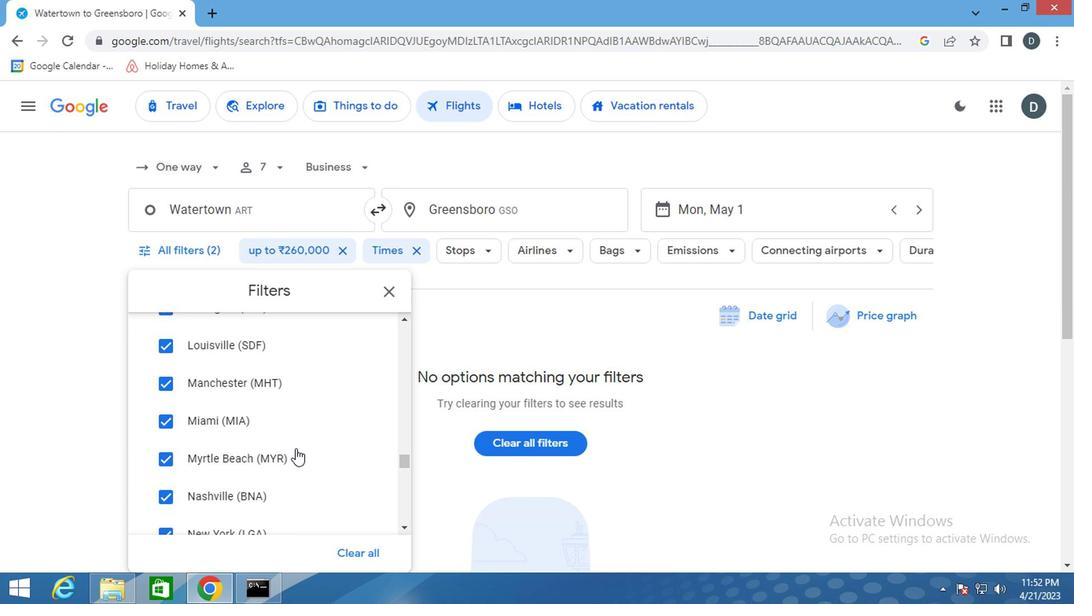 
Action: Mouse scrolled (291, 449) with delta (0, -1)
Screenshot: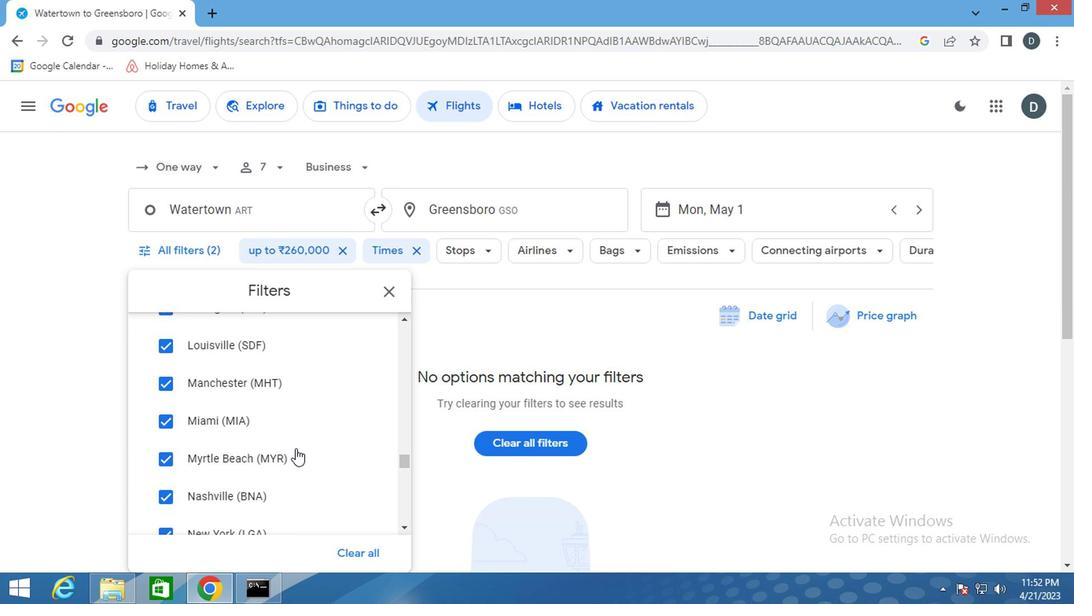 
Action: Mouse scrolled (291, 449) with delta (0, -1)
Screenshot: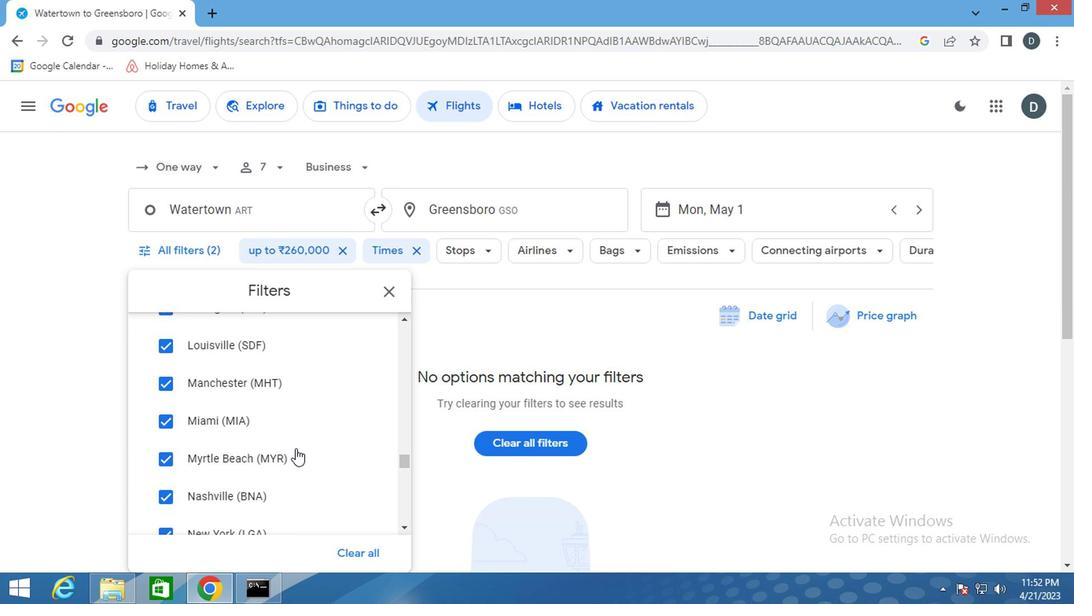 
Action: Mouse scrolled (291, 449) with delta (0, -1)
Screenshot: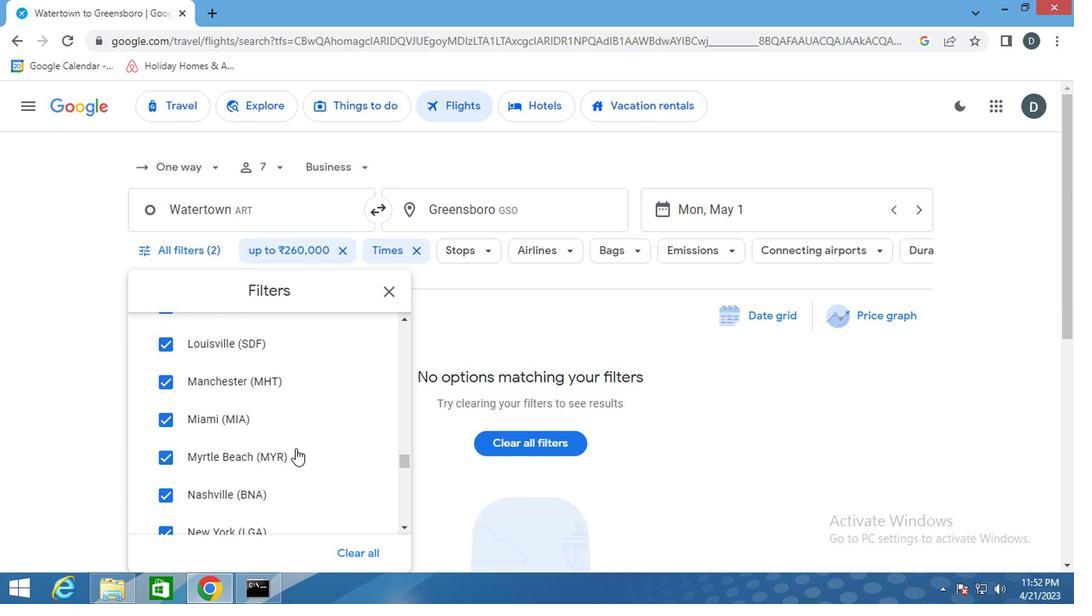 
Action: Mouse scrolled (291, 449) with delta (0, -1)
Screenshot: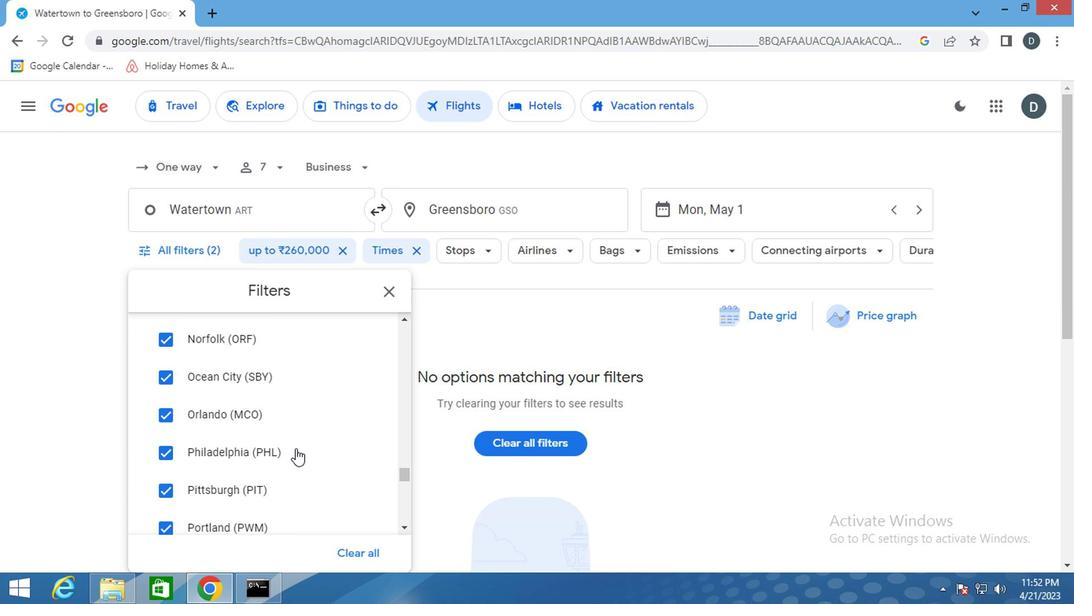 
Action: Mouse scrolled (291, 449) with delta (0, -1)
Screenshot: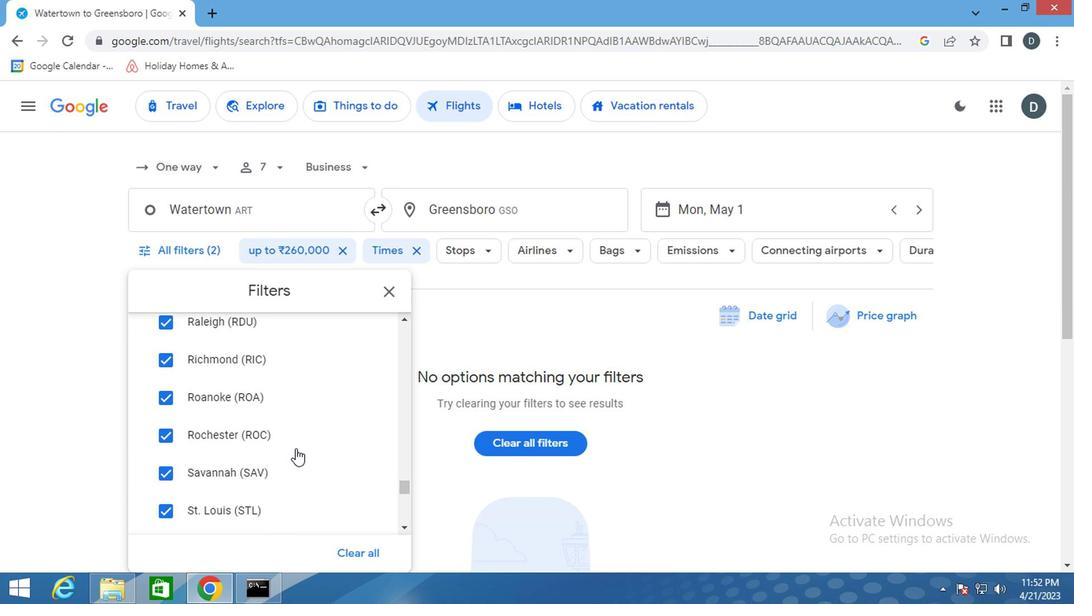 
Action: Mouse scrolled (291, 449) with delta (0, -1)
Screenshot: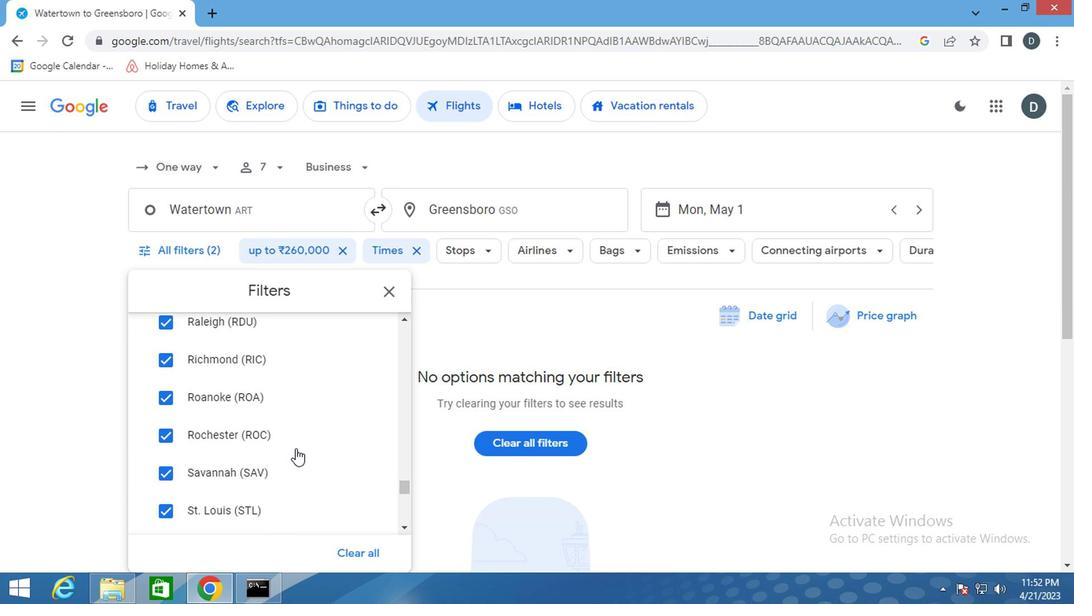 
Action: Mouse scrolled (291, 449) with delta (0, -1)
Screenshot: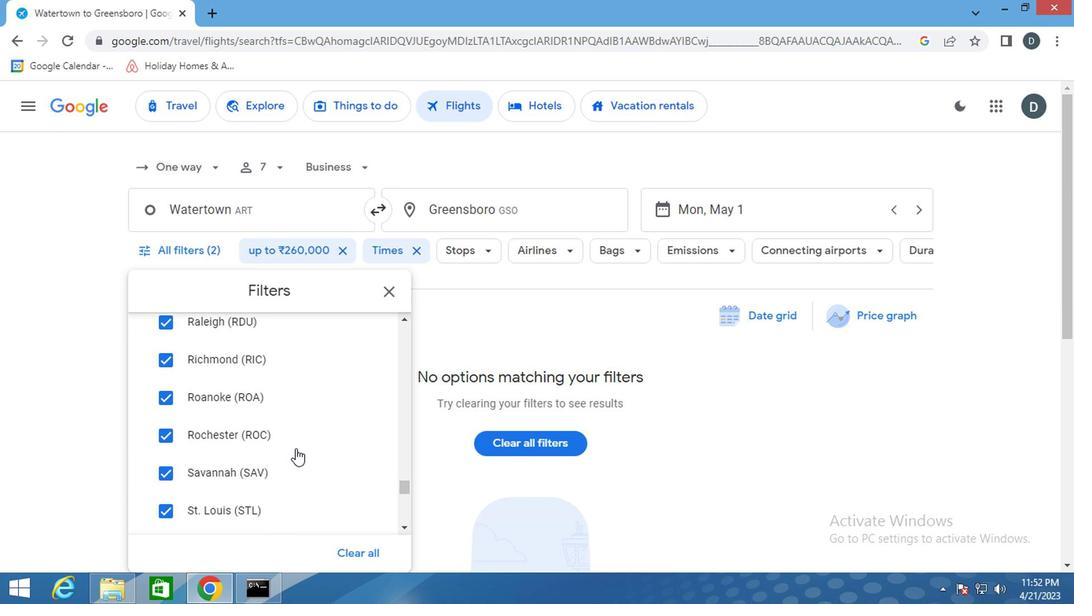 
Action: Mouse scrolled (291, 448) with delta (0, -1)
Screenshot: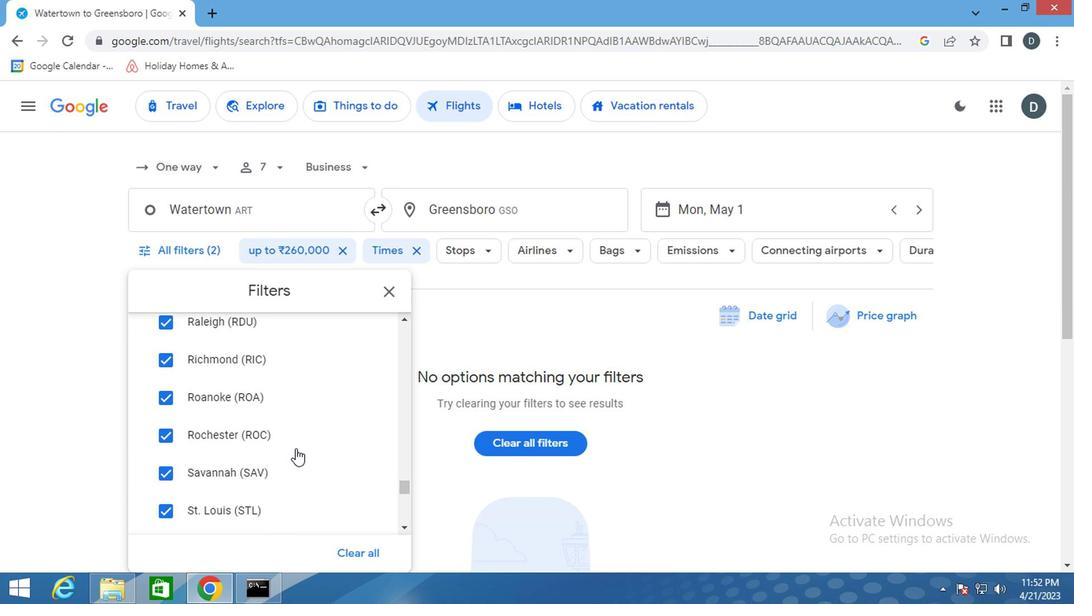 
Action: Mouse scrolled (291, 449) with delta (0, -1)
Screenshot: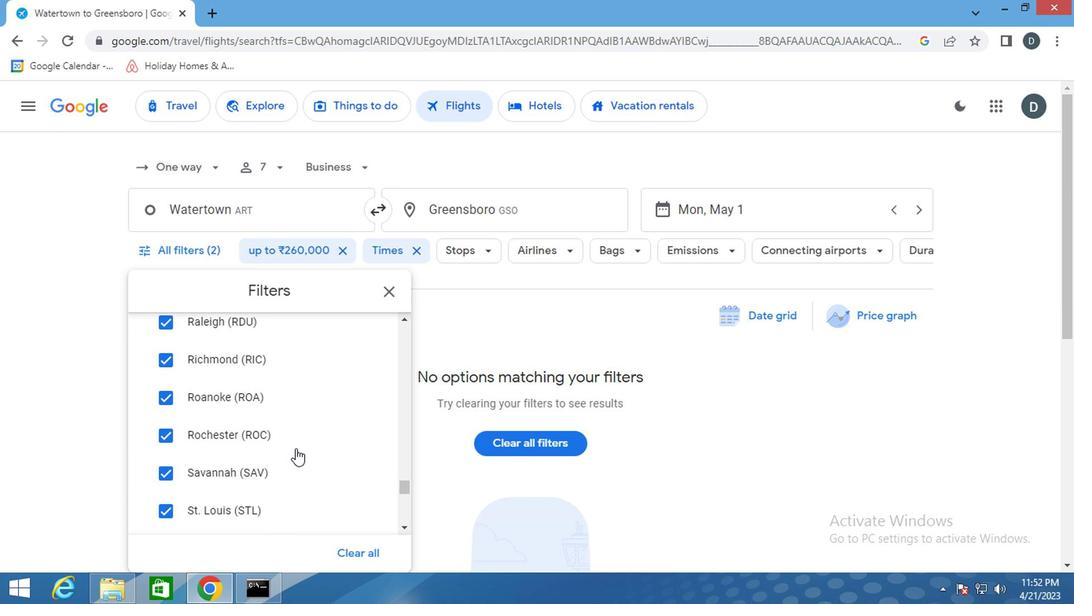 
Action: Mouse scrolled (291, 449) with delta (0, -1)
Screenshot: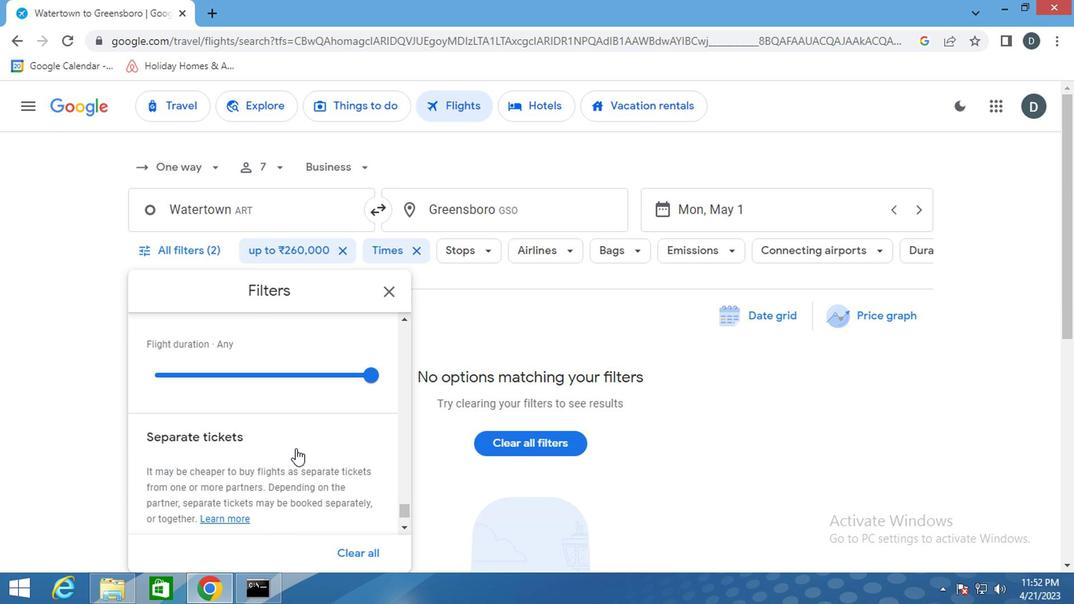
Action: Mouse scrolled (291, 449) with delta (0, -1)
Screenshot: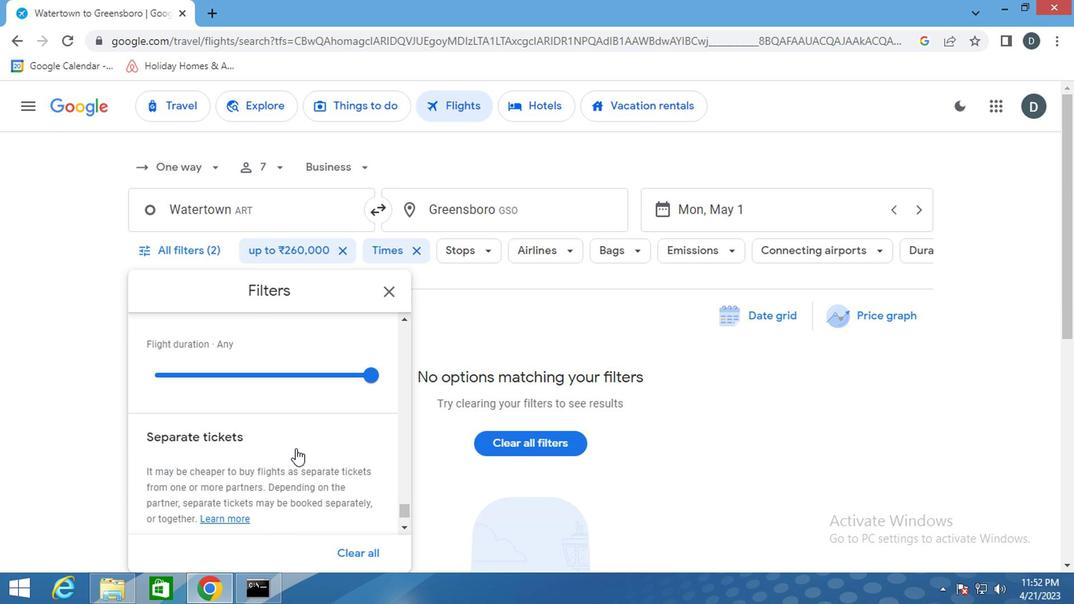 
Action: Mouse scrolled (291, 449) with delta (0, -1)
Screenshot: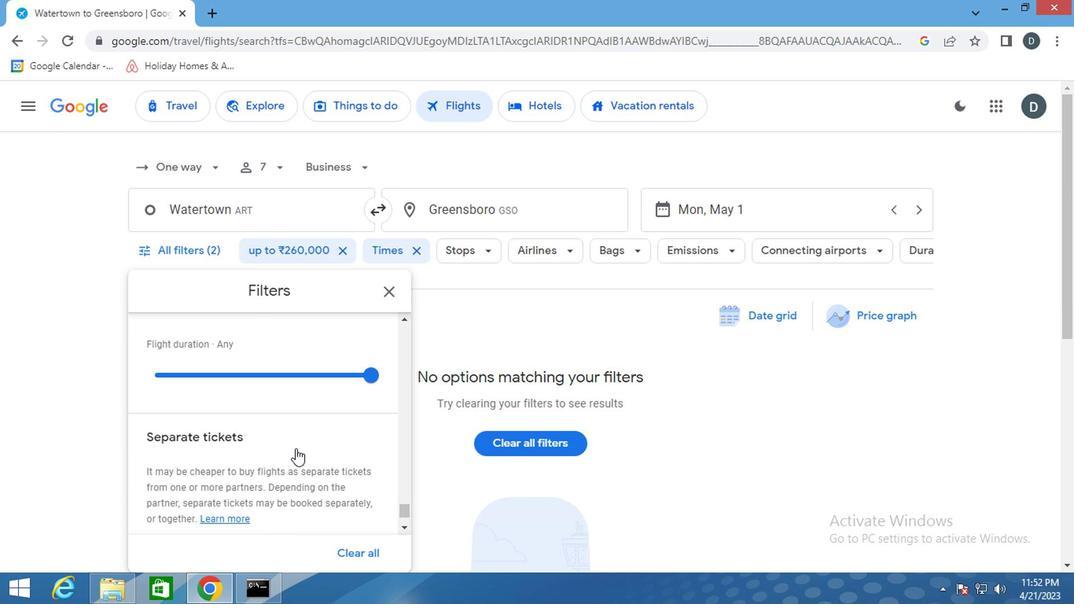 
Action: Mouse scrolled (291, 449) with delta (0, -1)
Screenshot: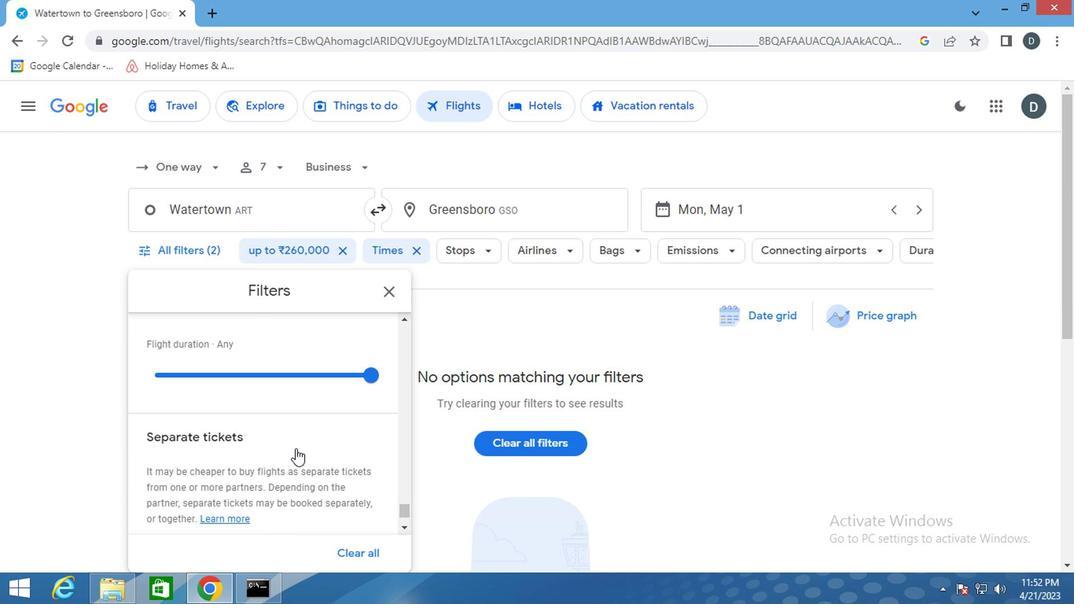 
Action: Mouse scrolled (291, 449) with delta (0, -1)
Screenshot: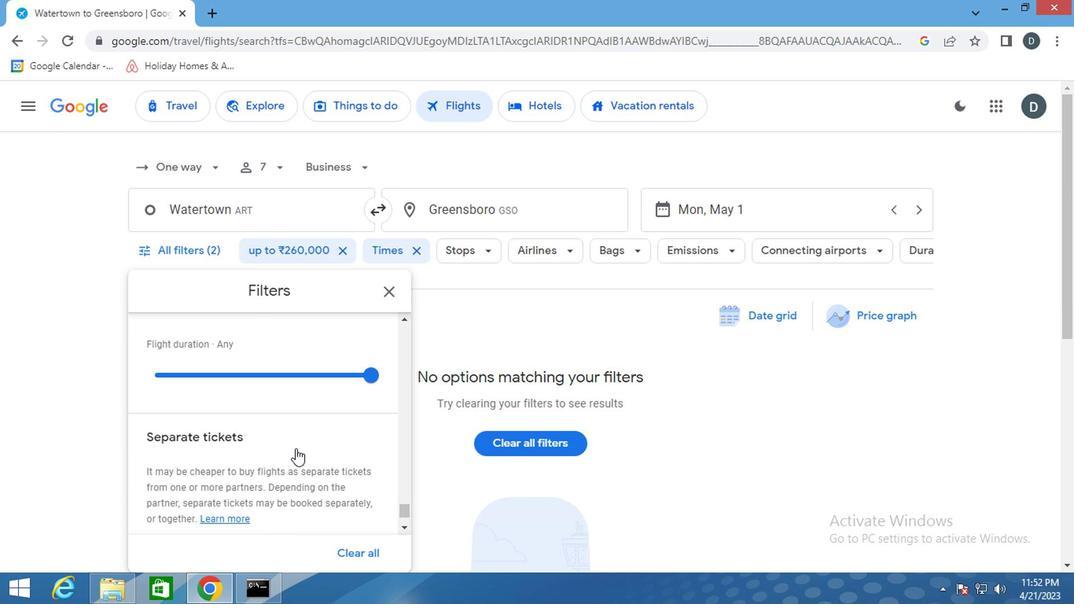 
Action: Mouse scrolled (291, 449) with delta (0, -1)
Screenshot: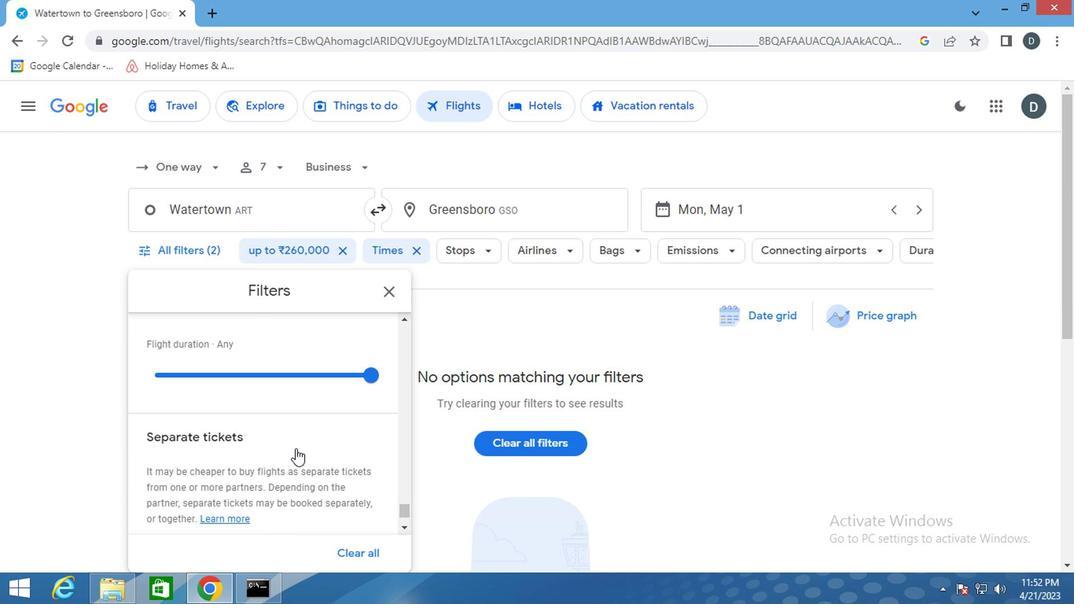 
Action: Mouse scrolled (291, 449) with delta (0, -1)
Screenshot: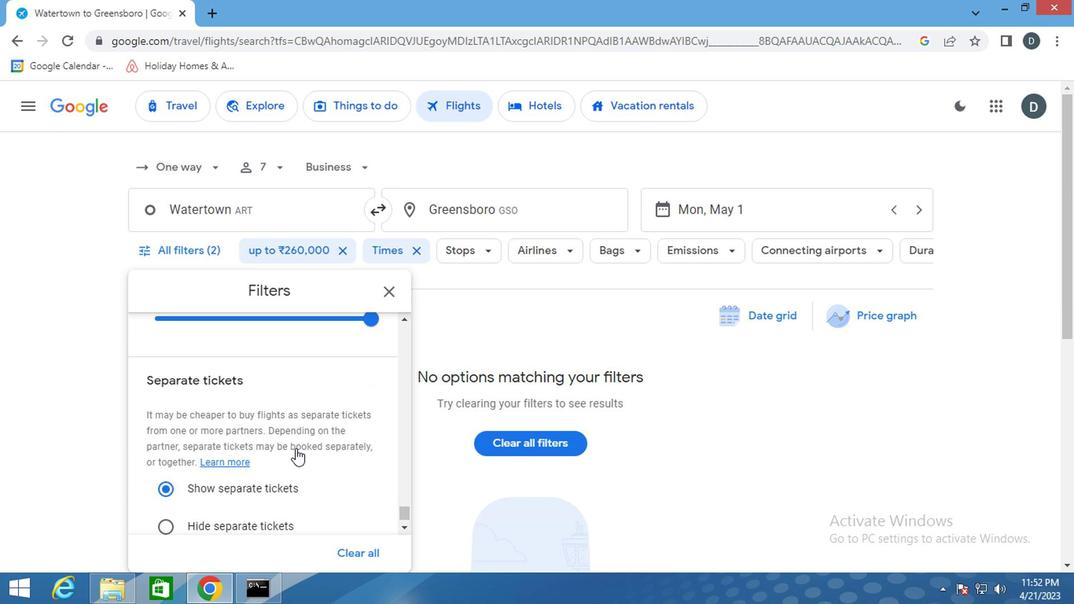 
Action: Mouse moved to (386, 288)
Screenshot: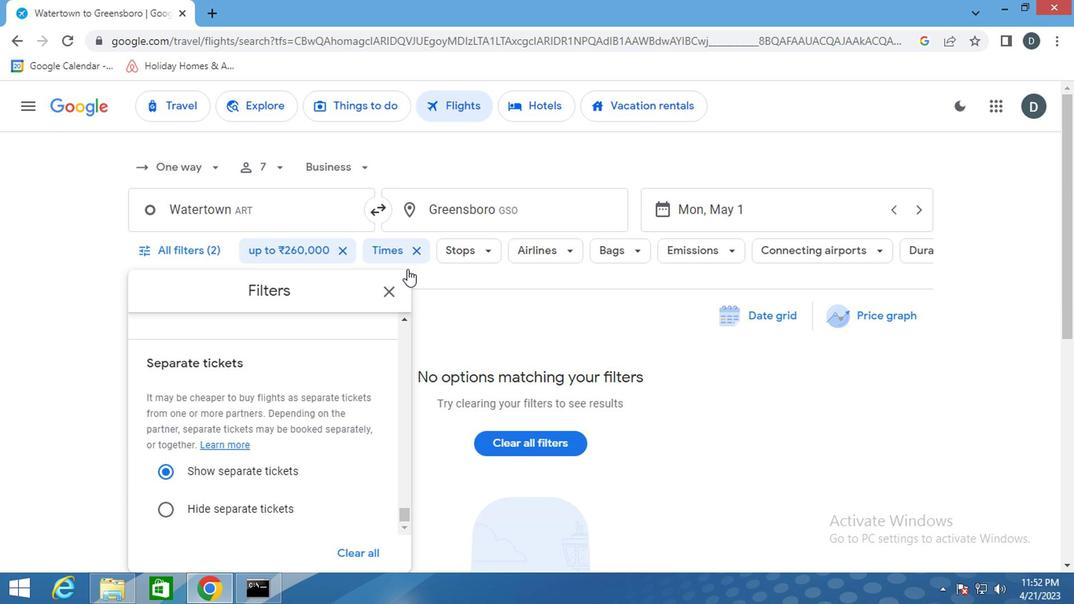 
Action: Mouse pressed left at (386, 288)
Screenshot: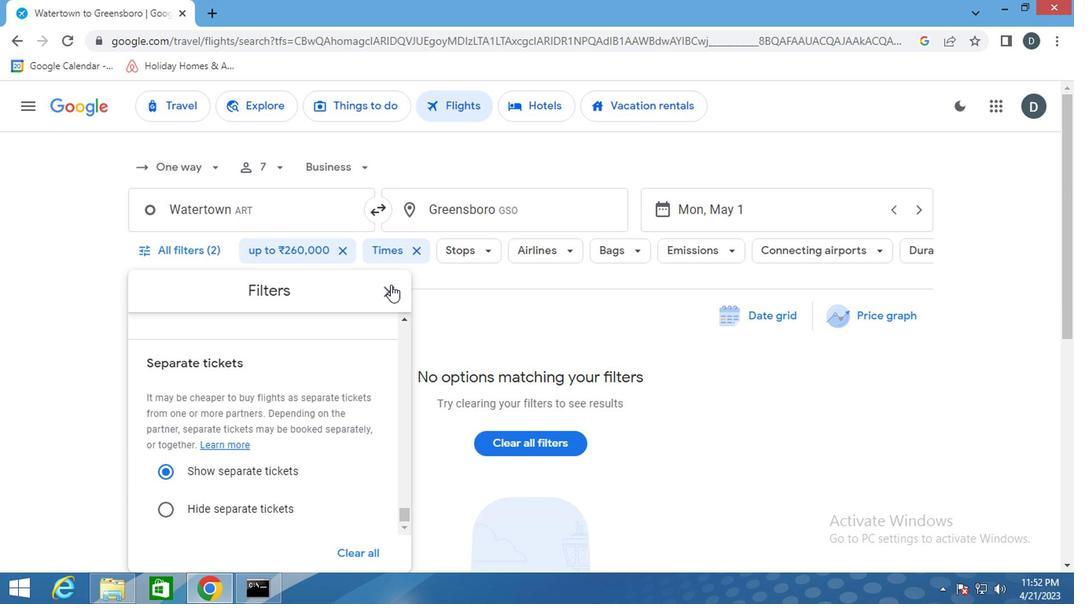 
Action: Mouse moved to (386, 289)
Screenshot: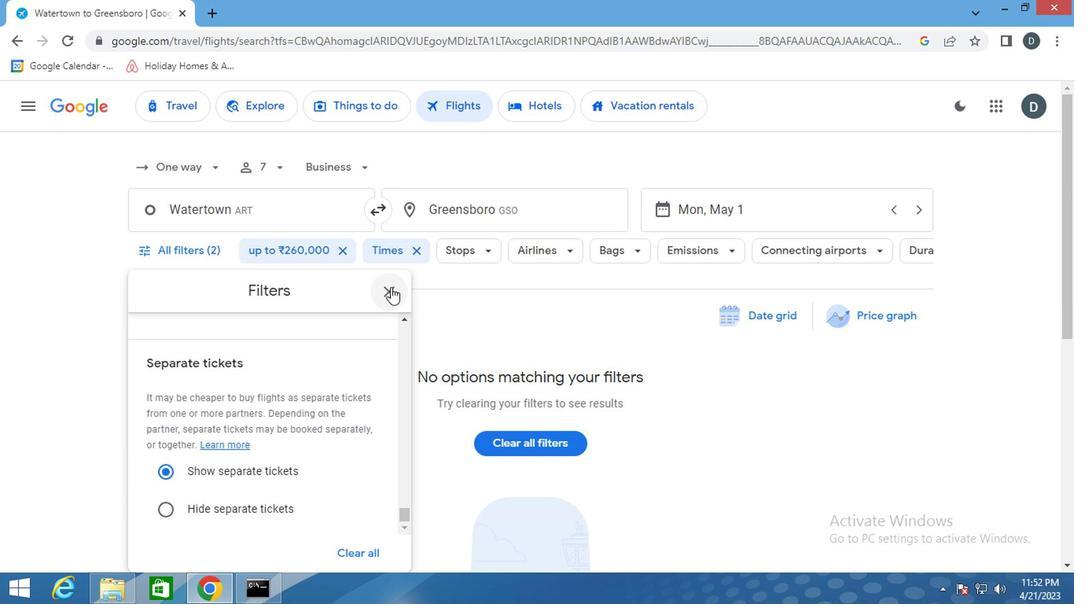 
